 Task: Look for space in Ramat HaSharon, Israel from 2nd September, 2023 to 6th September, 2023 for 2 adults in price range Rs.15000 to Rs.20000. Place can be entire place with 1  bedroom having 1 bed and 1 bathroom. Property type can be house, flat, guest house, hotel. Amenities needed are: washing machine. Booking option can be shelf check-in. Required host language is English.
Action: Mouse moved to (565, 74)
Screenshot: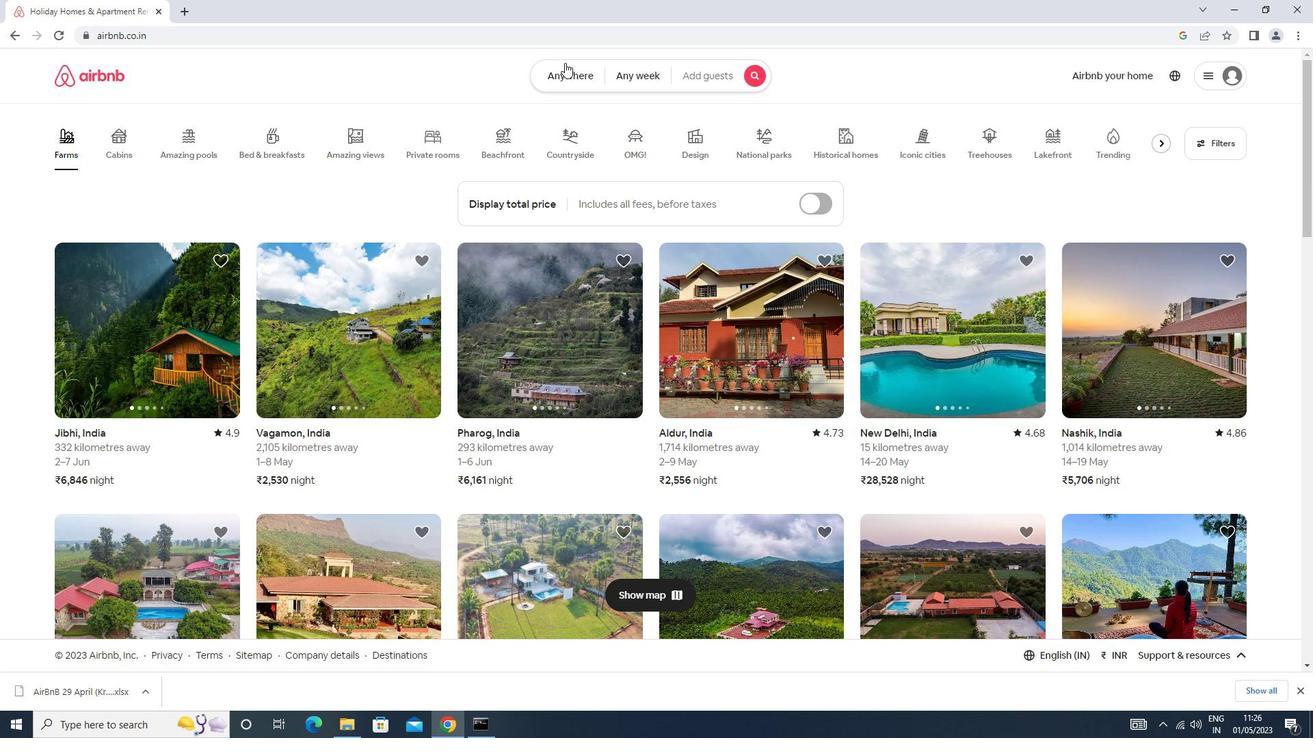 
Action: Mouse pressed left at (565, 74)
Screenshot: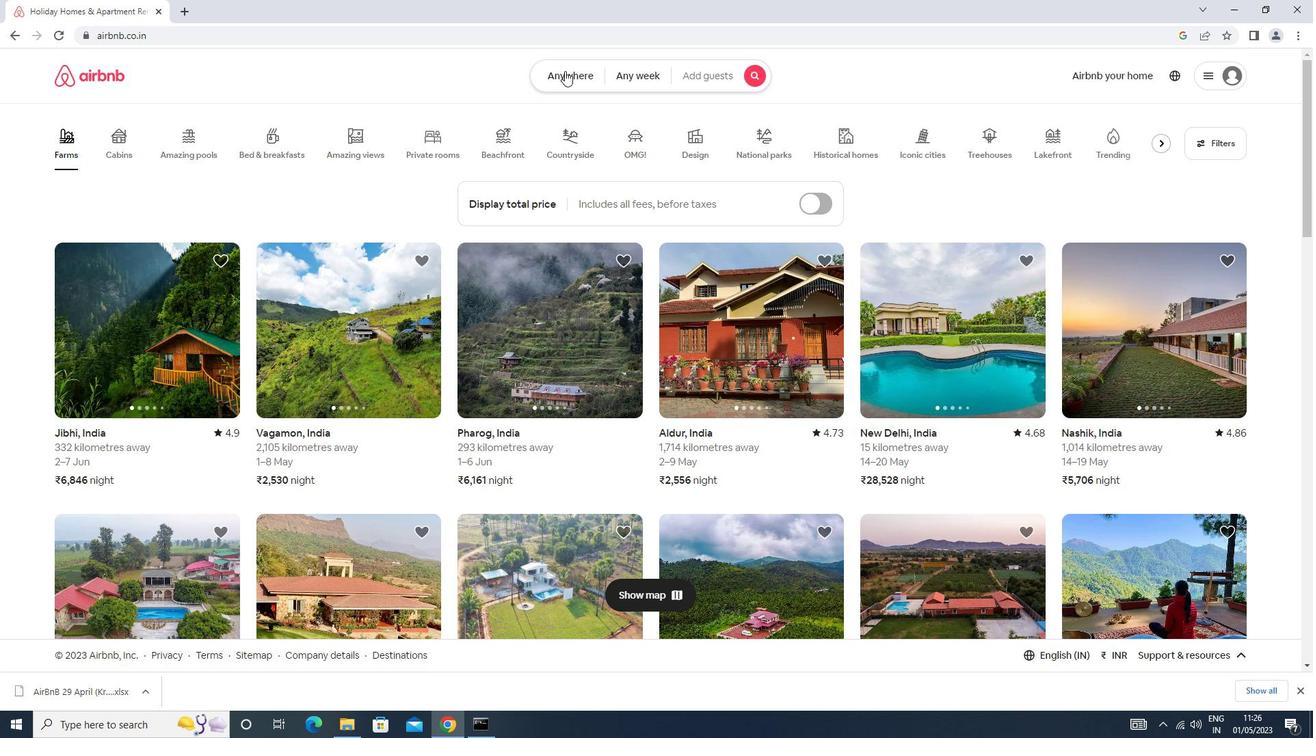 
Action: Mouse moved to (484, 135)
Screenshot: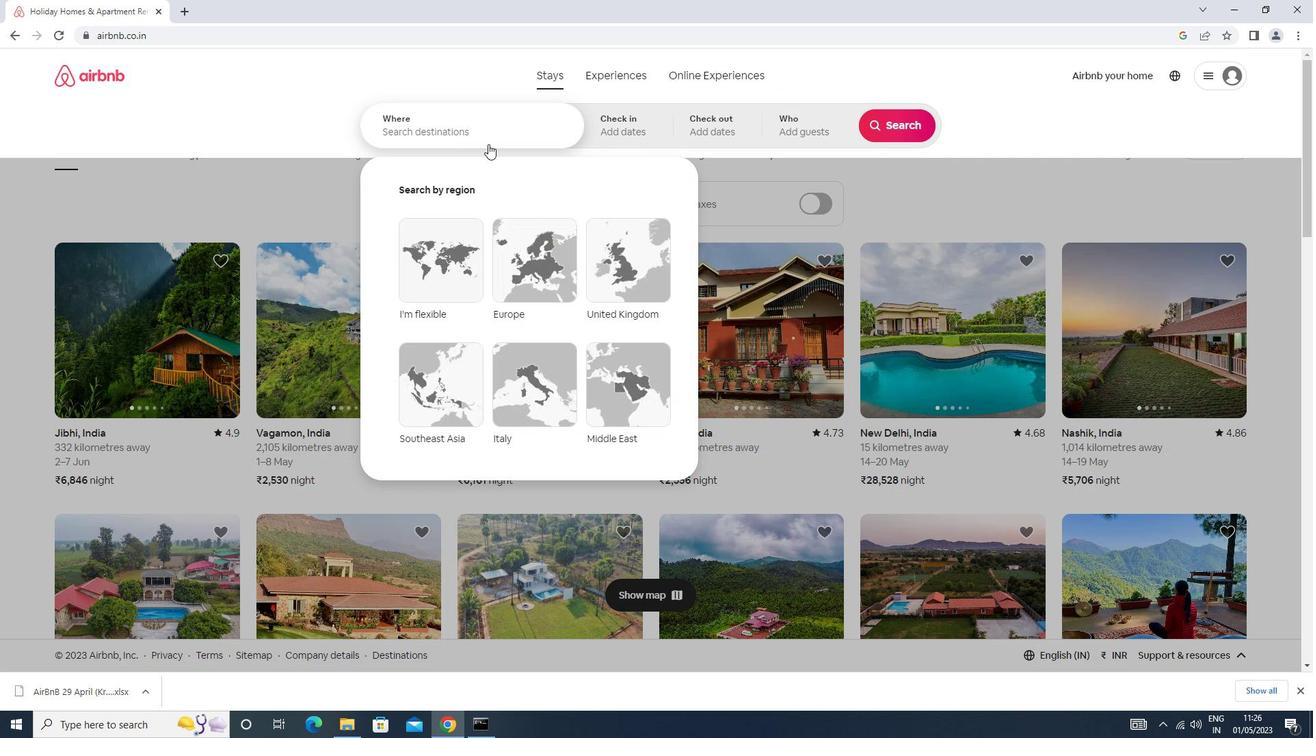 
Action: Mouse pressed left at (484, 135)
Screenshot: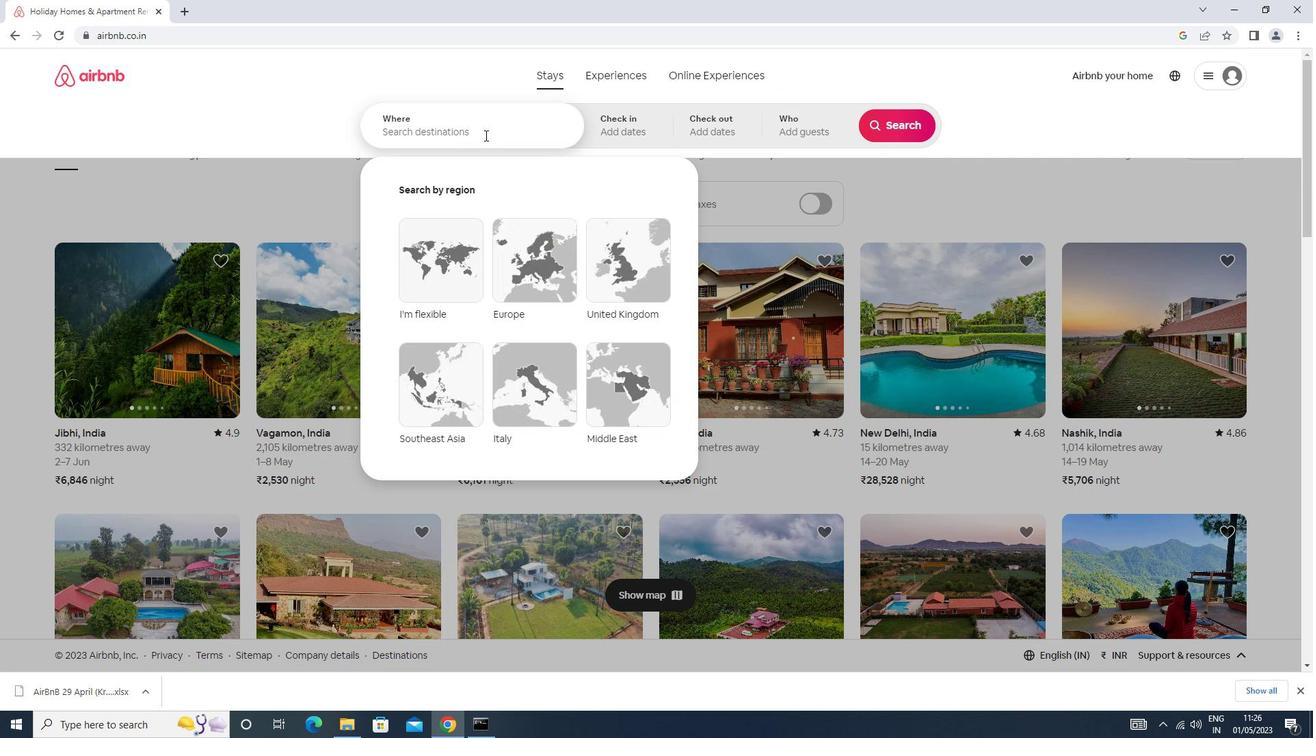
Action: Key pressed ramat<Key.space>harsharon<Key.space><Key.down><Key.enter>
Screenshot: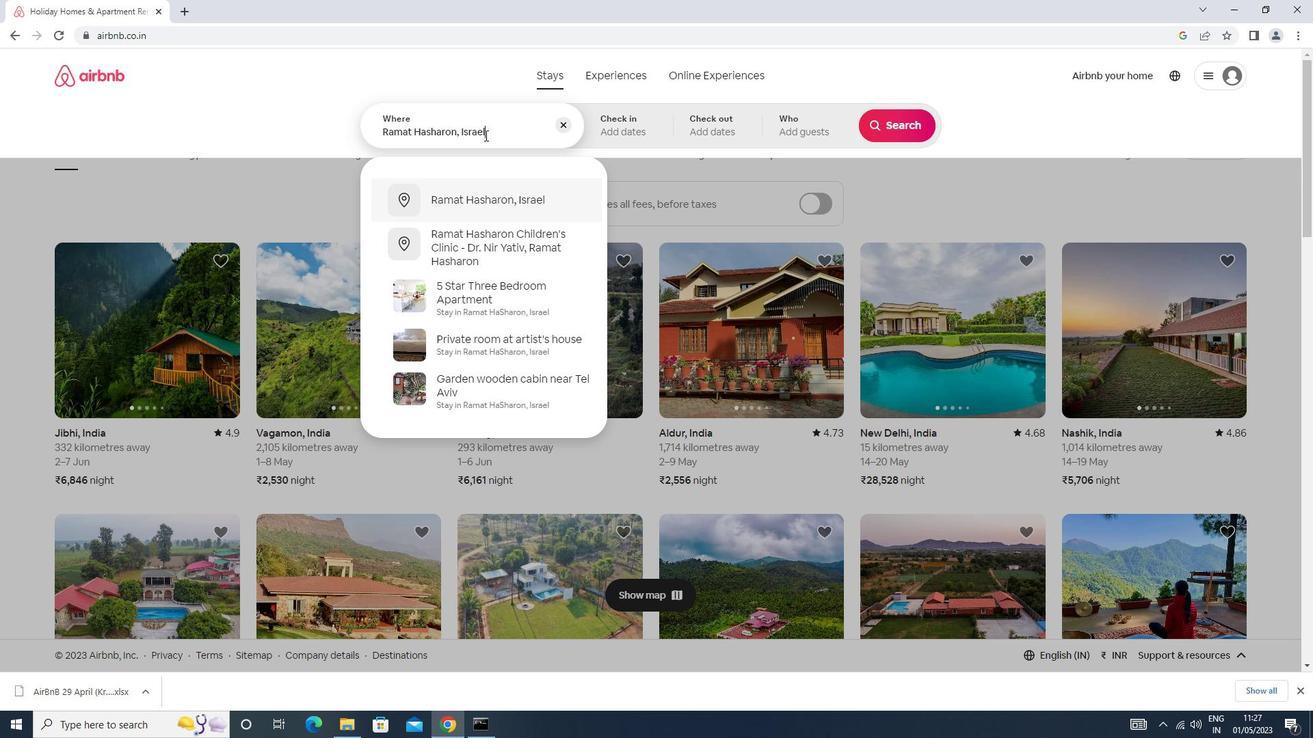 
Action: Mouse moved to (898, 233)
Screenshot: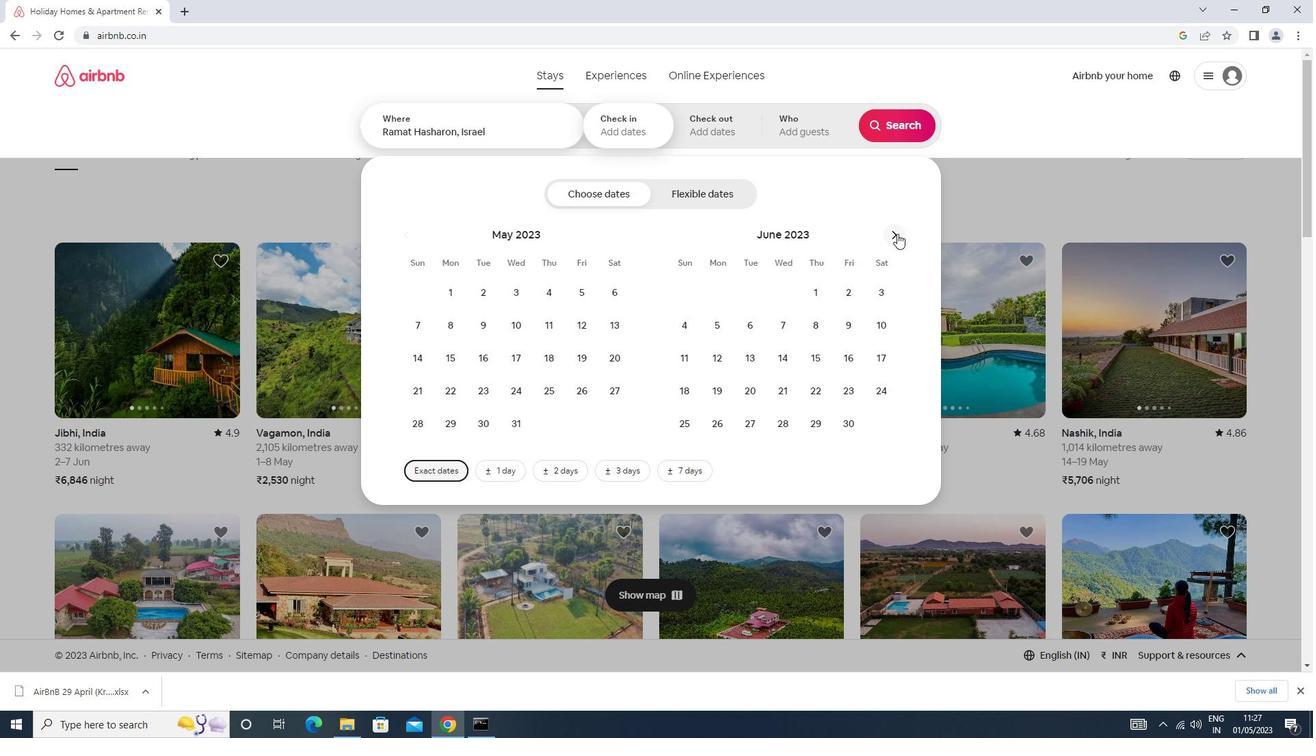 
Action: Mouse pressed left at (898, 233)
Screenshot: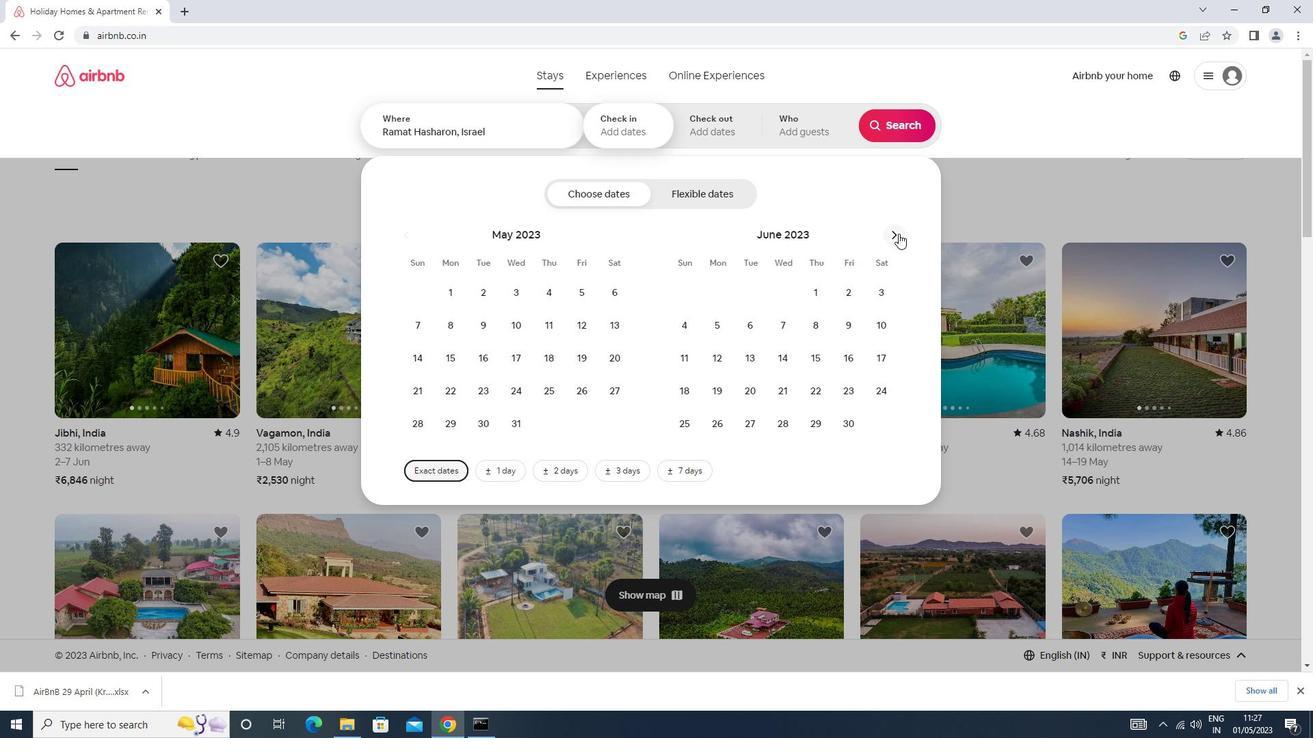 
Action: Mouse pressed left at (898, 233)
Screenshot: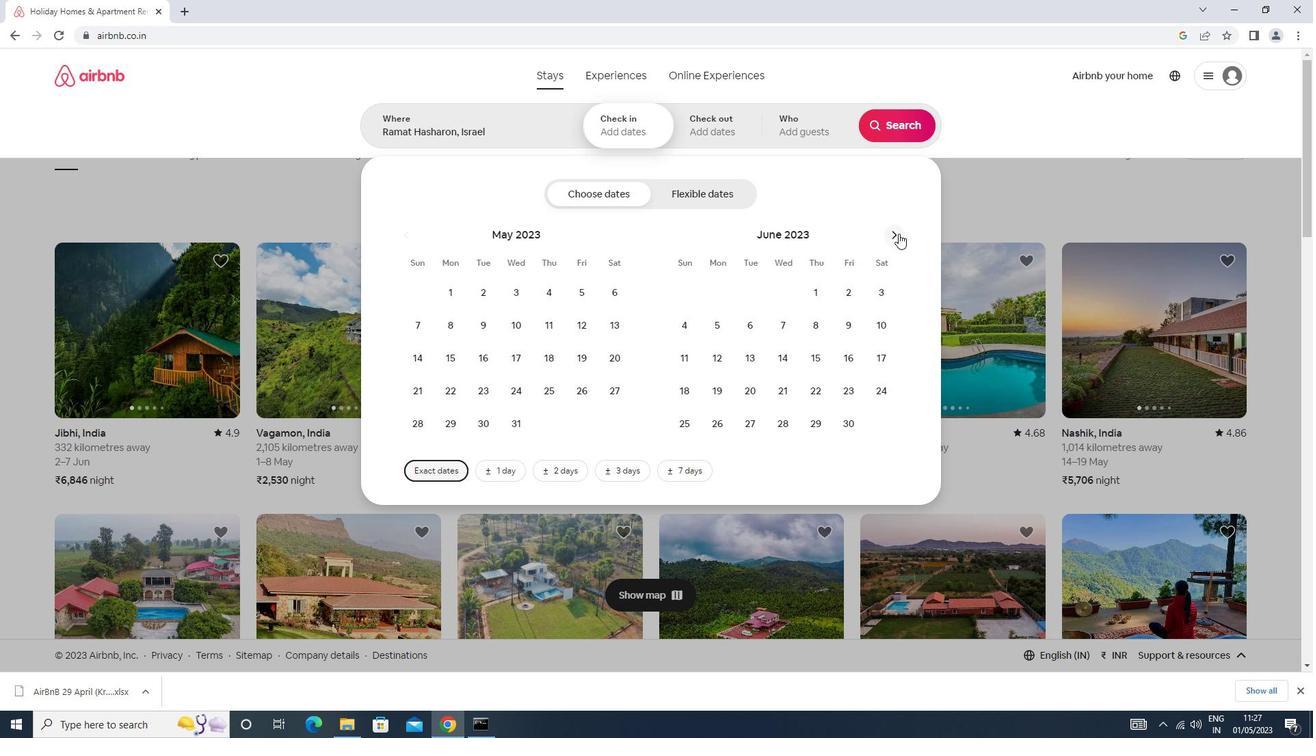 
Action: Mouse pressed left at (898, 233)
Screenshot: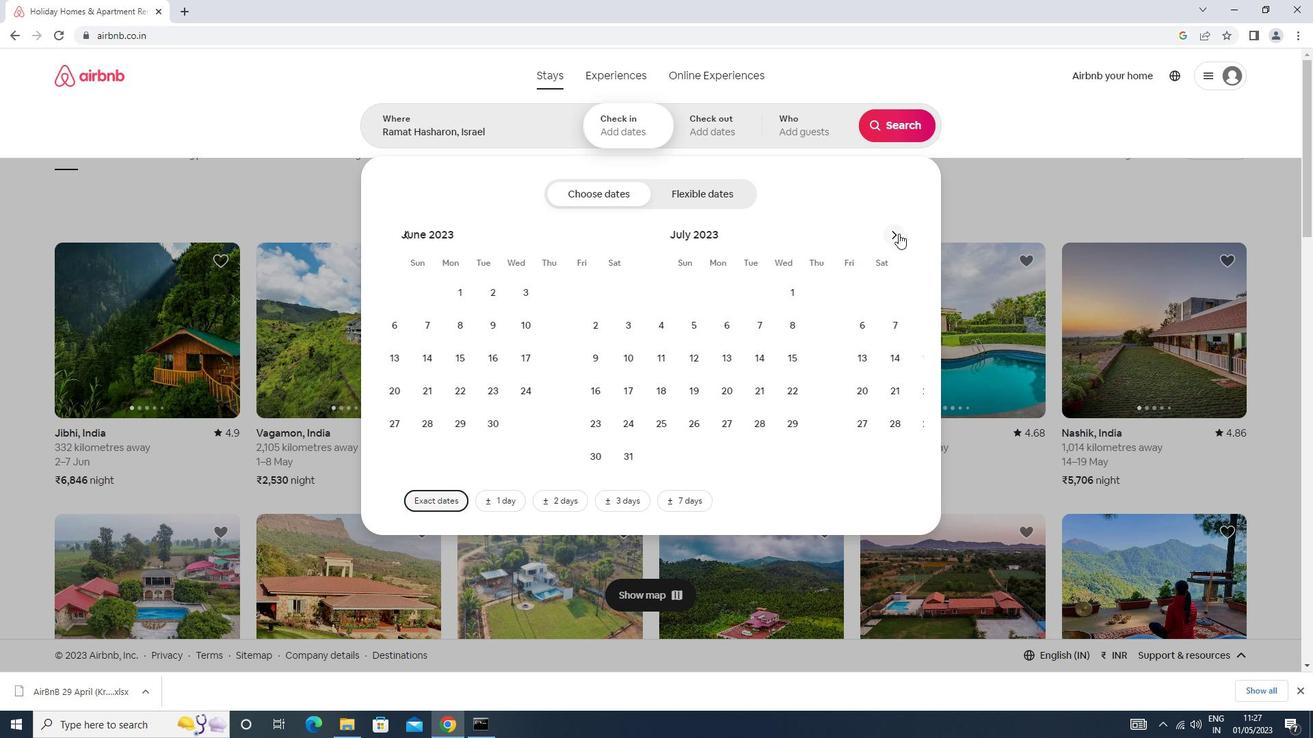 
Action: Mouse moved to (879, 292)
Screenshot: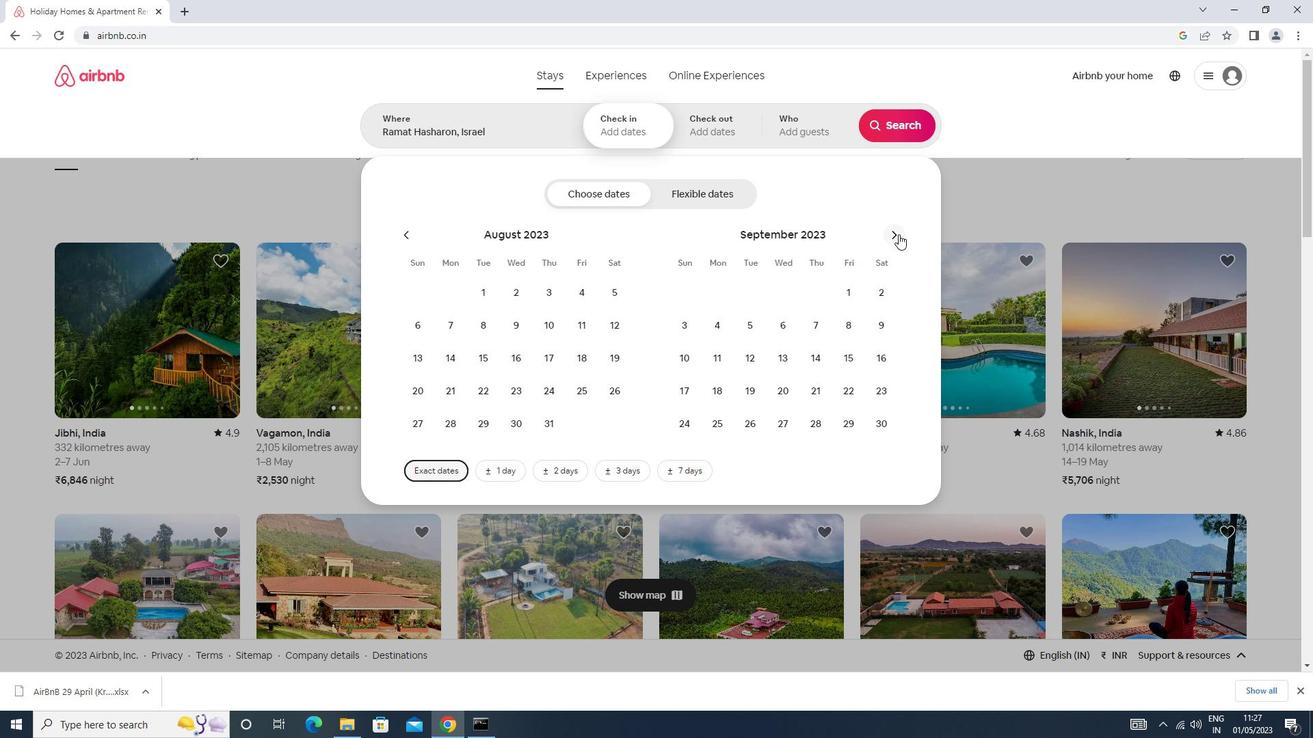 
Action: Mouse pressed left at (879, 292)
Screenshot: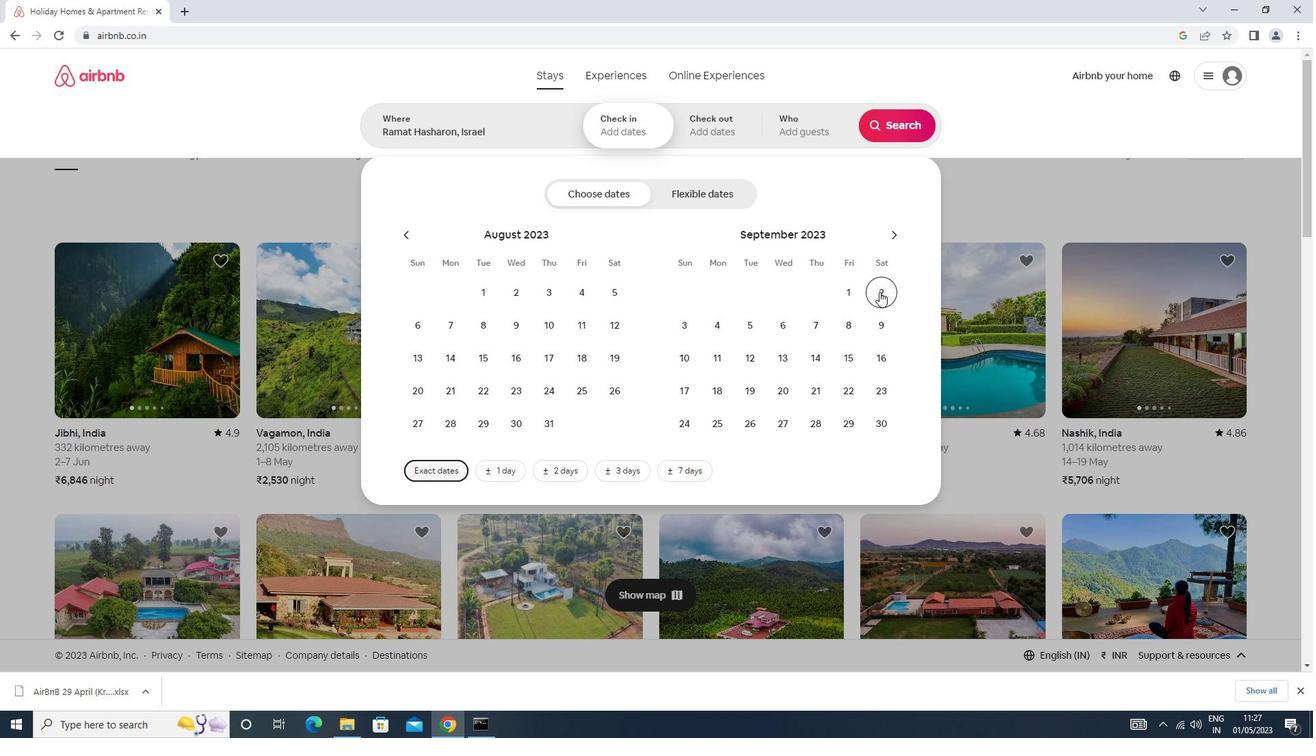 
Action: Mouse moved to (785, 322)
Screenshot: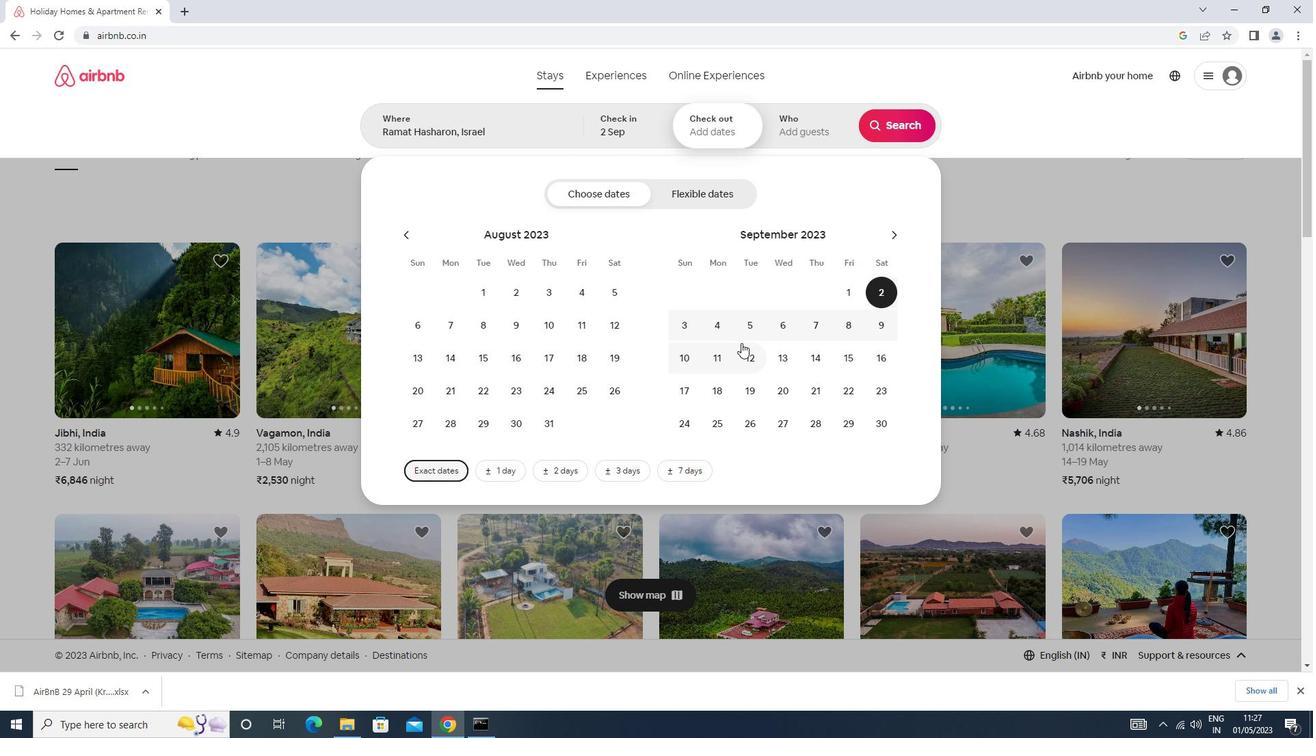 
Action: Mouse pressed left at (785, 322)
Screenshot: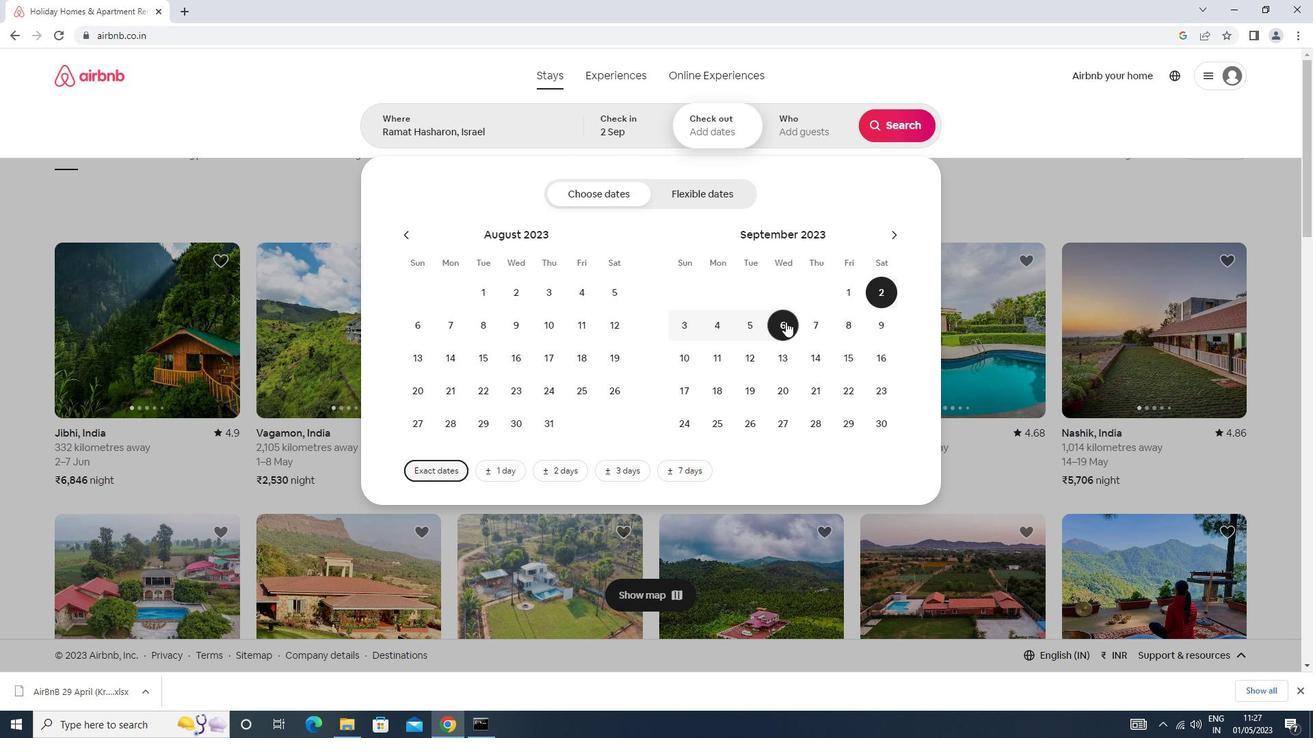 
Action: Mouse moved to (797, 131)
Screenshot: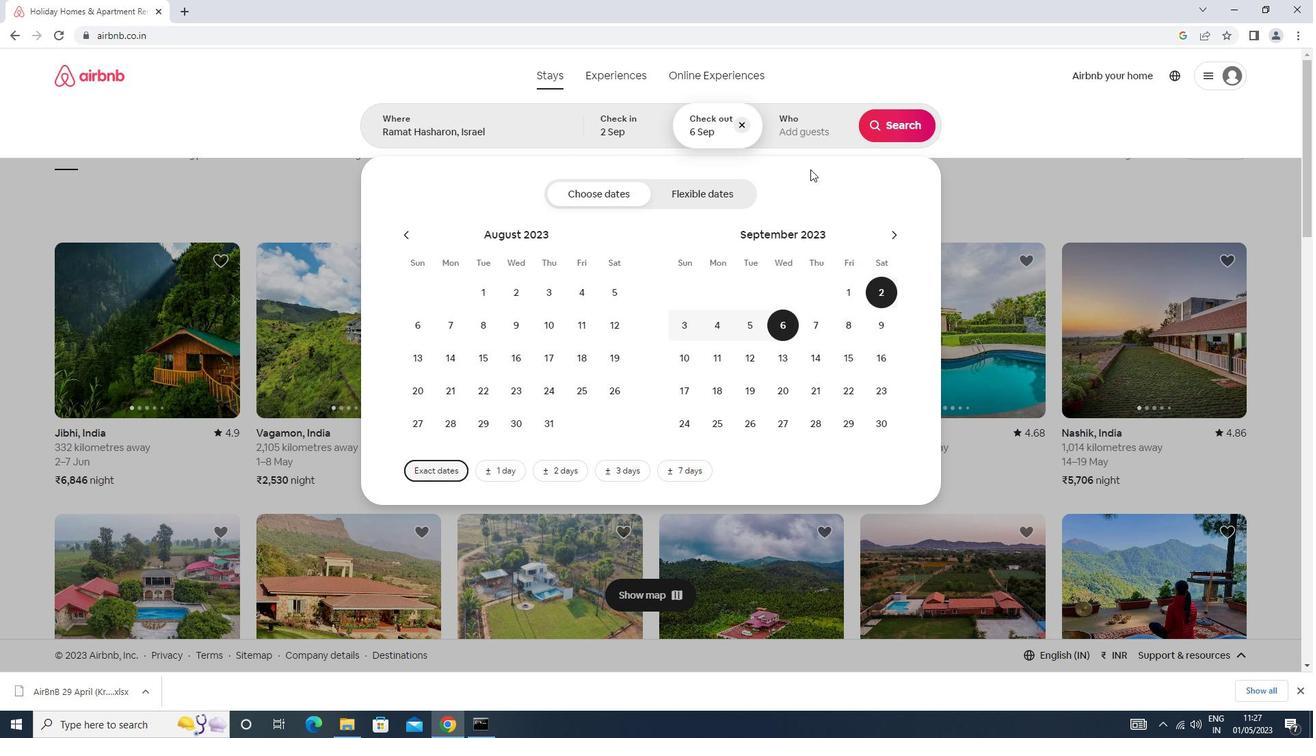 
Action: Mouse pressed left at (797, 131)
Screenshot: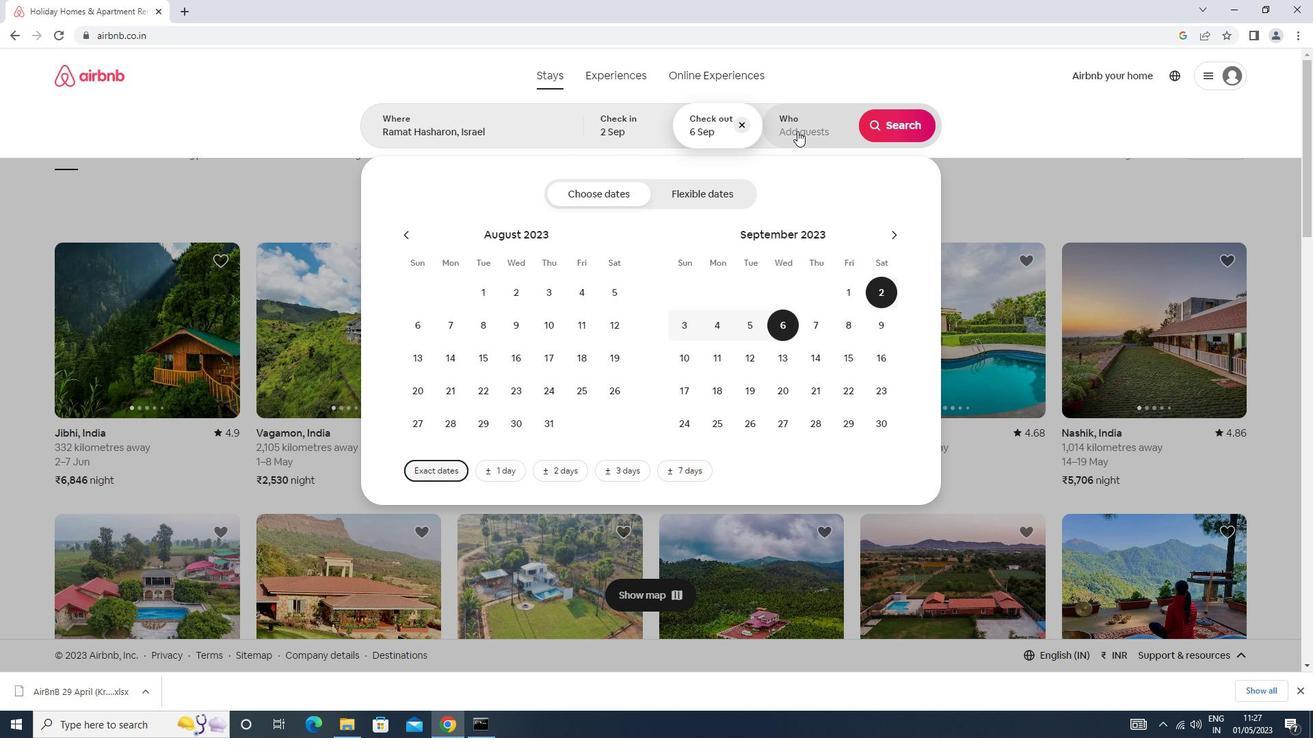 
Action: Mouse moved to (894, 190)
Screenshot: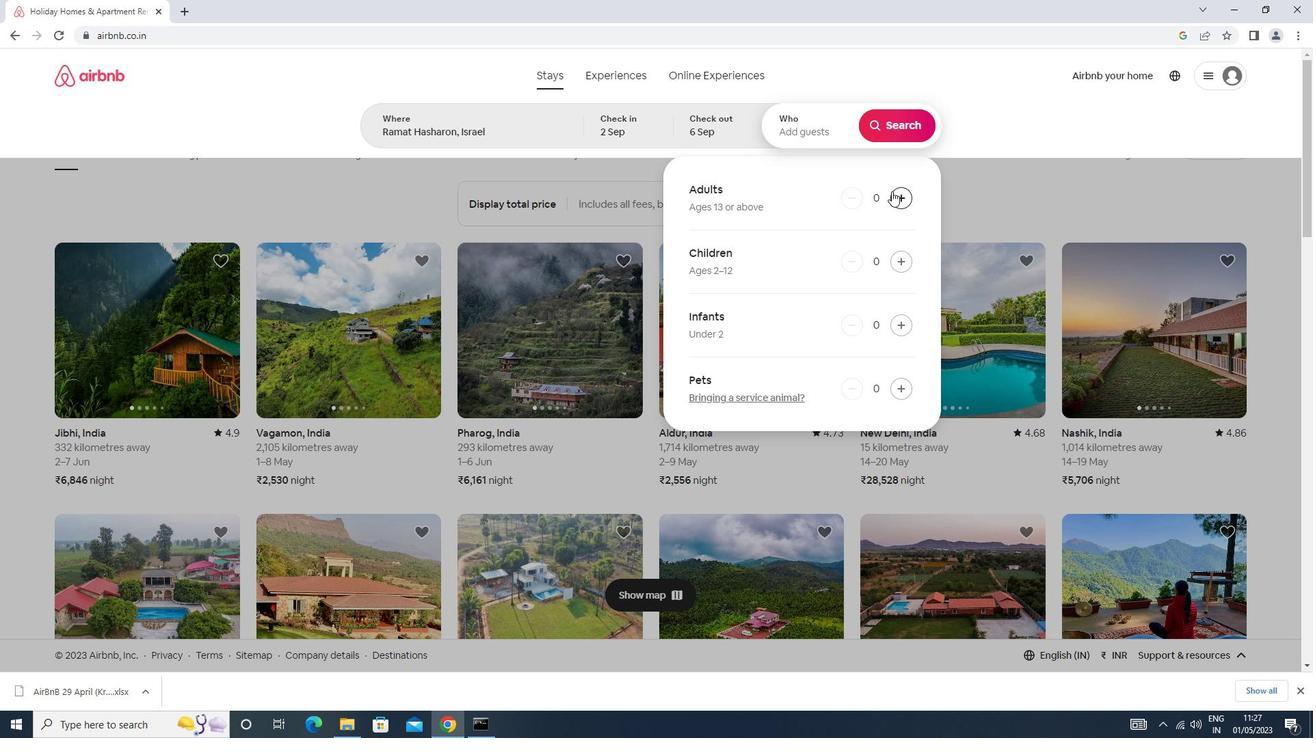 
Action: Mouse pressed left at (894, 190)
Screenshot: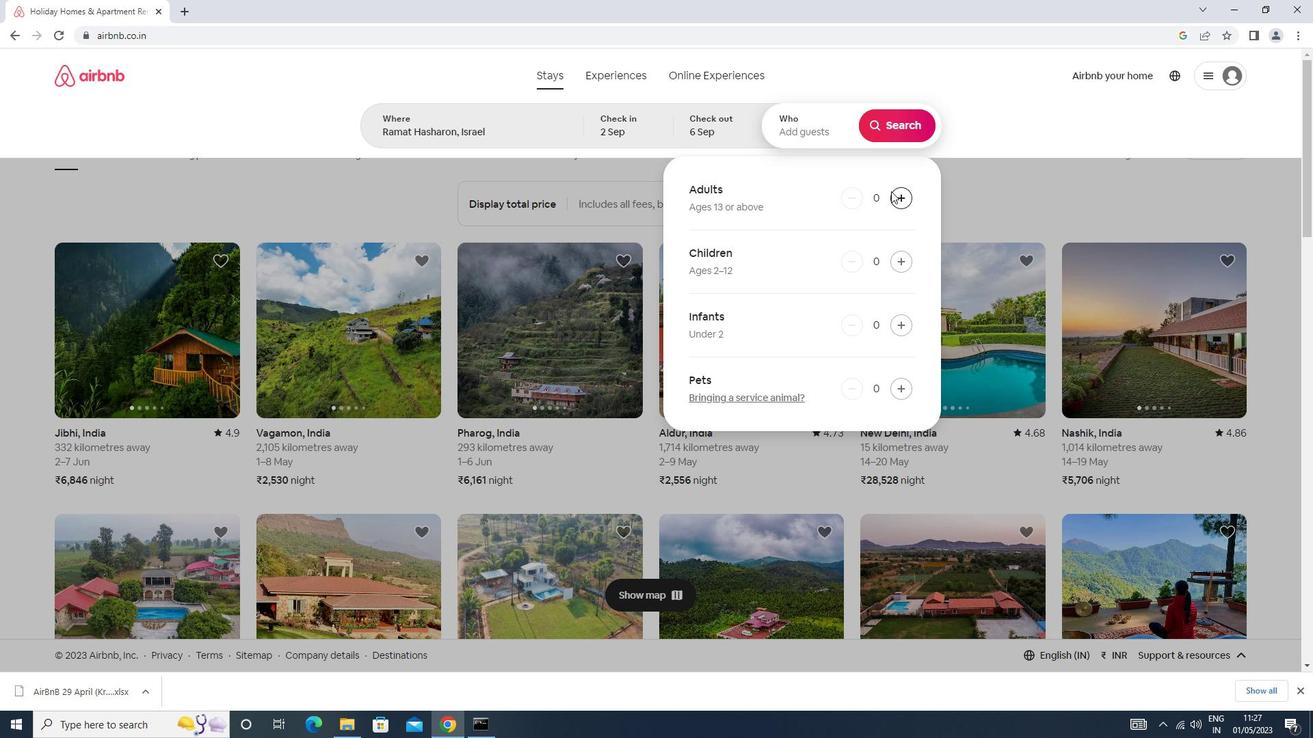 
Action: Mouse pressed left at (894, 190)
Screenshot: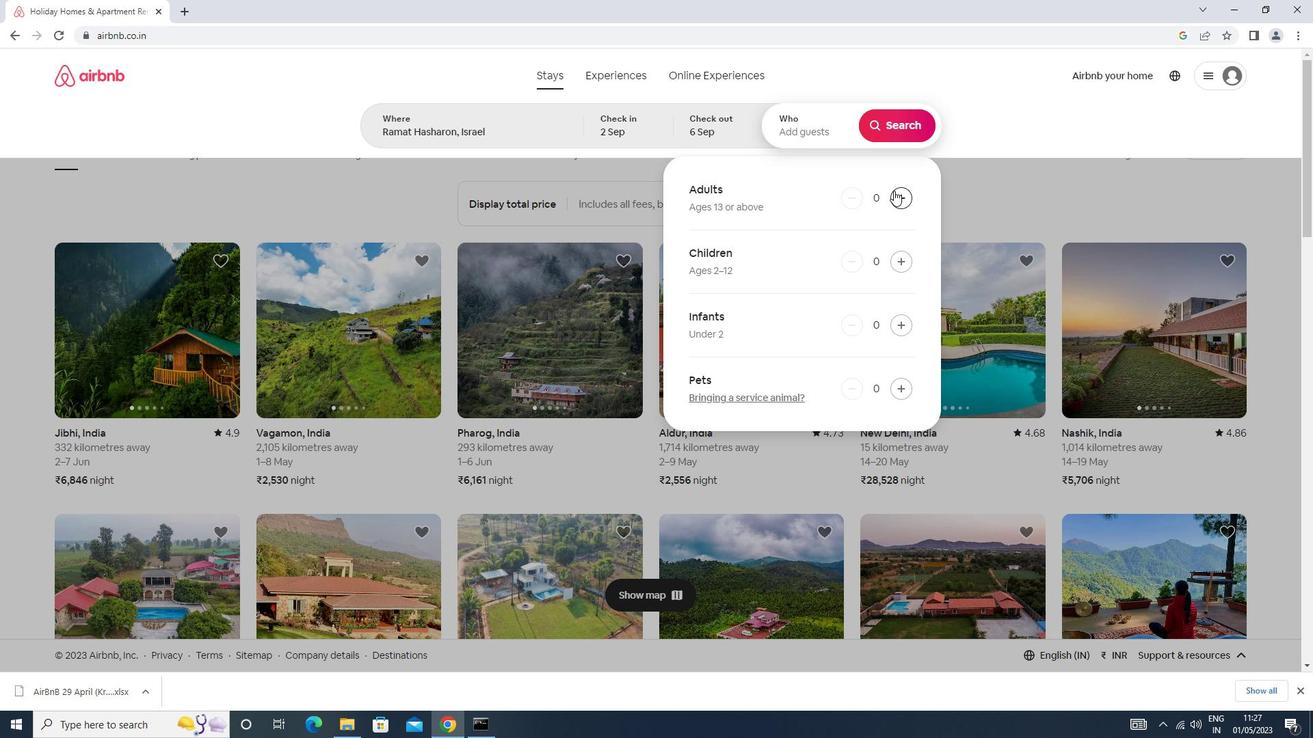 
Action: Mouse moved to (896, 127)
Screenshot: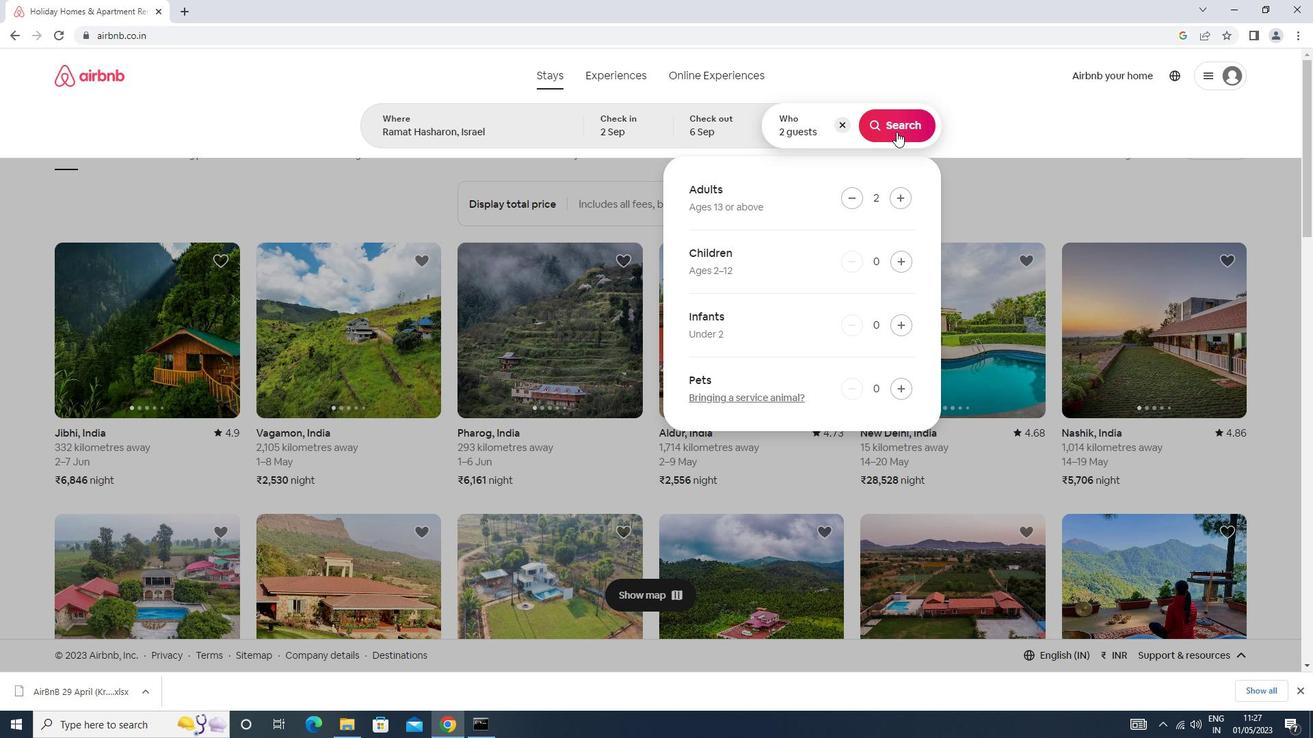 
Action: Mouse pressed left at (896, 127)
Screenshot: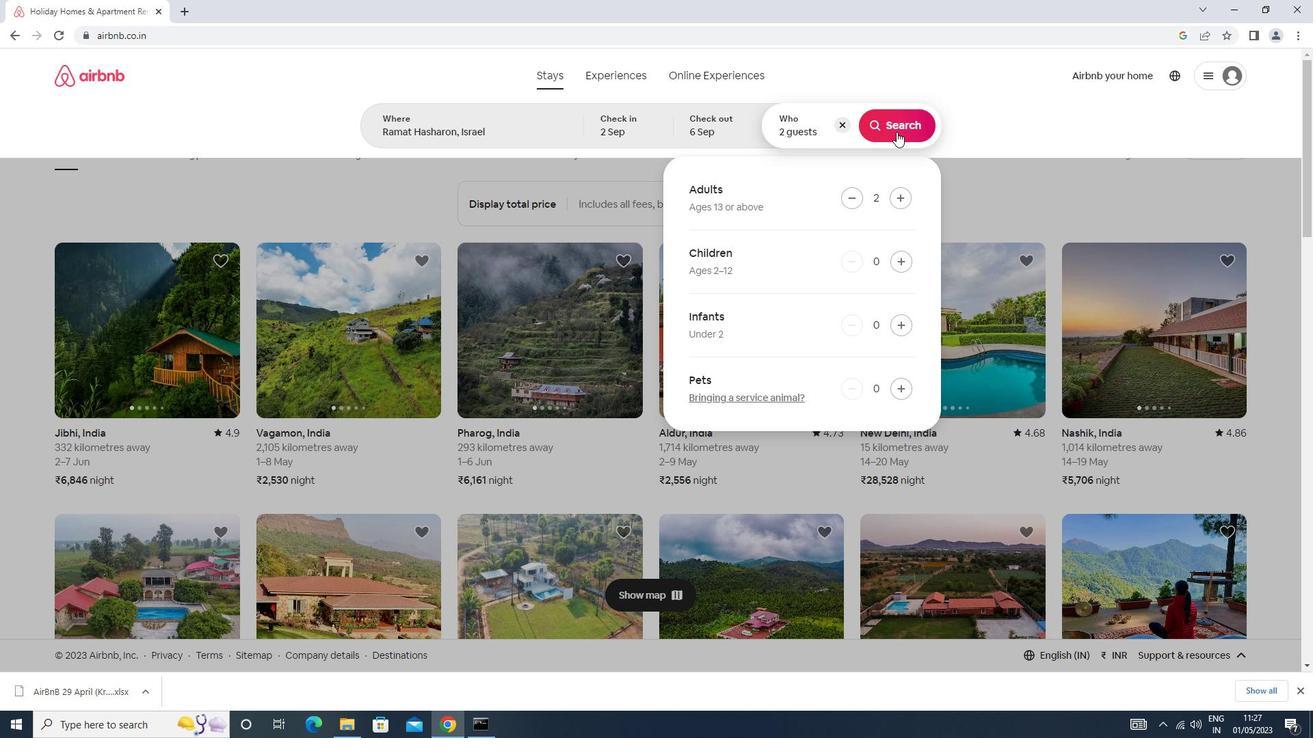 
Action: Mouse moved to (1255, 129)
Screenshot: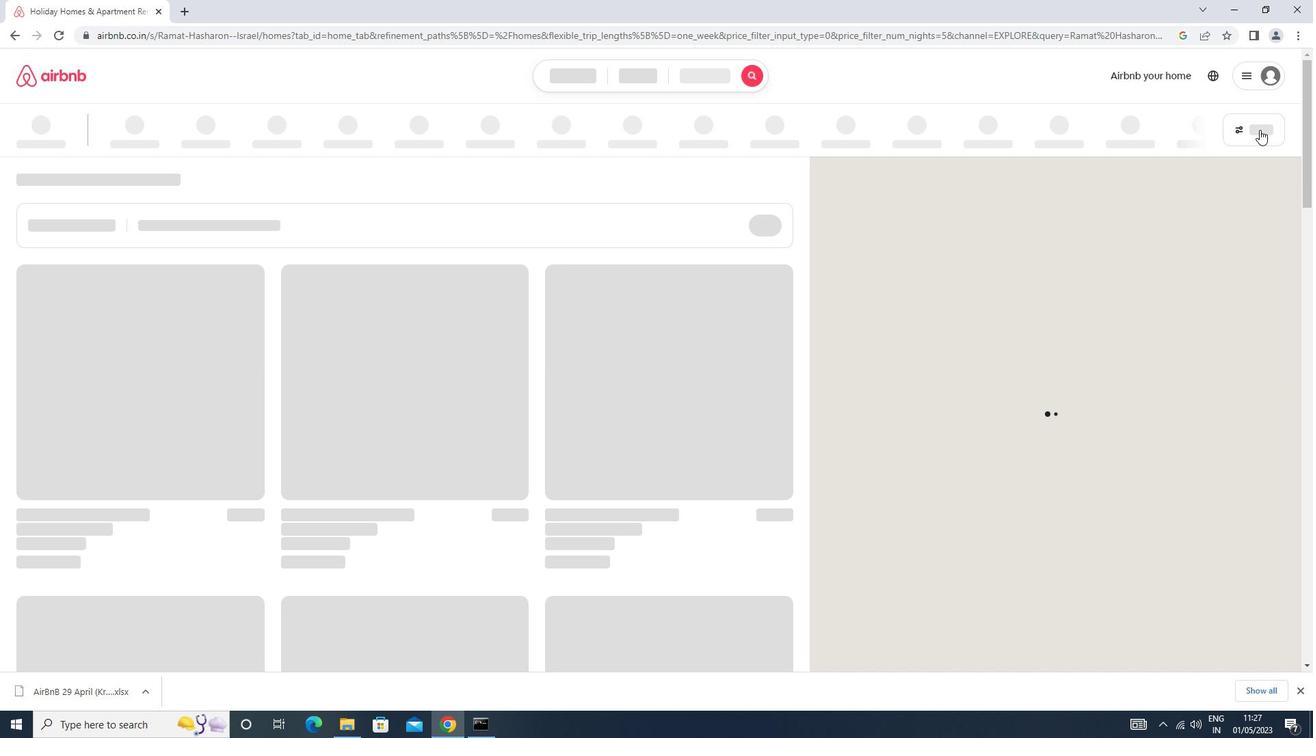 
Action: Mouse pressed left at (1255, 129)
Screenshot: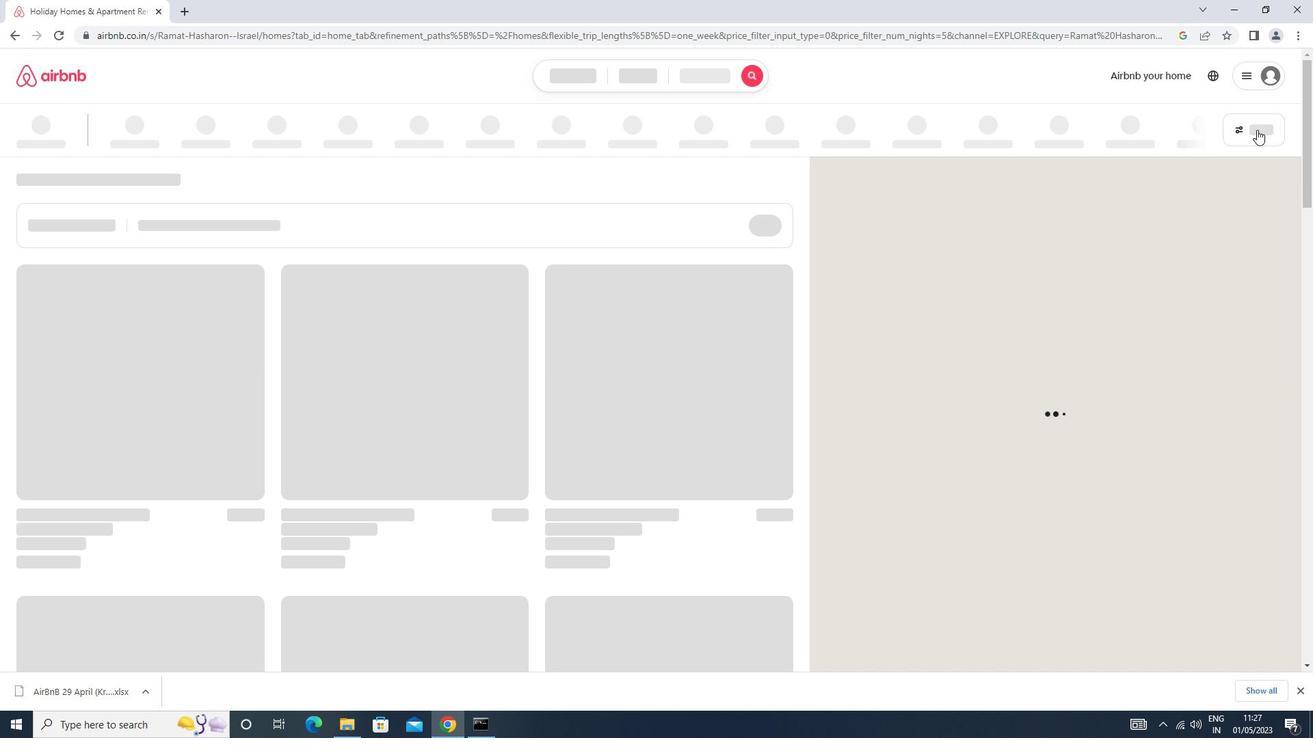 
Action: Mouse moved to (545, 300)
Screenshot: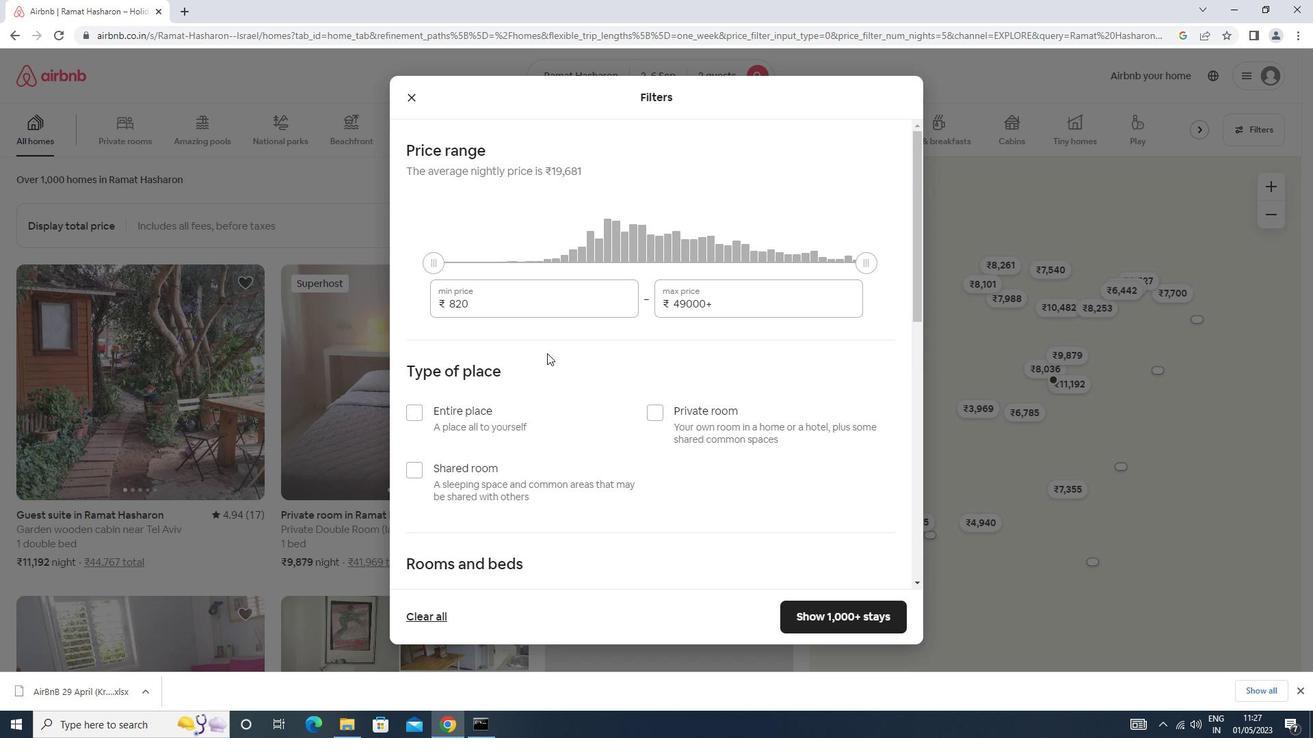 
Action: Mouse pressed left at (545, 300)
Screenshot: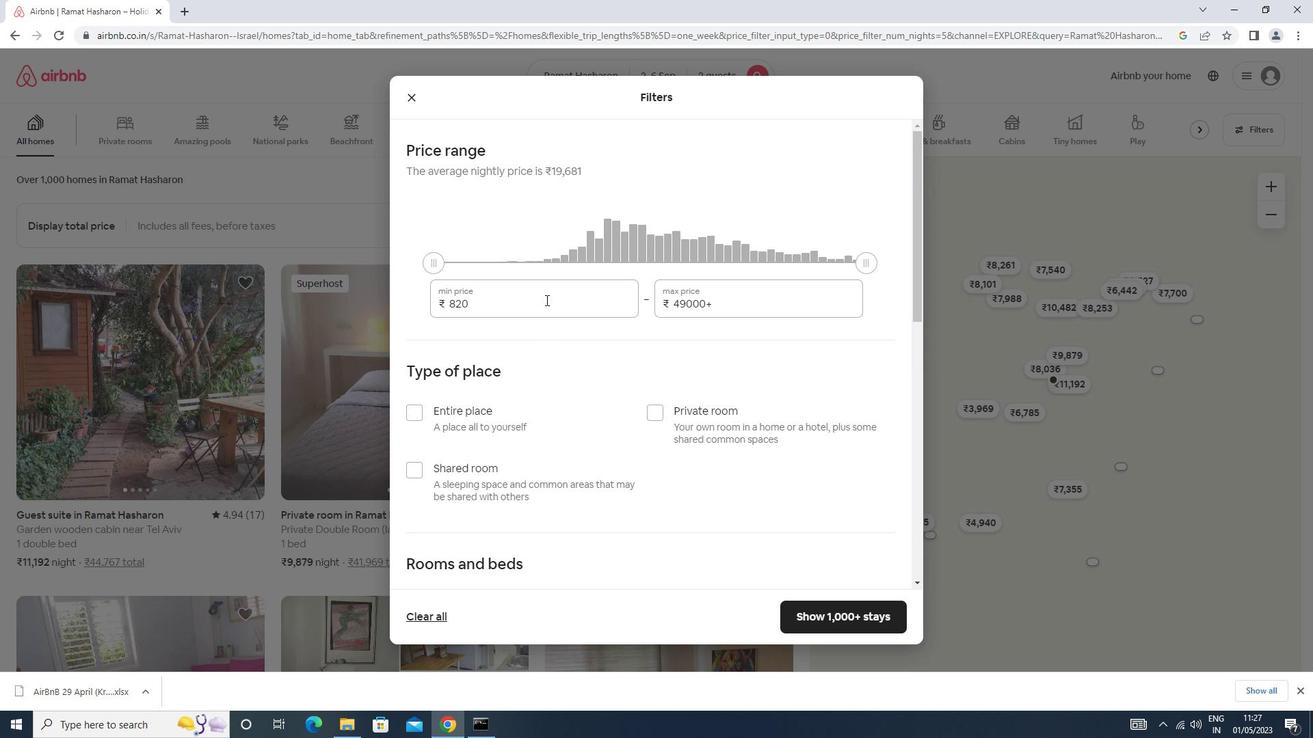 
Action: Mouse moved to (545, 300)
Screenshot: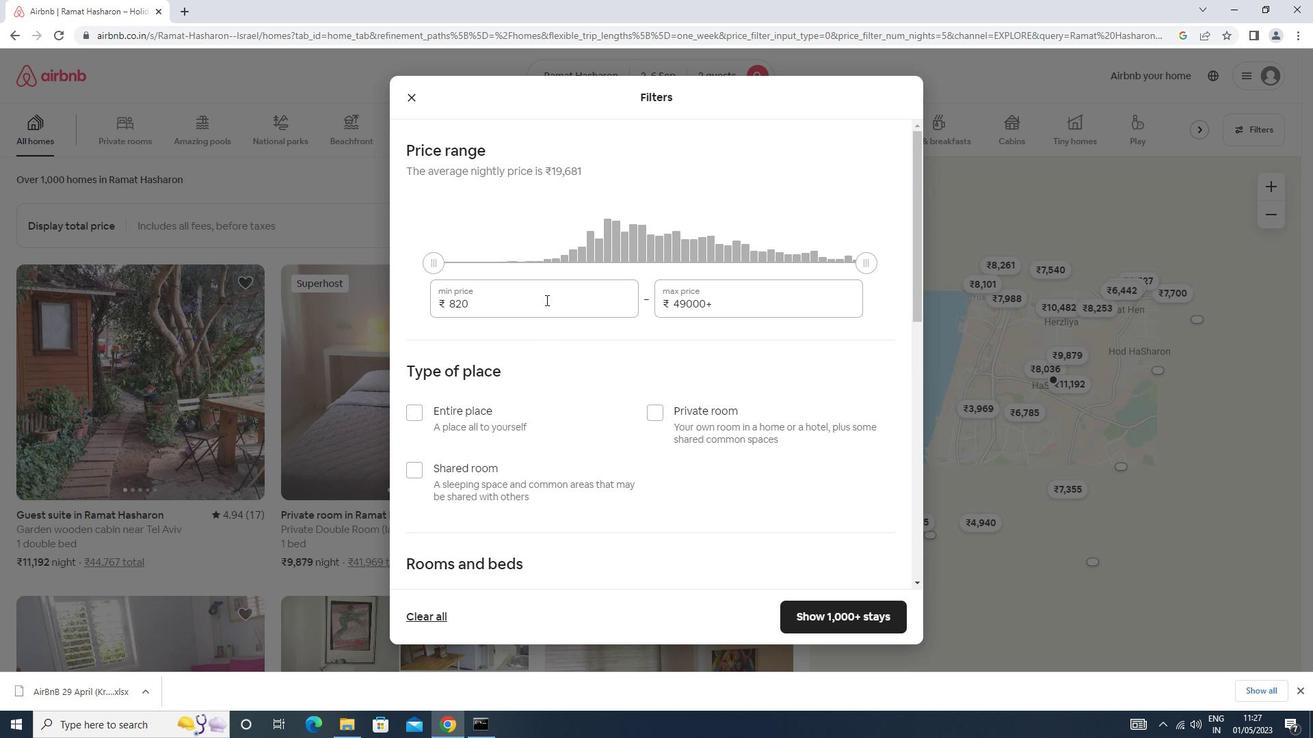 
Action: Key pressed <Key.backspace><Key.backspace><Key.backspace><Key.backspace><Key.backspace><Key.backspace><Key.backspace><Key.backspace><Key.backspace><Key.backspace><Key.backspace><Key.backspace><Key.backspace><Key.backspace><Key.backspace>15000<Key.tab>20000
Screenshot: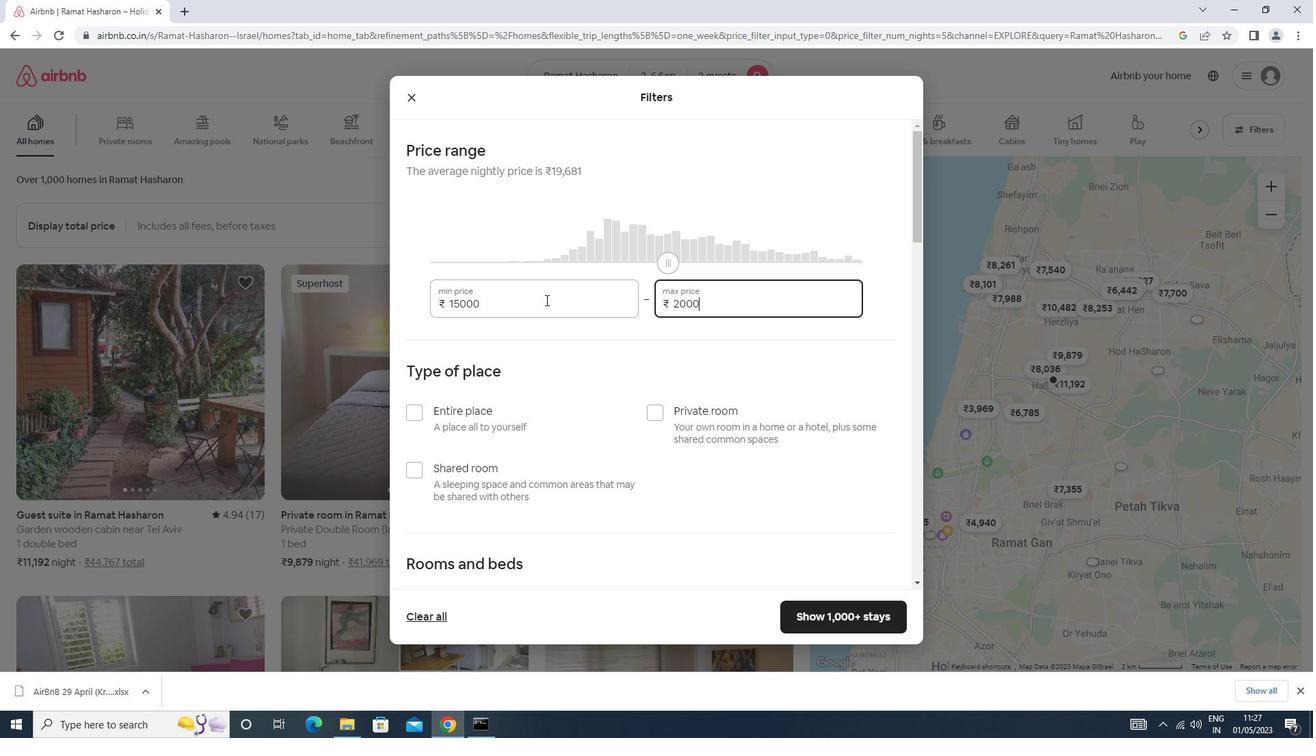 
Action: Mouse moved to (541, 303)
Screenshot: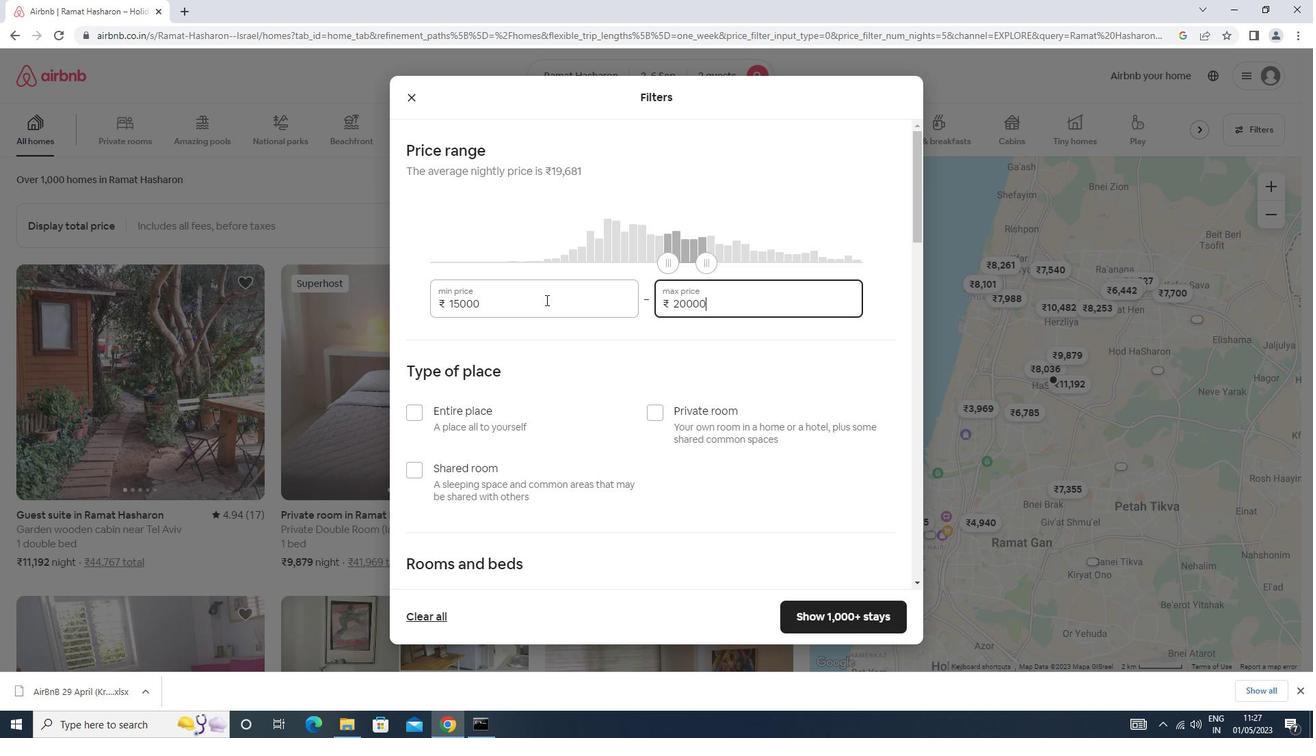 
Action: Mouse scrolled (541, 302) with delta (0, 0)
Screenshot: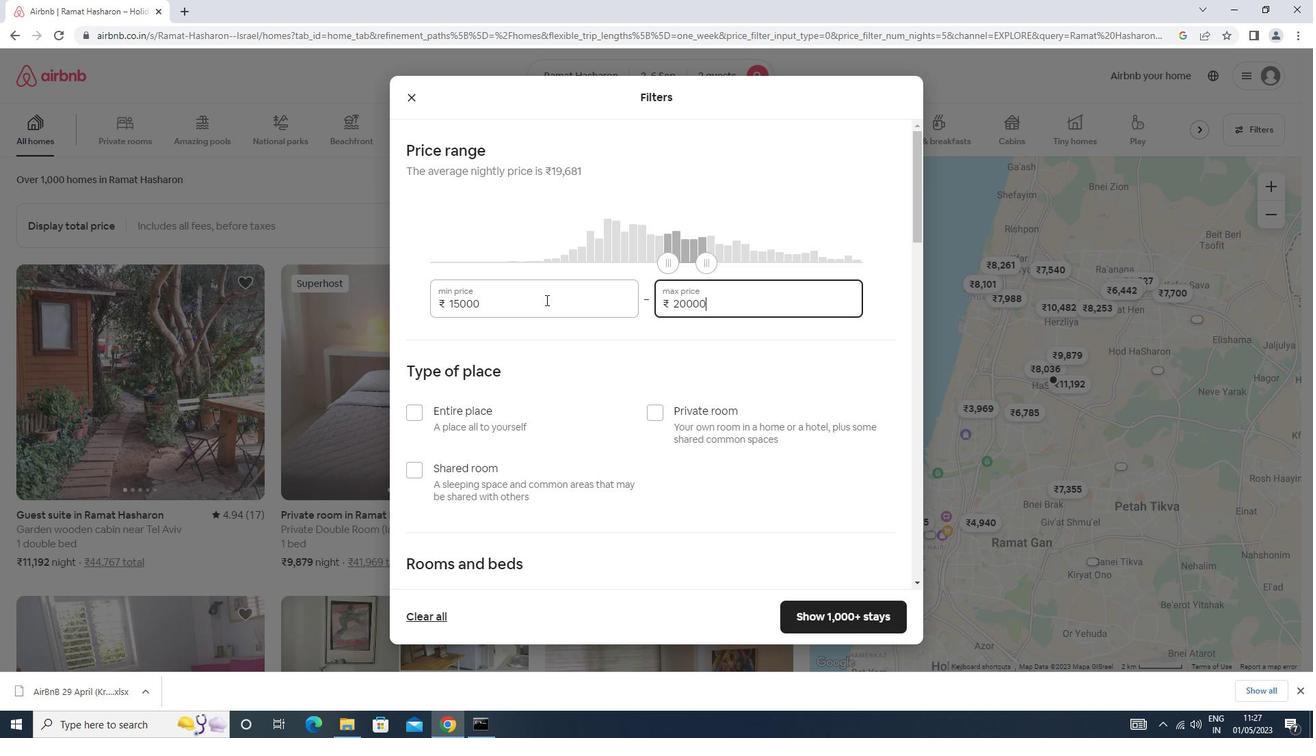 
Action: Mouse moved to (539, 303)
Screenshot: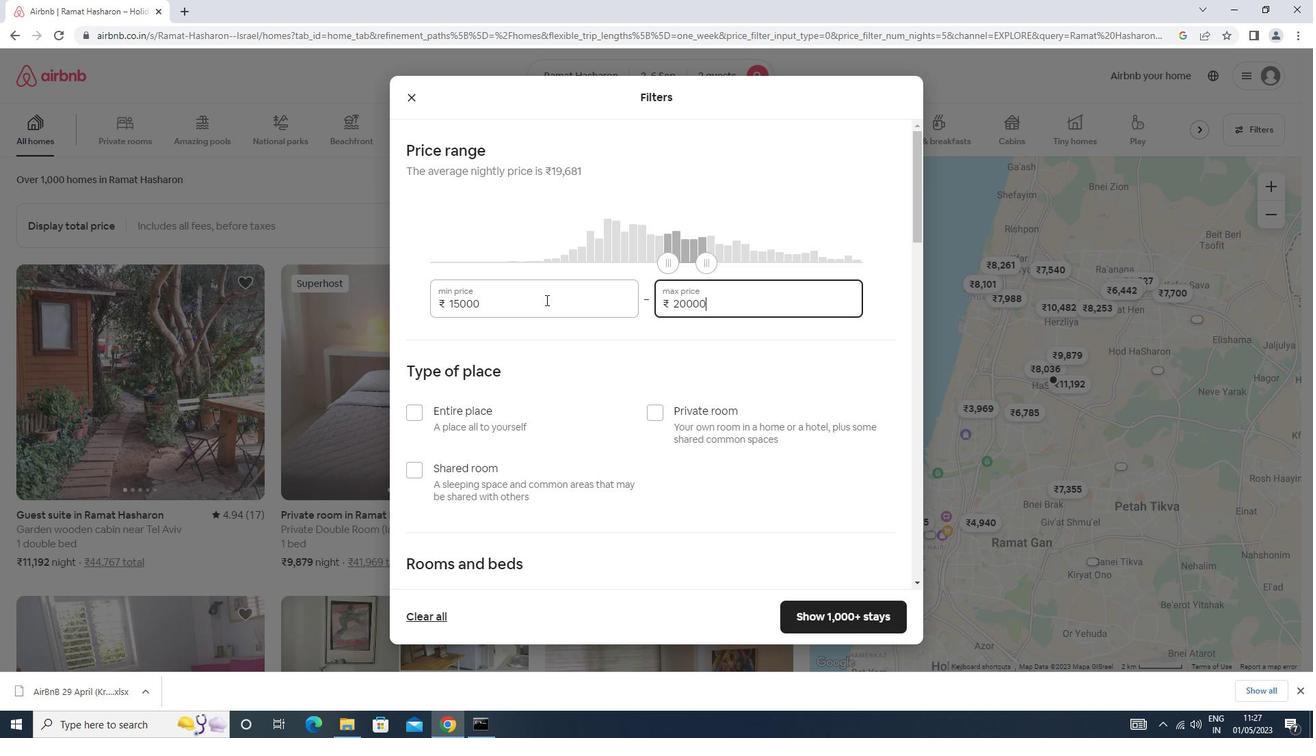 
Action: Mouse scrolled (539, 303) with delta (0, 0)
Screenshot: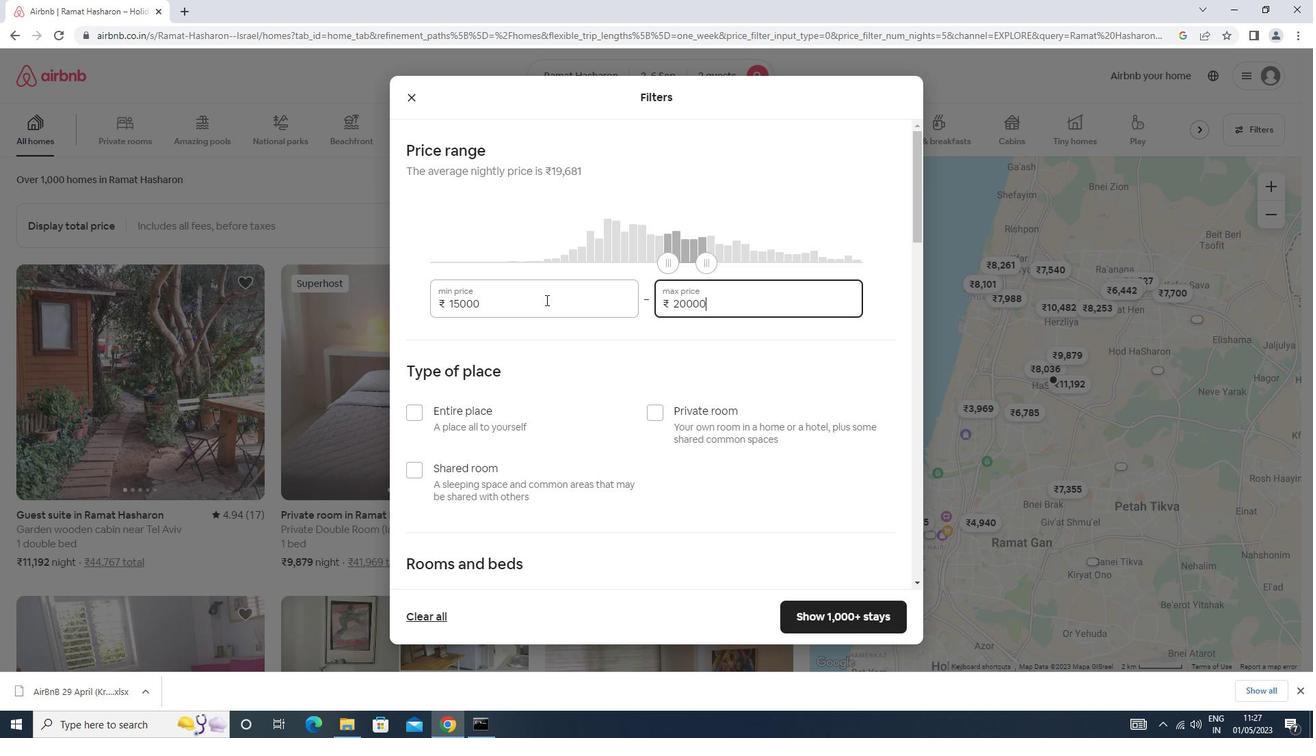 
Action: Mouse moved to (538, 304)
Screenshot: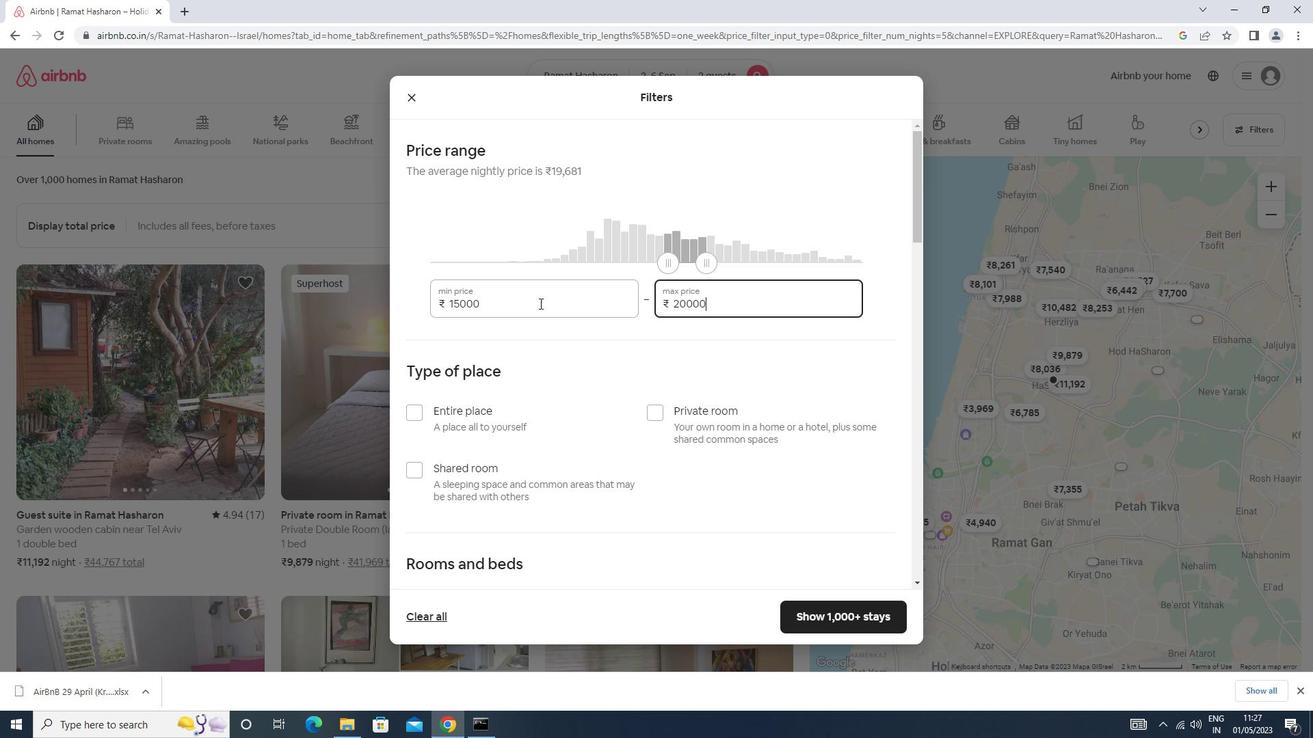 
Action: Mouse scrolled (538, 303) with delta (0, 0)
Screenshot: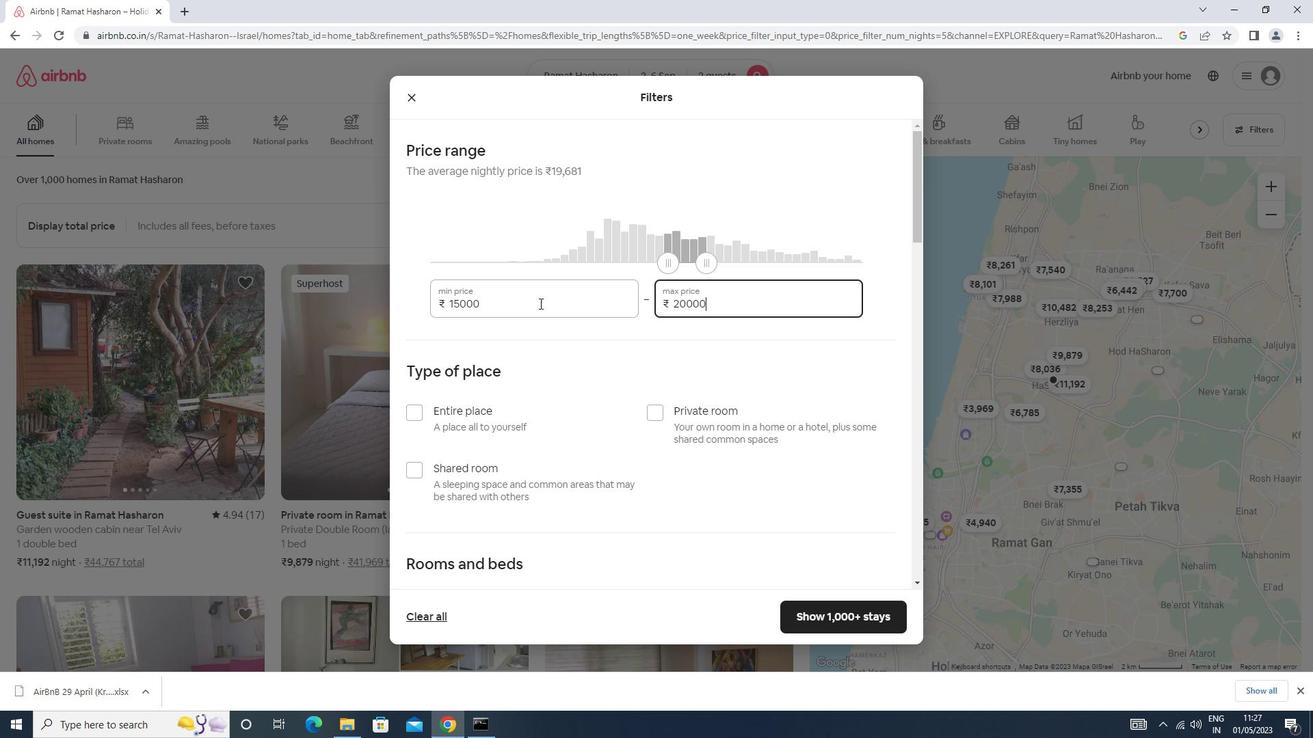 
Action: Mouse moved to (469, 211)
Screenshot: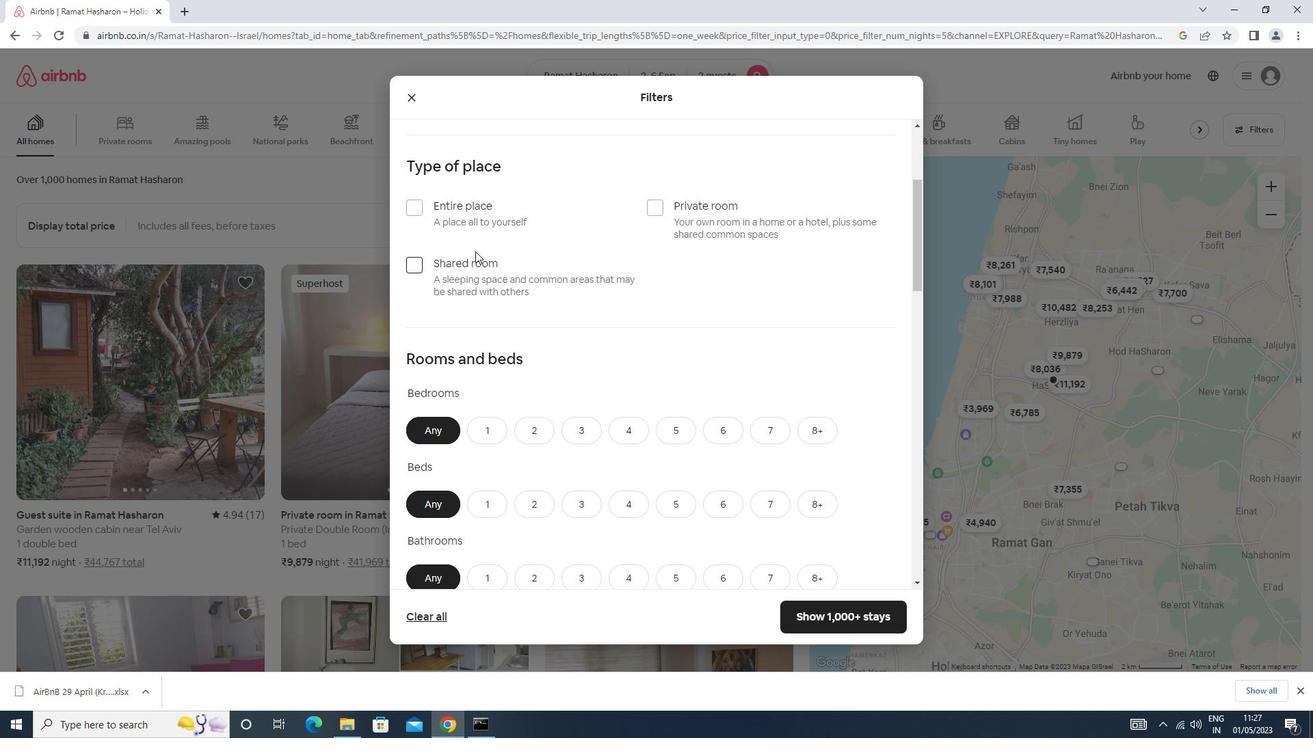 
Action: Mouse pressed left at (469, 211)
Screenshot: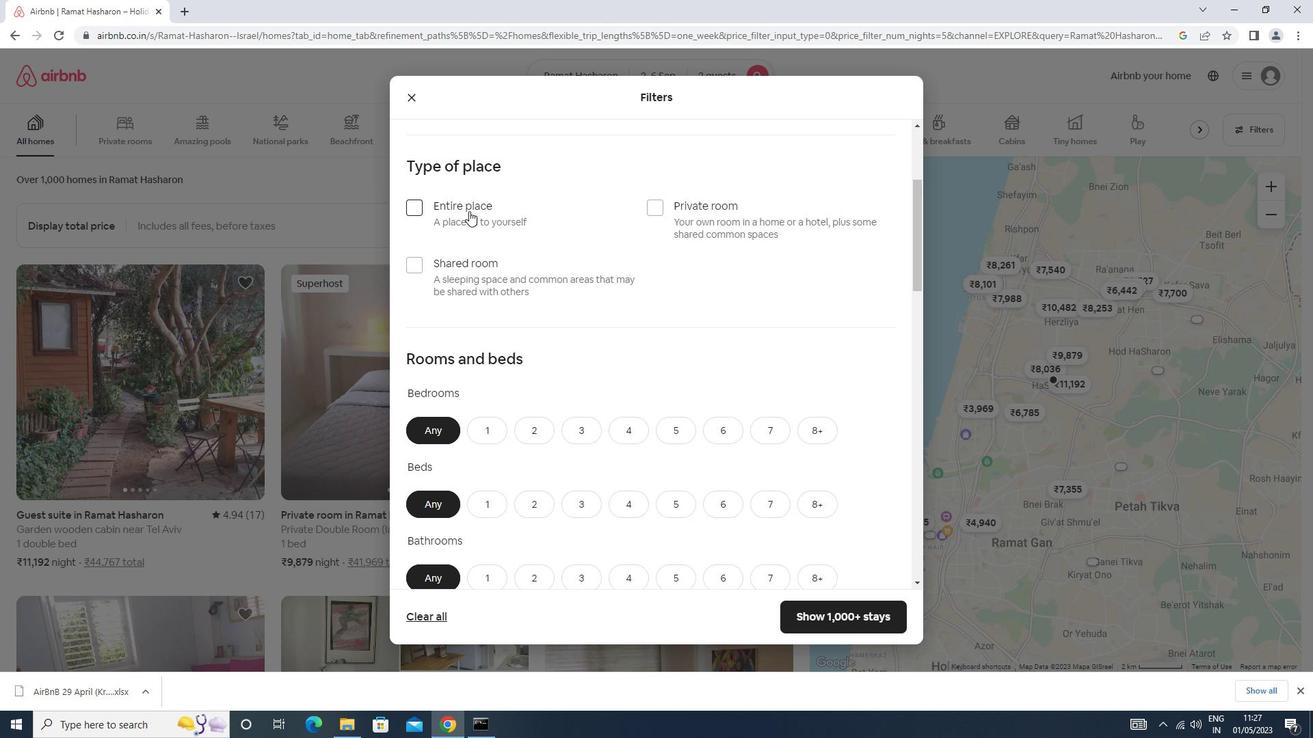
Action: Mouse moved to (487, 418)
Screenshot: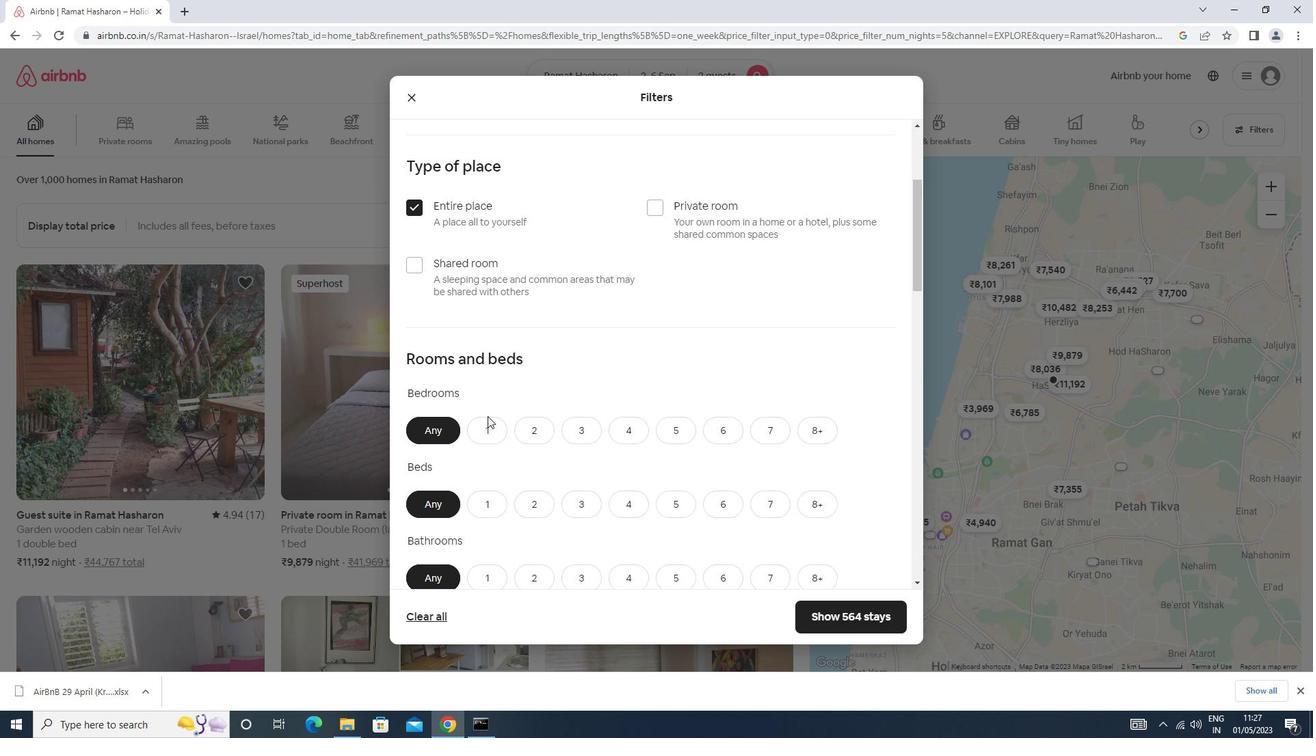 
Action: Mouse pressed left at (487, 418)
Screenshot: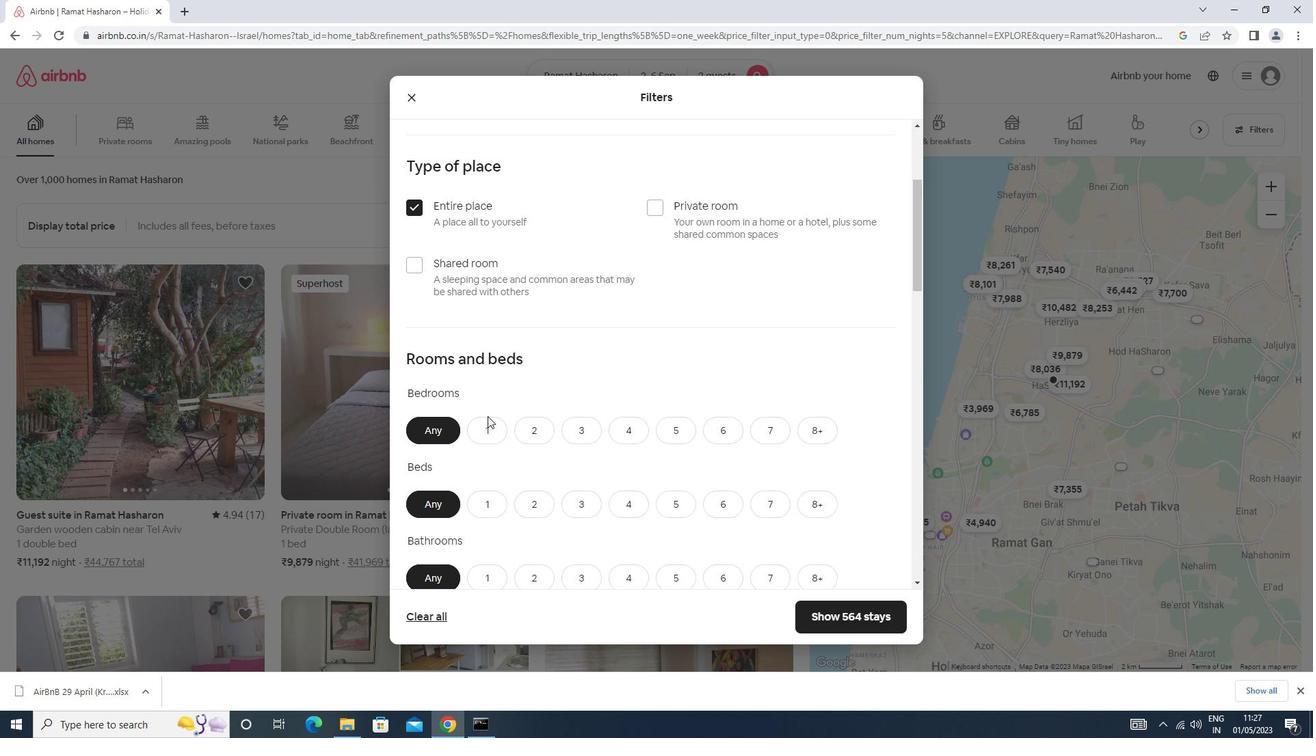 
Action: Mouse moved to (487, 416)
Screenshot: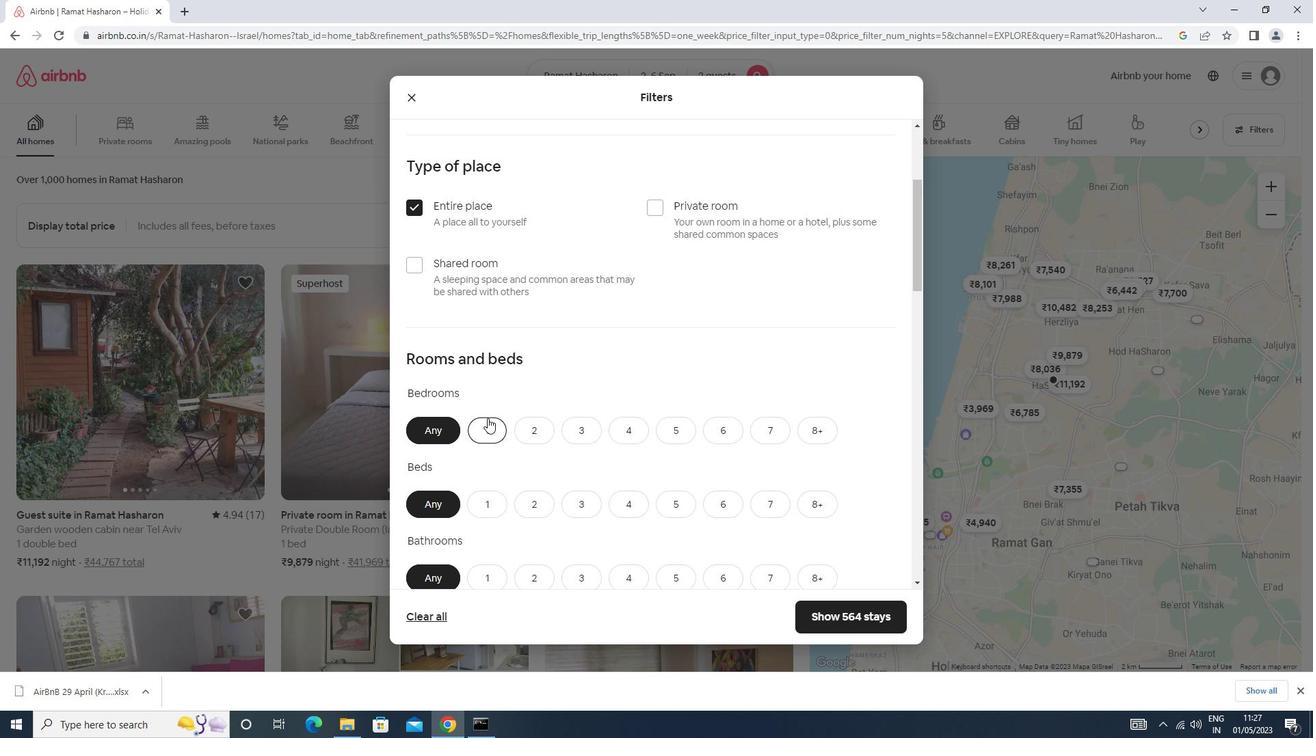 
Action: Mouse scrolled (487, 415) with delta (0, 0)
Screenshot: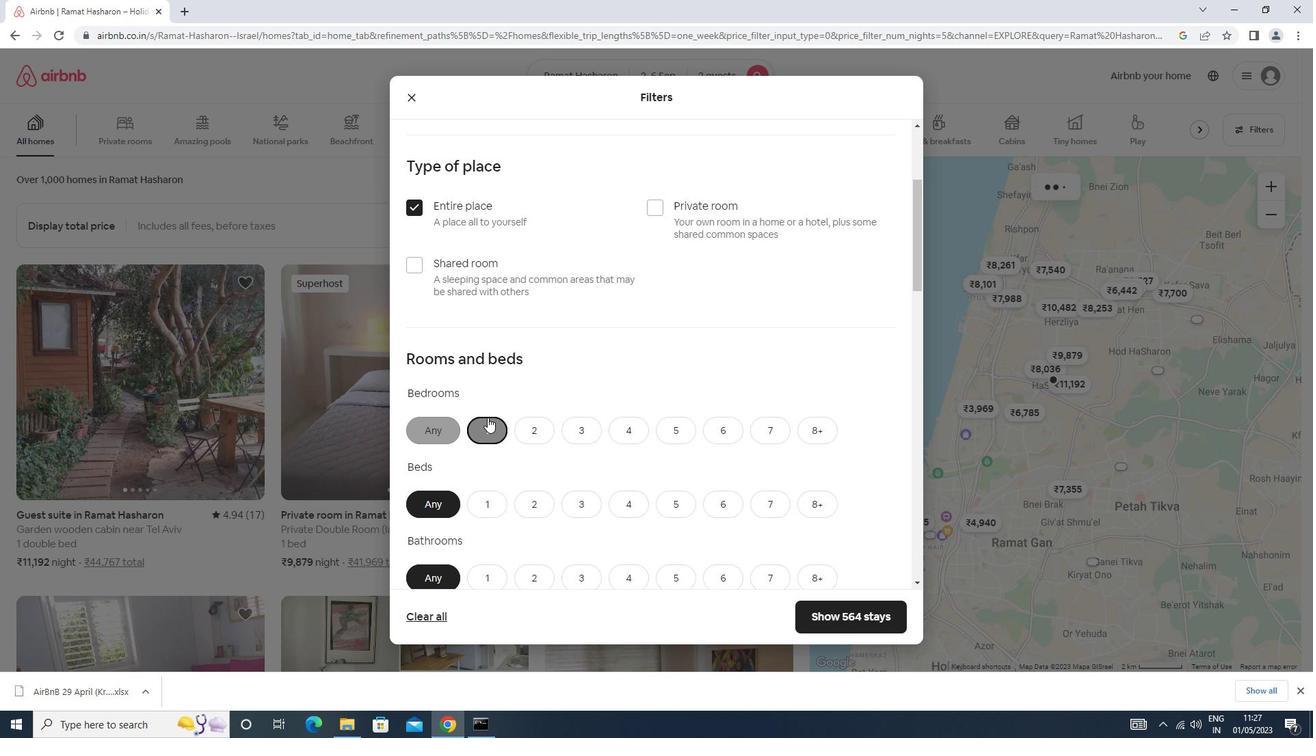 
Action: Mouse moved to (484, 415)
Screenshot: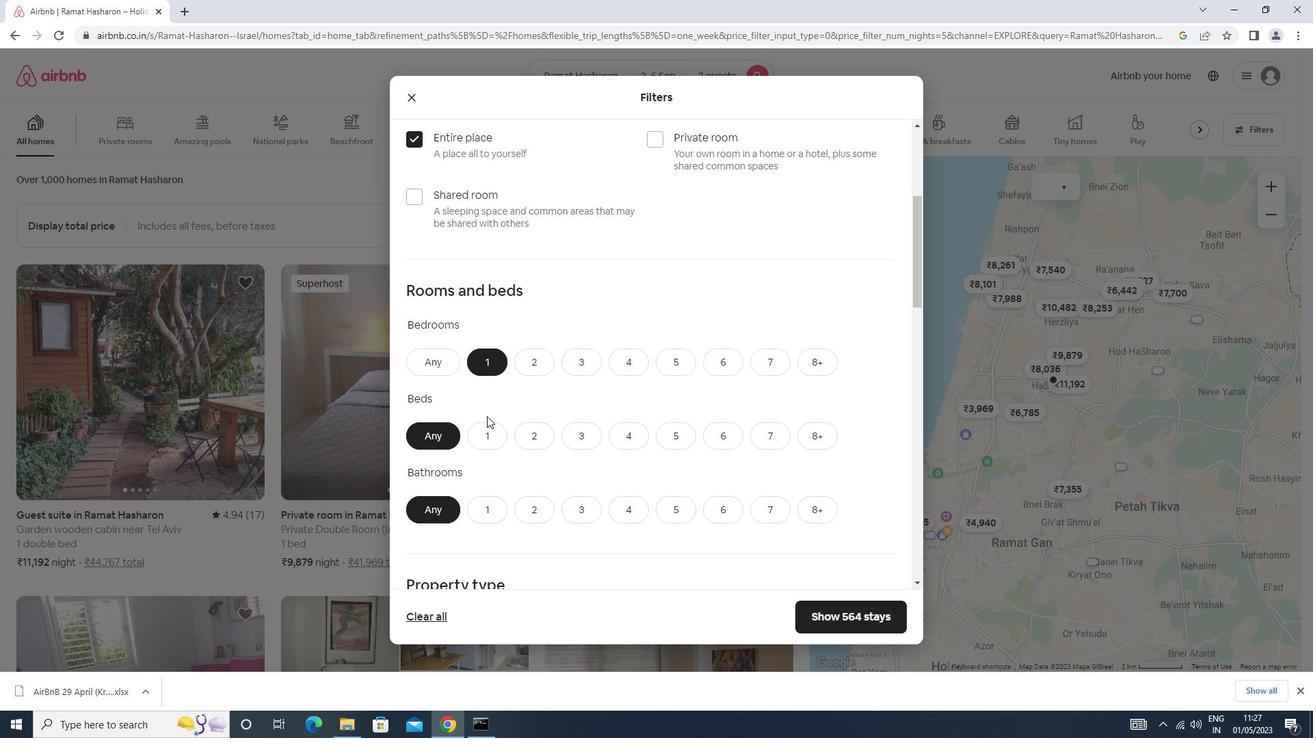 
Action: Mouse pressed left at (484, 415)
Screenshot: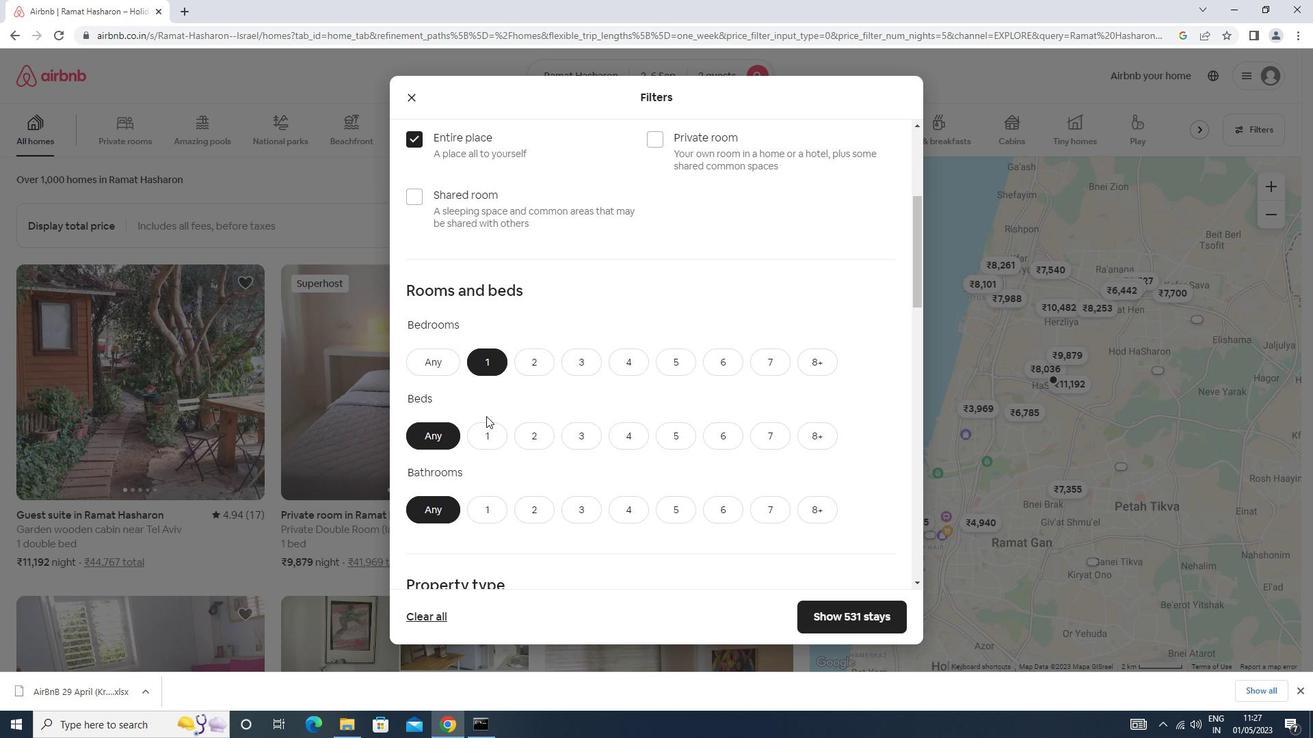 
Action: Mouse moved to (483, 424)
Screenshot: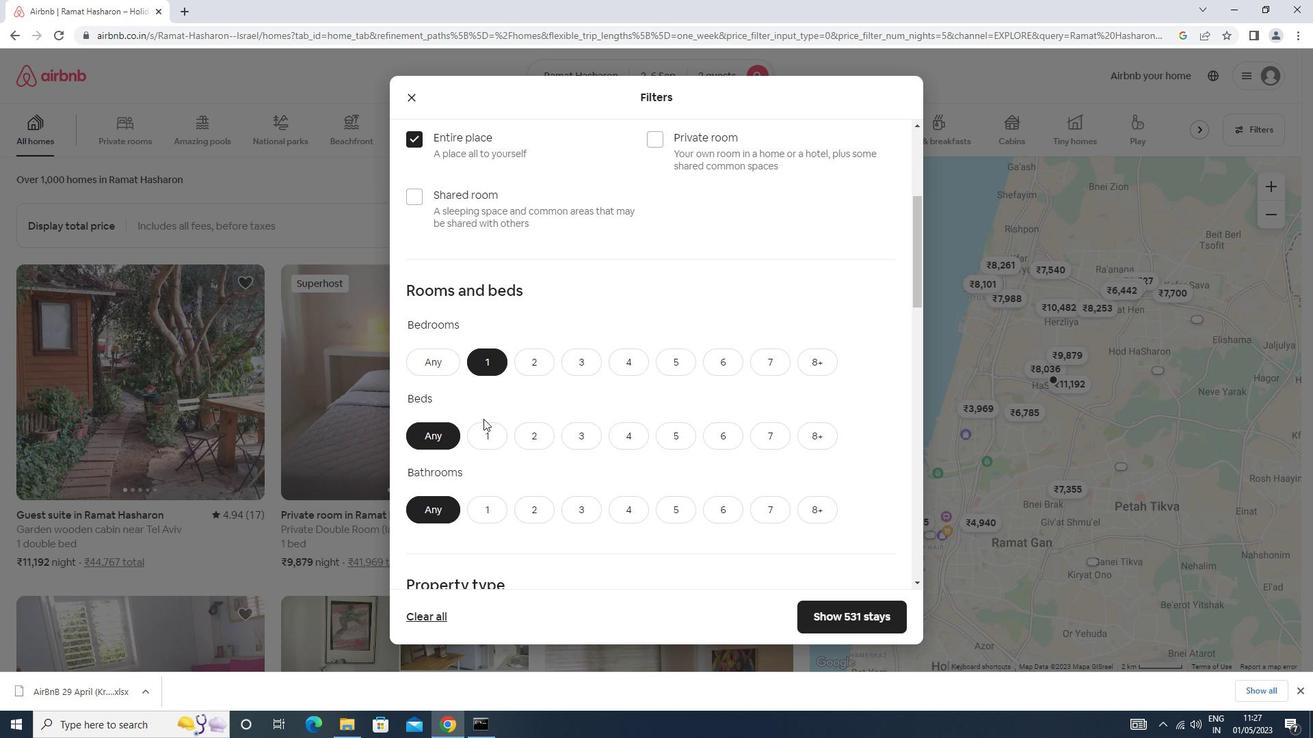
Action: Mouse pressed left at (483, 424)
Screenshot: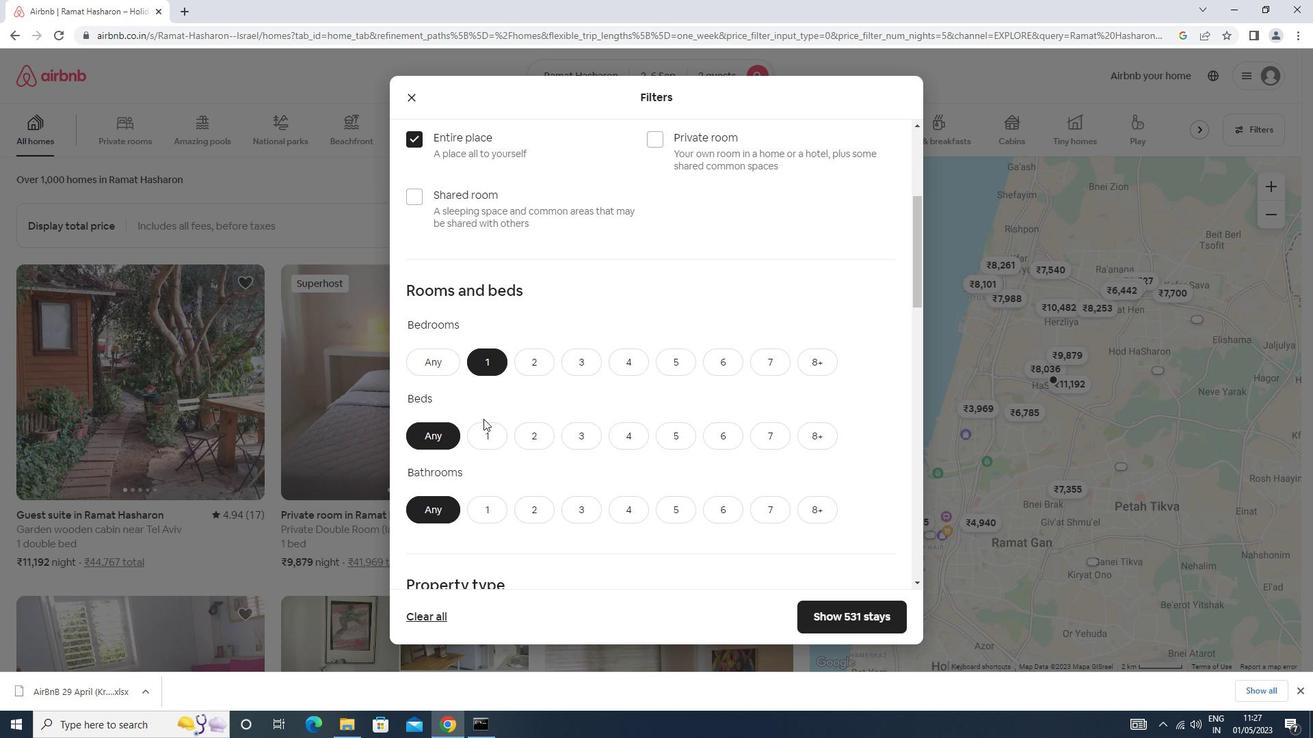 
Action: Mouse moved to (483, 424)
Screenshot: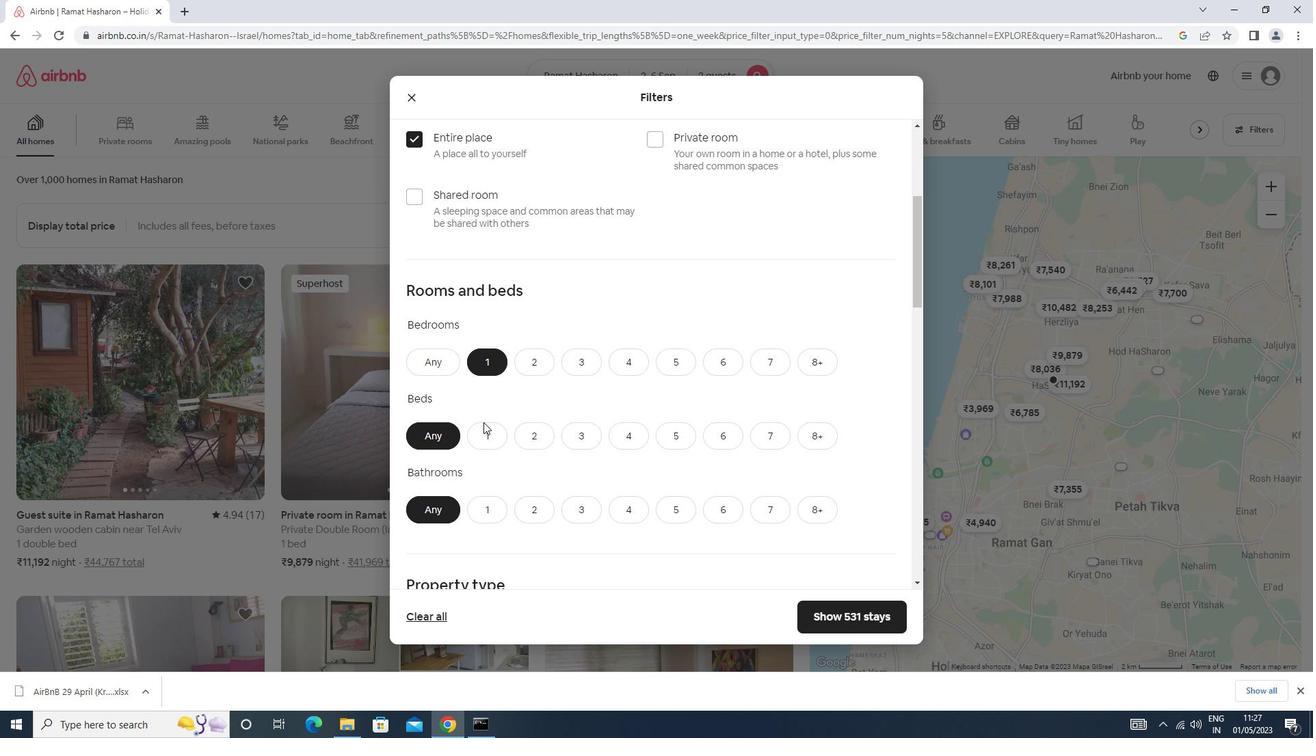 
Action: Mouse scrolled (483, 424) with delta (0, 0)
Screenshot: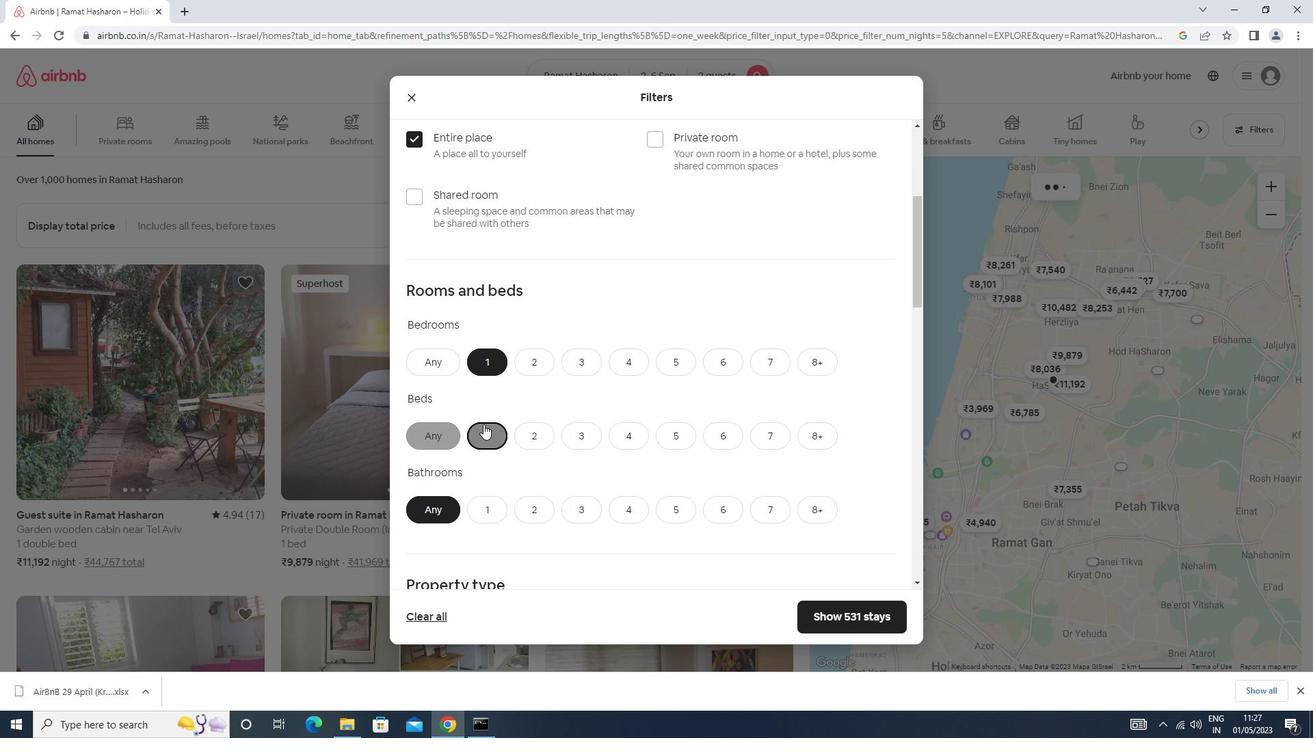 
Action: Mouse moved to (483, 423)
Screenshot: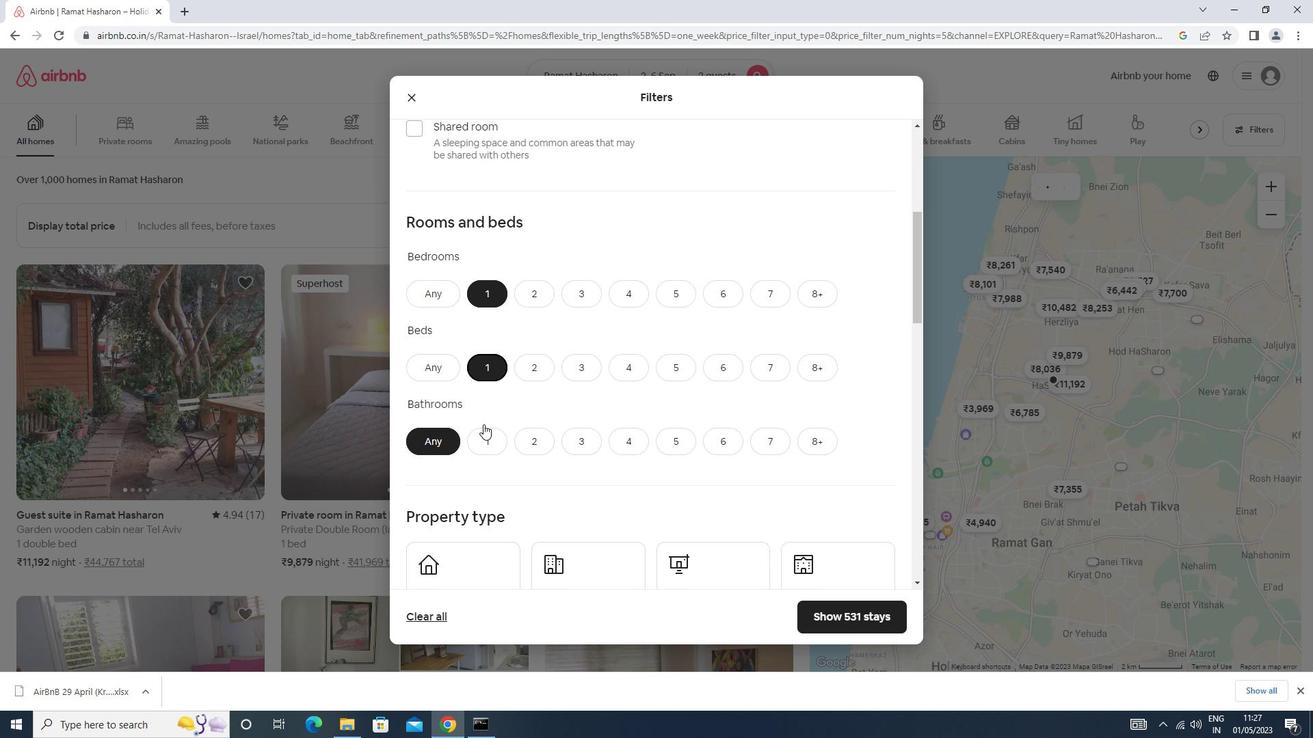 
Action: Mouse pressed left at (483, 423)
Screenshot: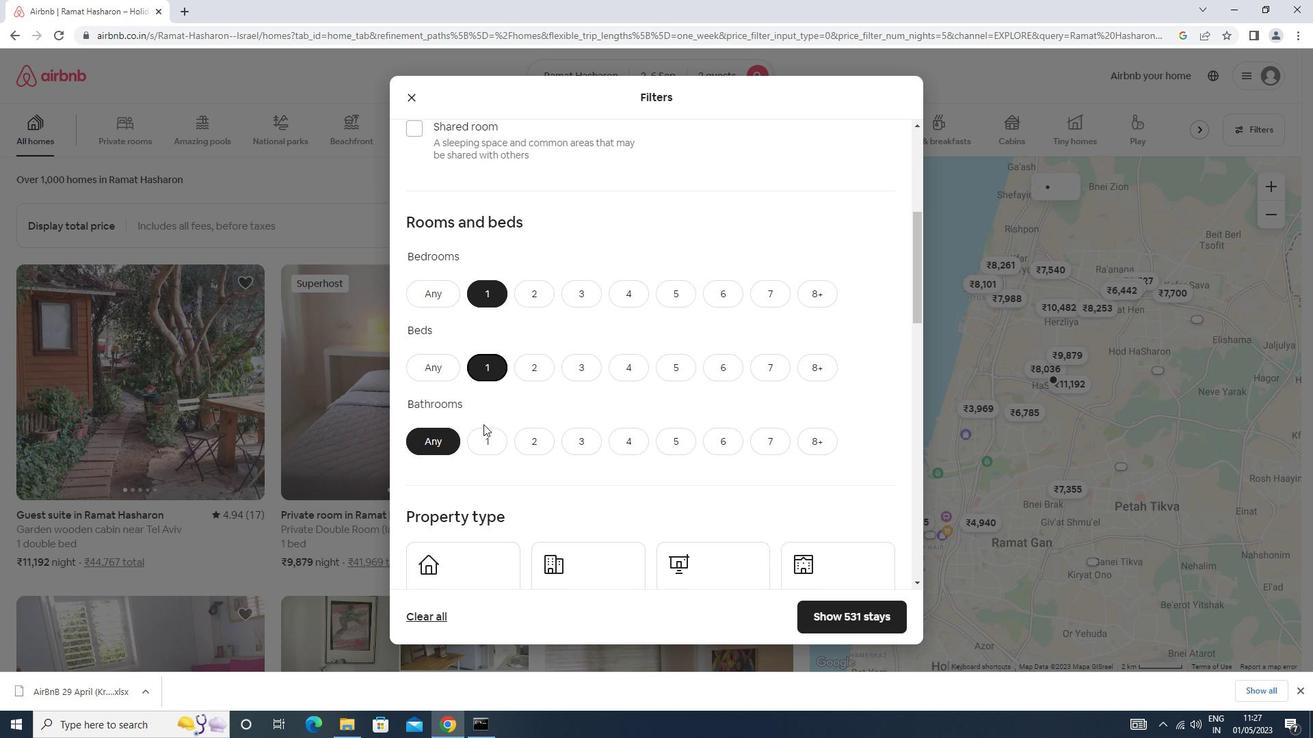 
Action: Mouse moved to (483, 430)
Screenshot: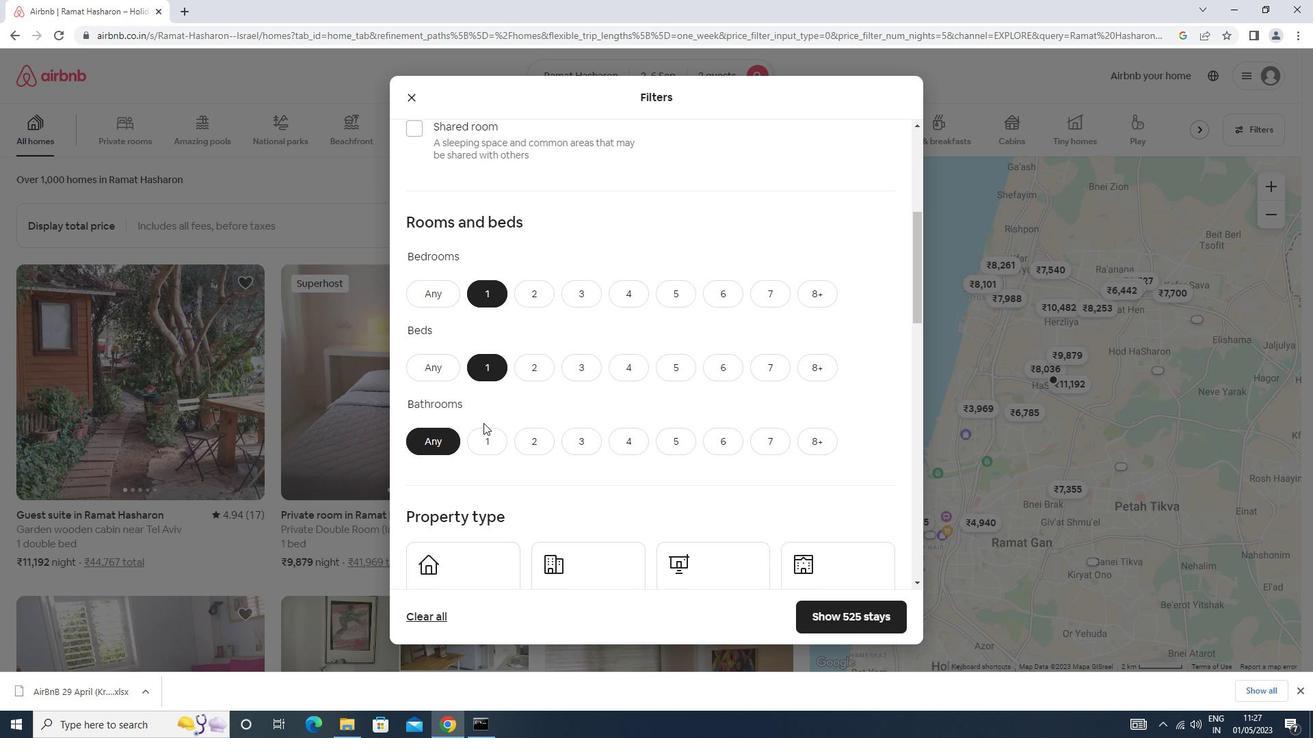 
Action: Mouse pressed left at (483, 430)
Screenshot: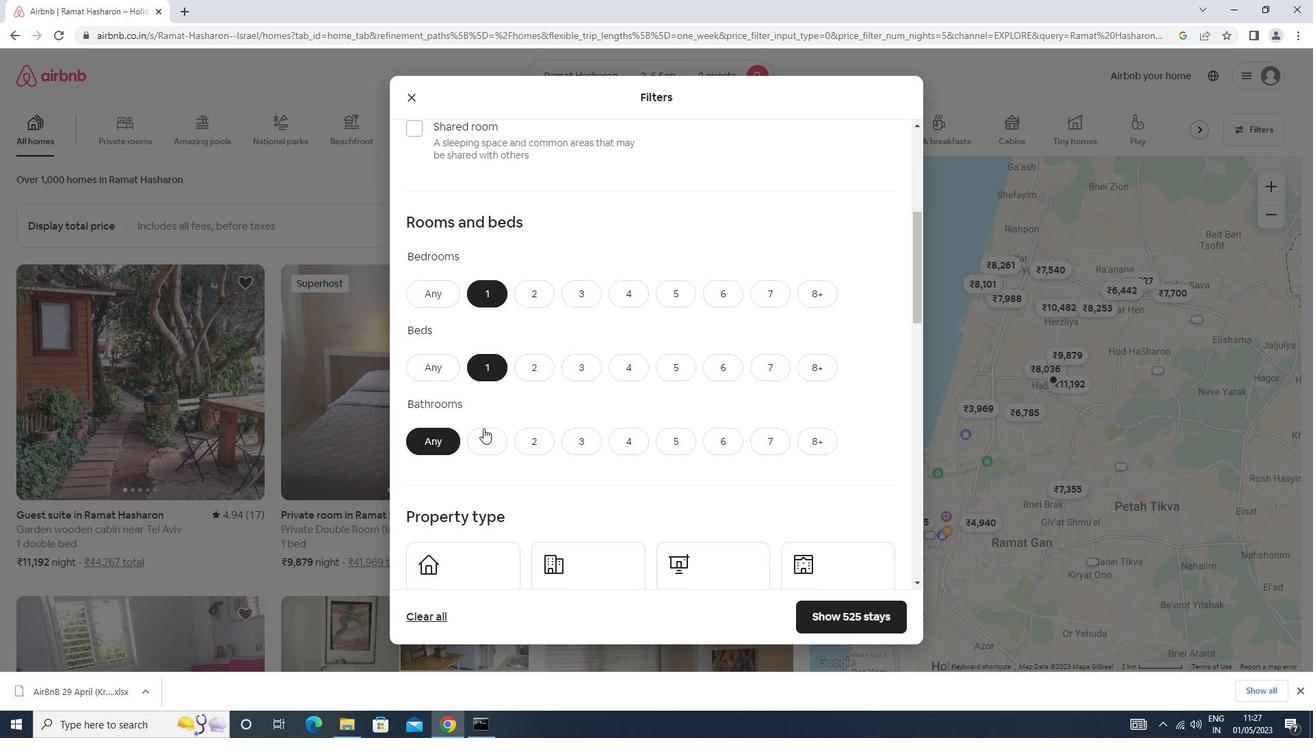 
Action: Mouse moved to (483, 422)
Screenshot: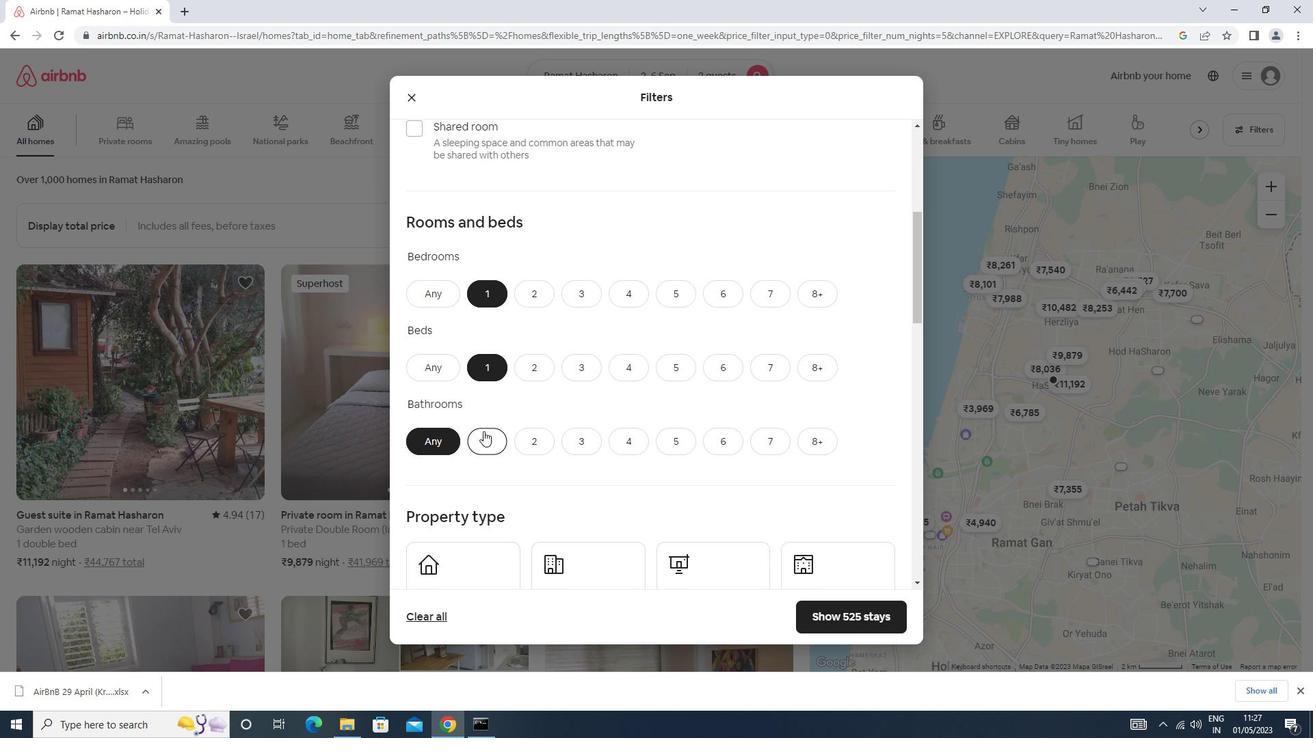 
Action: Mouse scrolled (483, 422) with delta (0, 0)
Screenshot: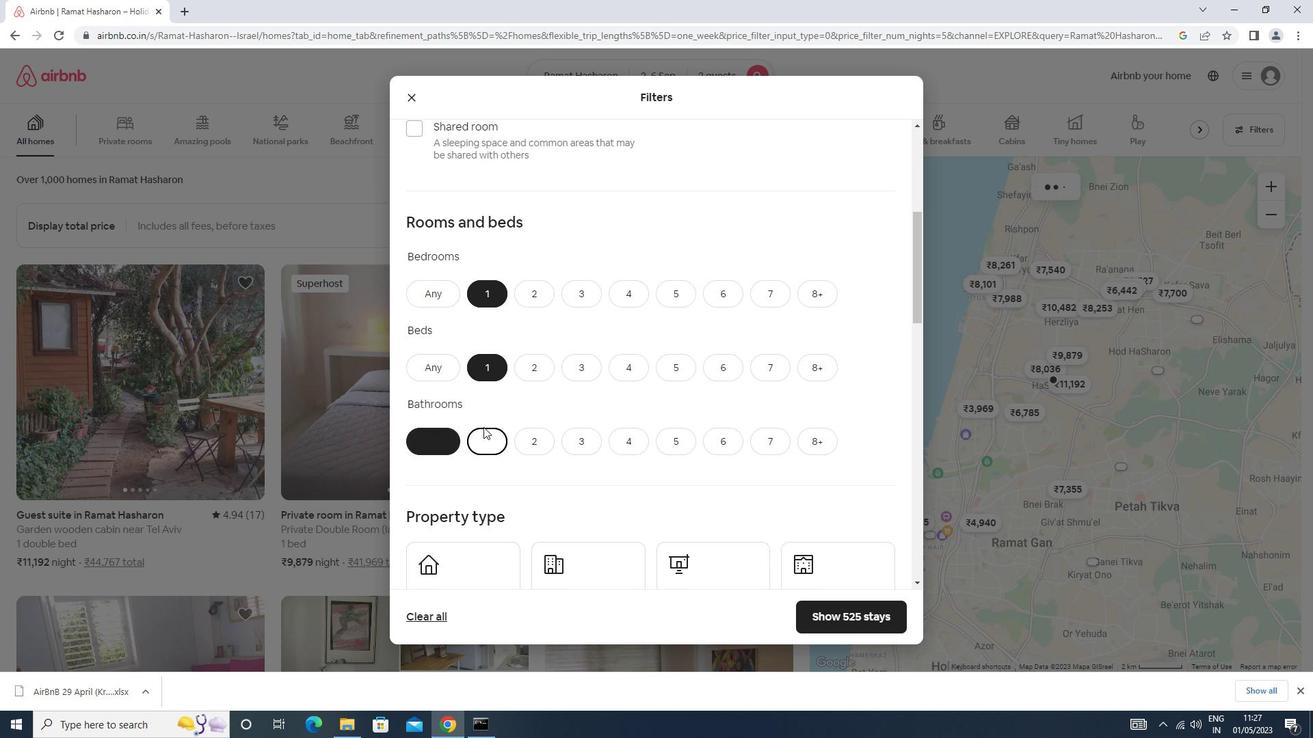 
Action: Mouse scrolled (483, 422) with delta (0, 0)
Screenshot: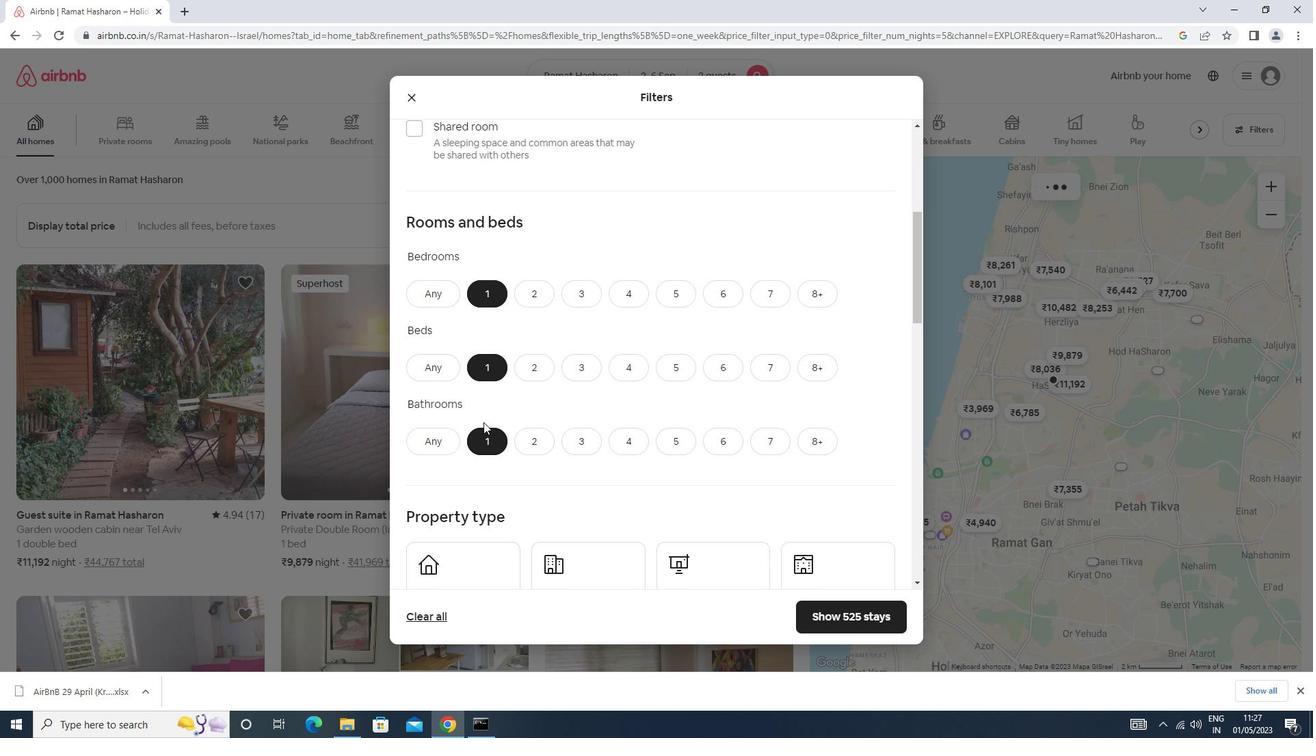 
Action: Mouse moved to (473, 430)
Screenshot: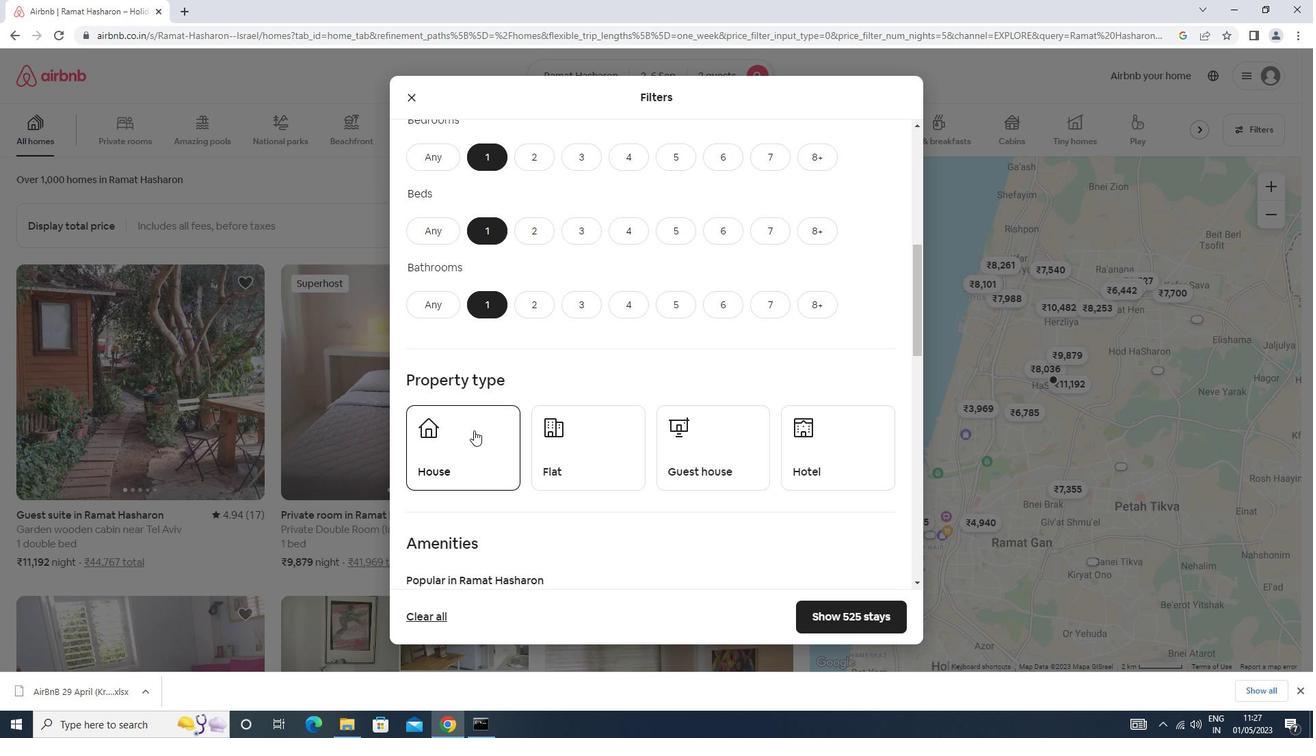 
Action: Mouse pressed left at (473, 430)
Screenshot: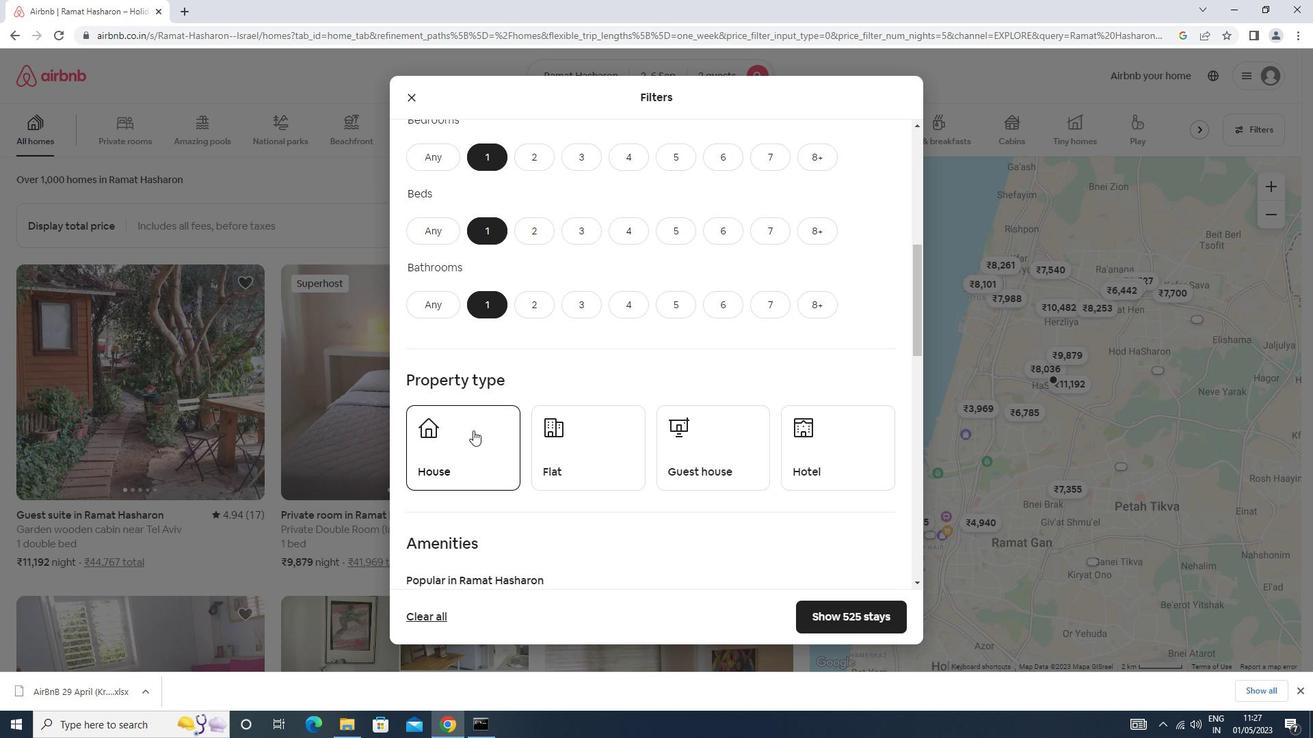 
Action: Mouse moved to (526, 434)
Screenshot: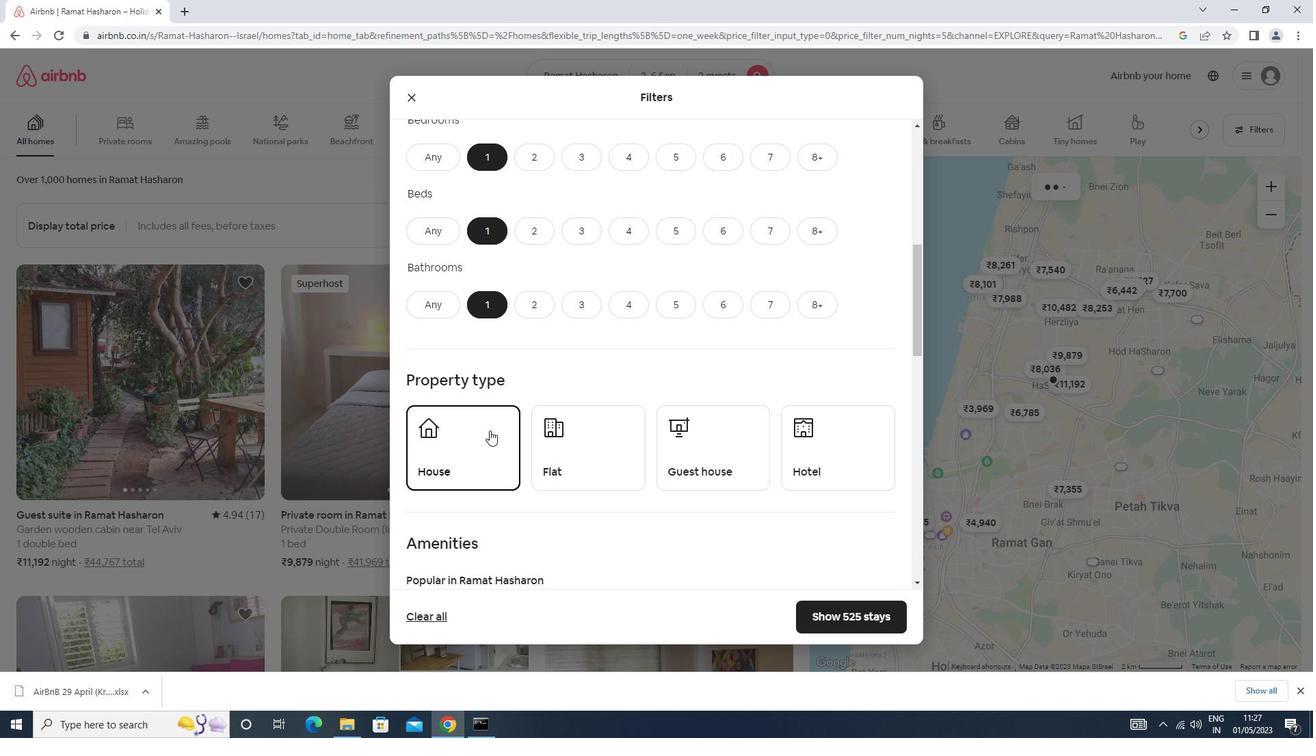 
Action: Mouse pressed left at (526, 434)
Screenshot: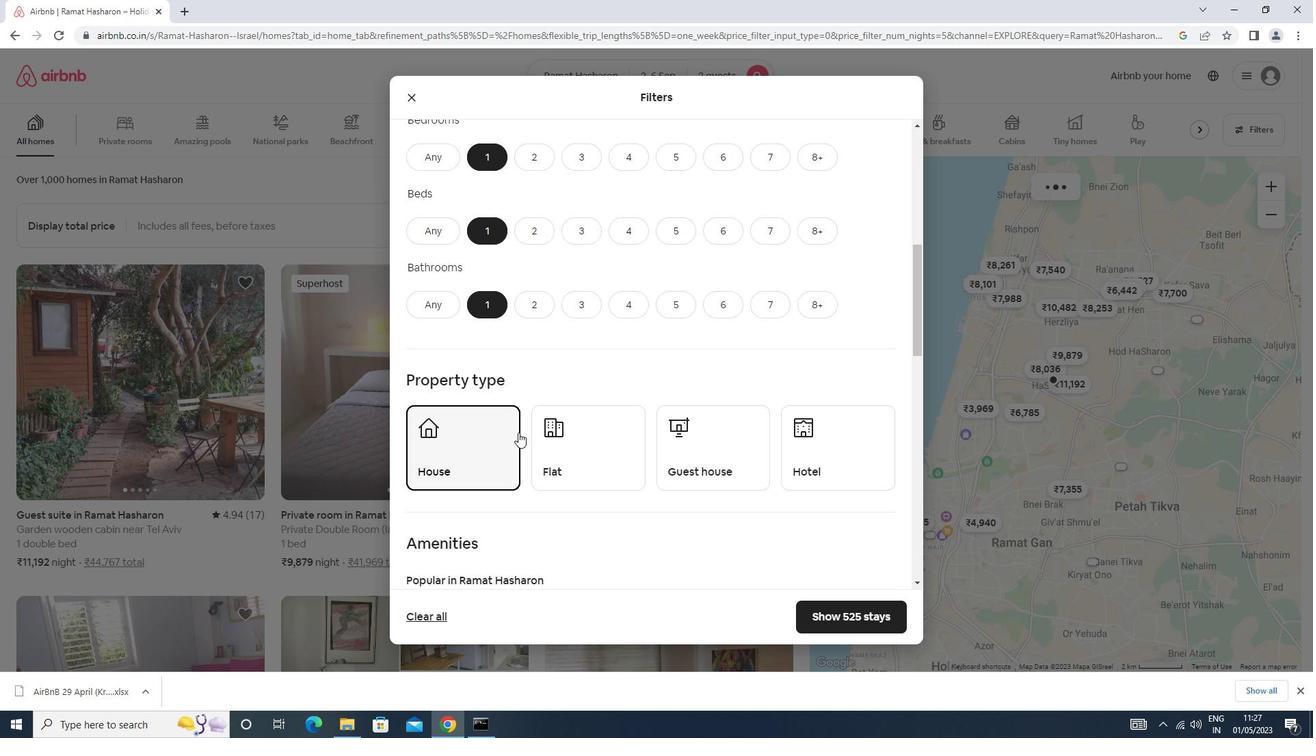 
Action: Mouse moved to (628, 451)
Screenshot: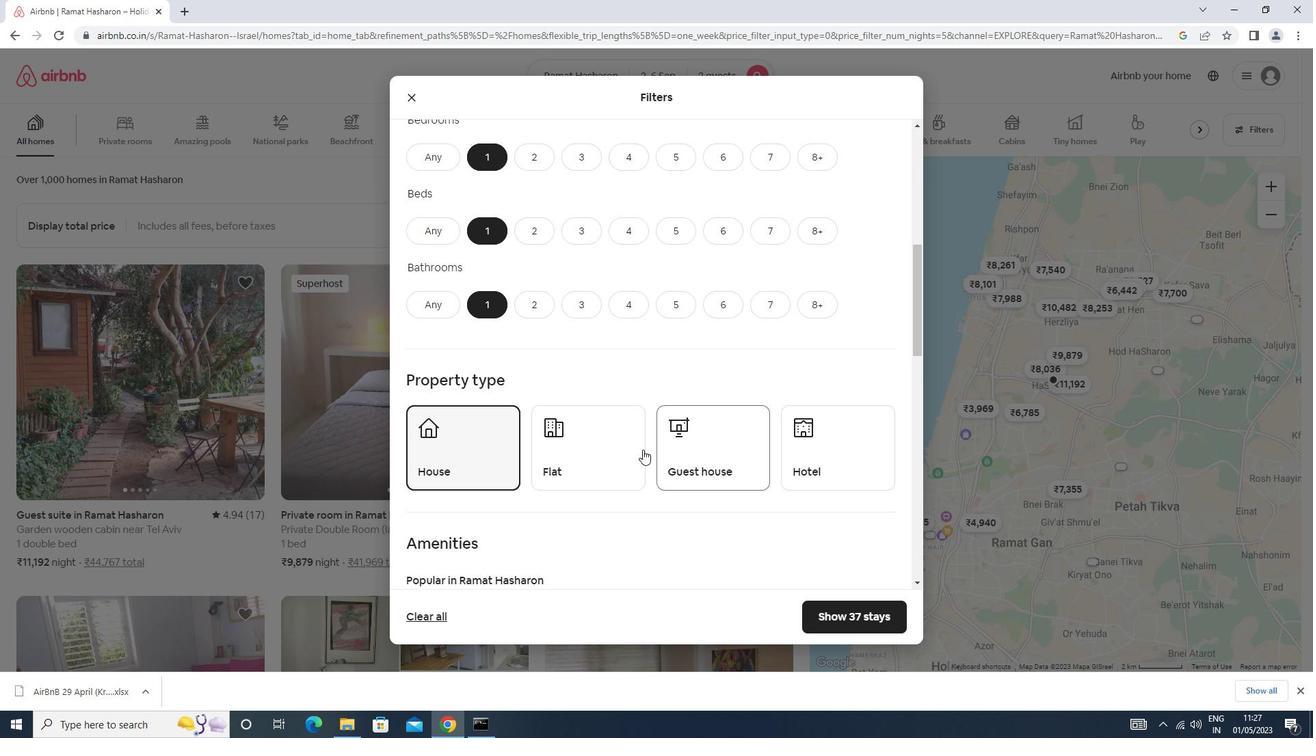 
Action: Mouse pressed left at (628, 451)
Screenshot: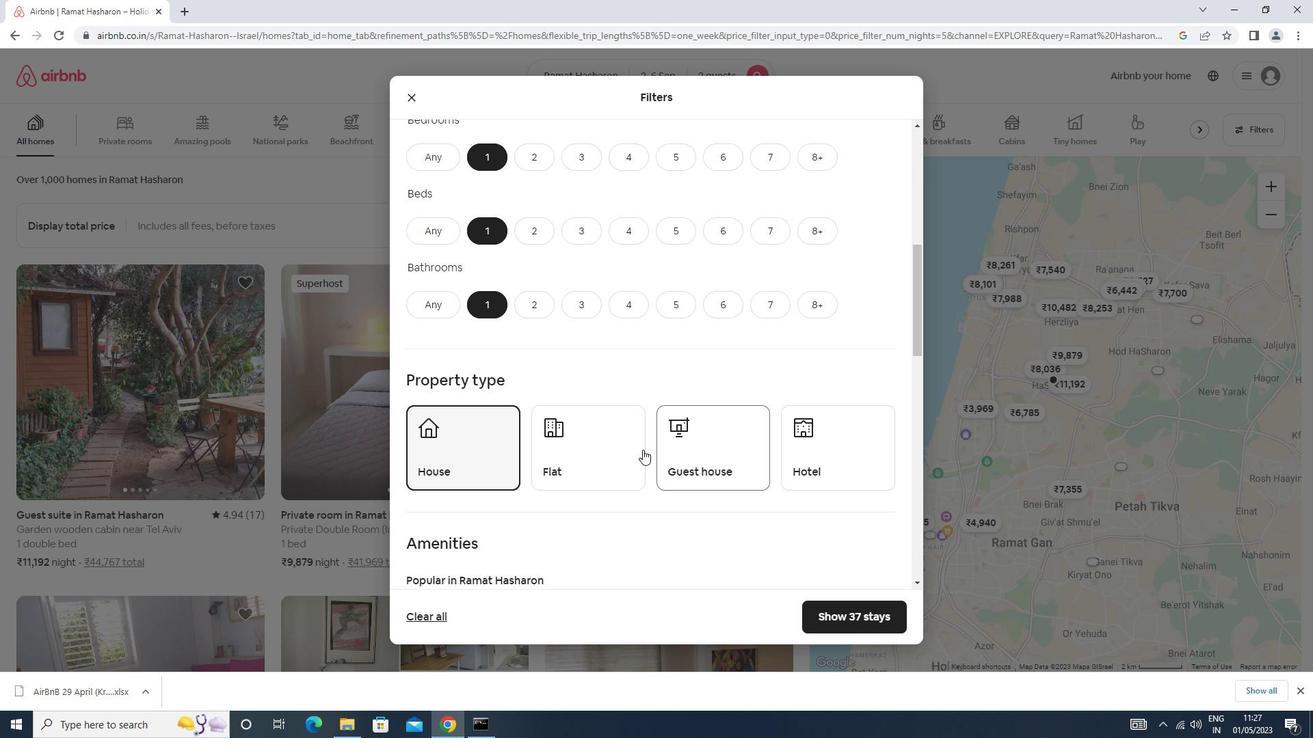 
Action: Mouse moved to (689, 443)
Screenshot: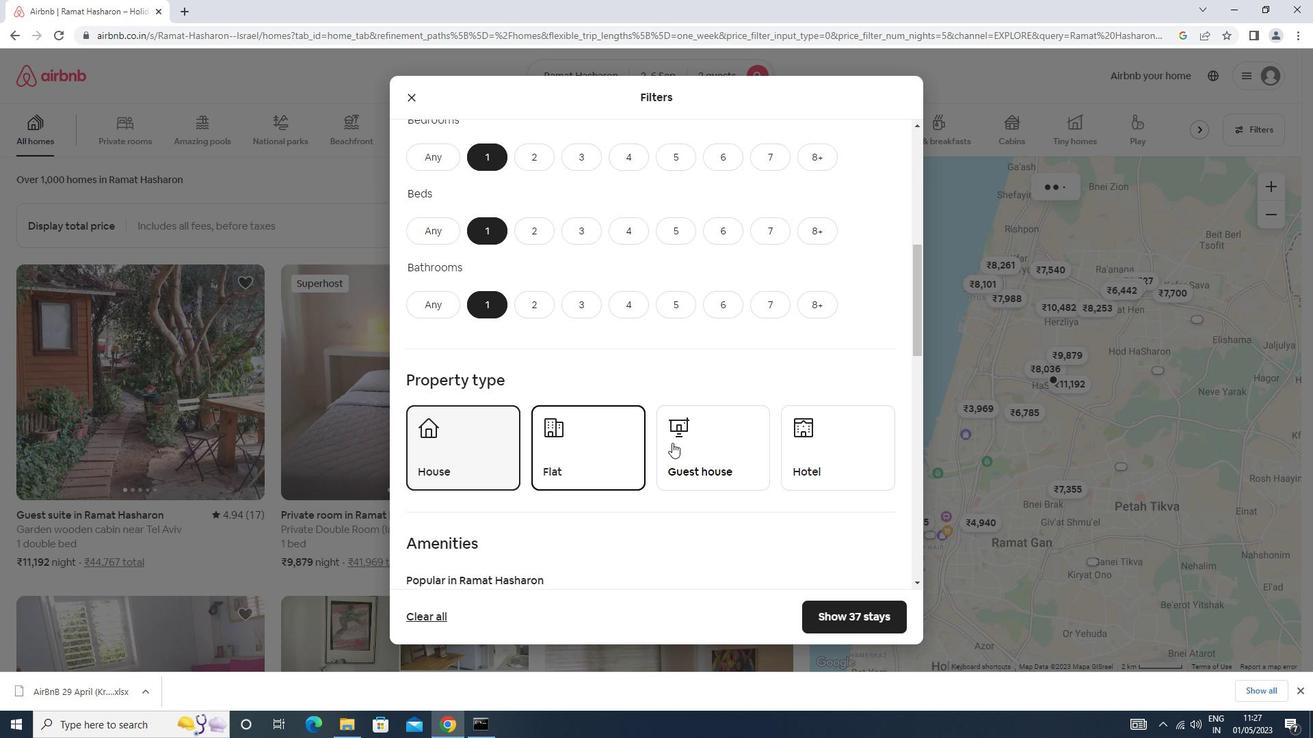 
Action: Mouse pressed left at (689, 443)
Screenshot: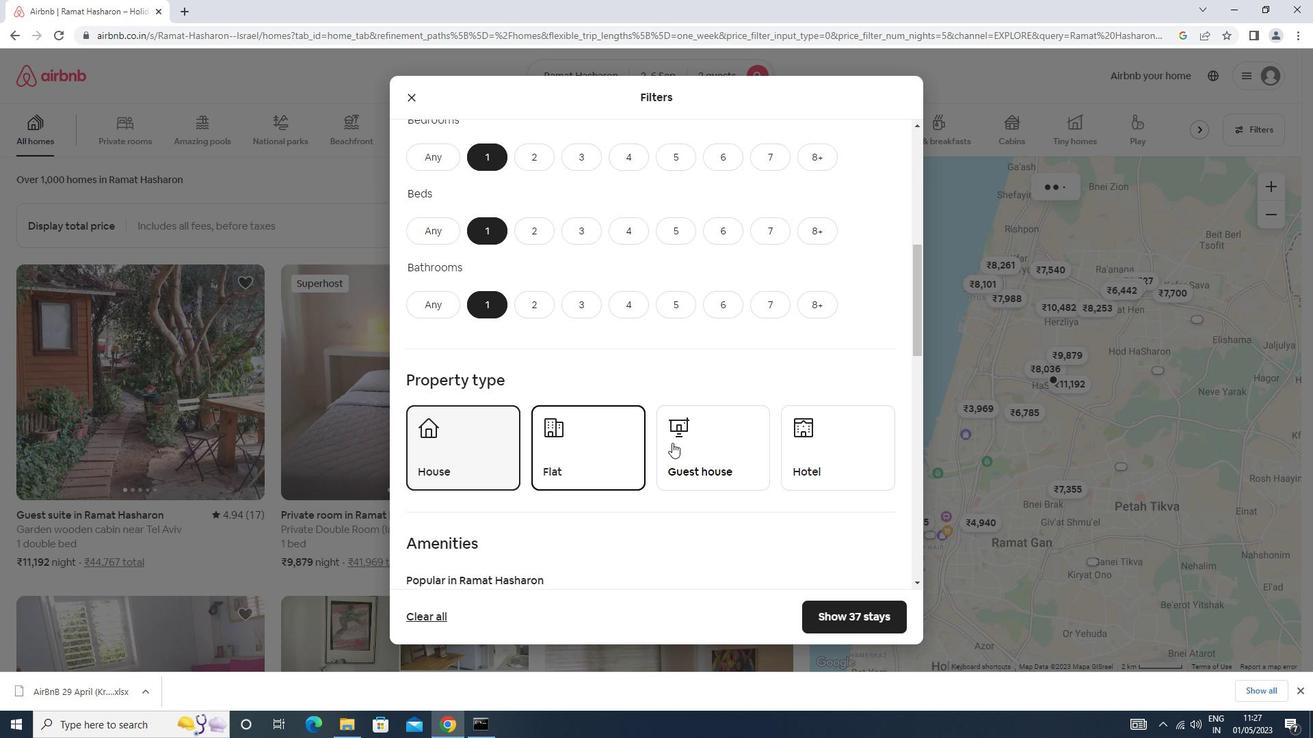 
Action: Mouse moved to (839, 459)
Screenshot: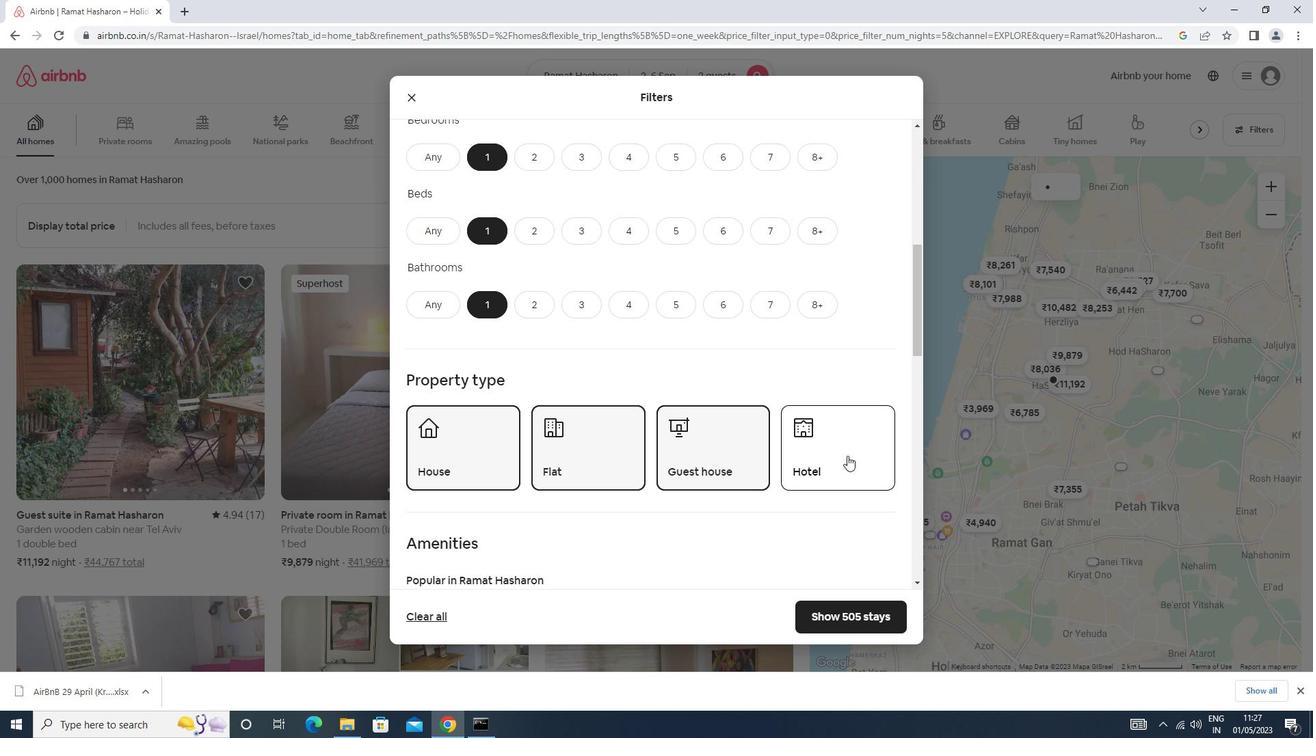 
Action: Mouse pressed left at (839, 459)
Screenshot: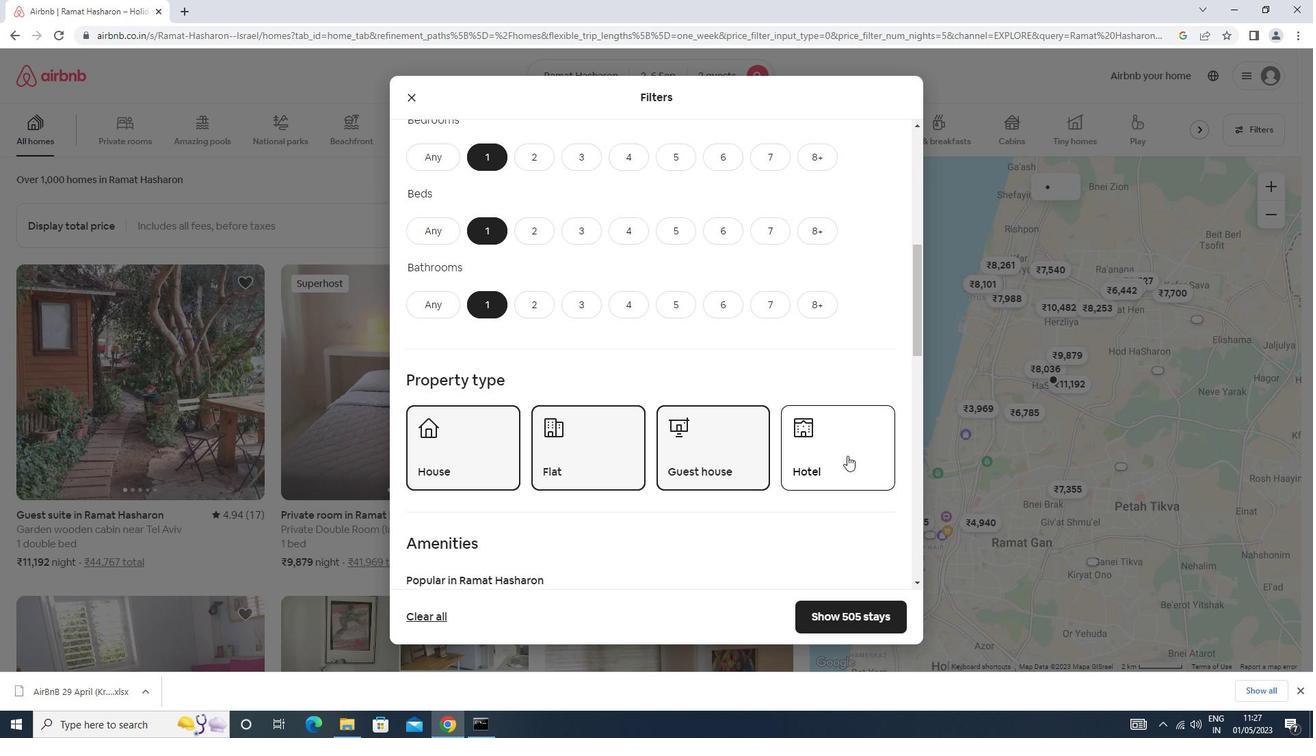 
Action: Mouse moved to (831, 457)
Screenshot: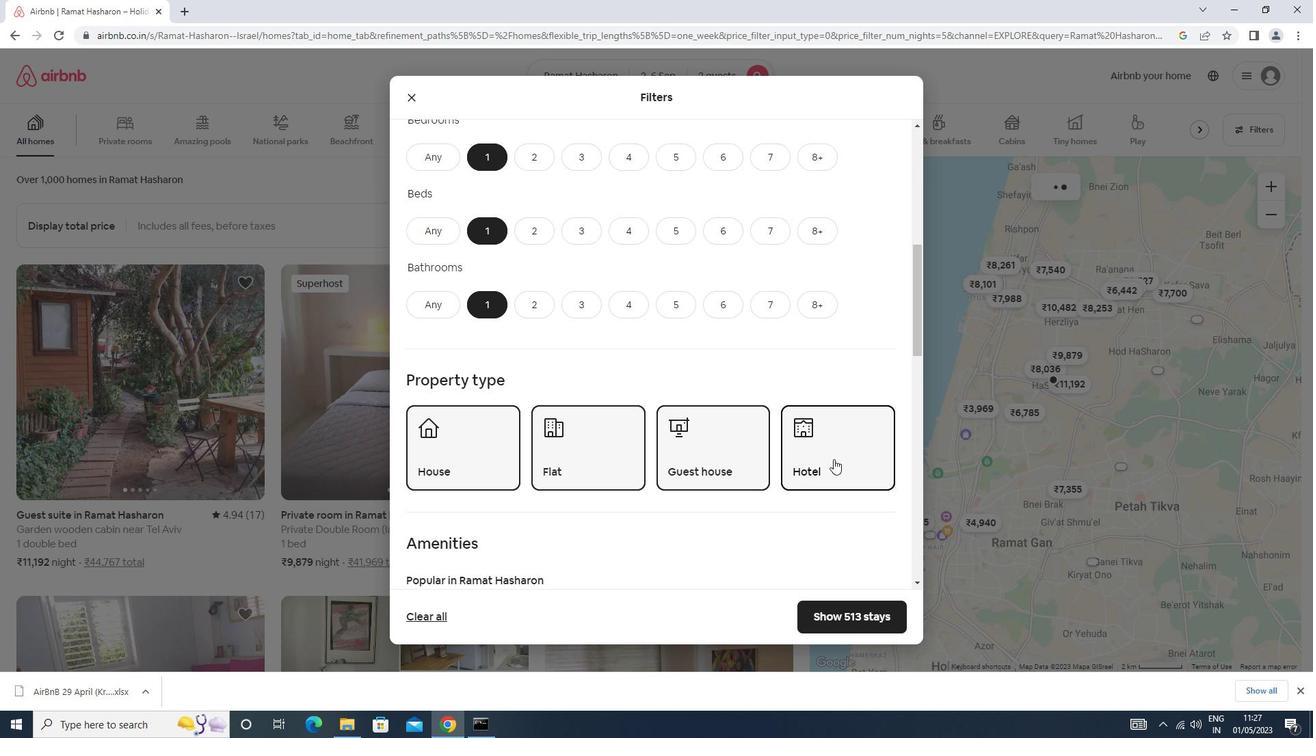 
Action: Mouse scrolled (831, 456) with delta (0, 0)
Screenshot: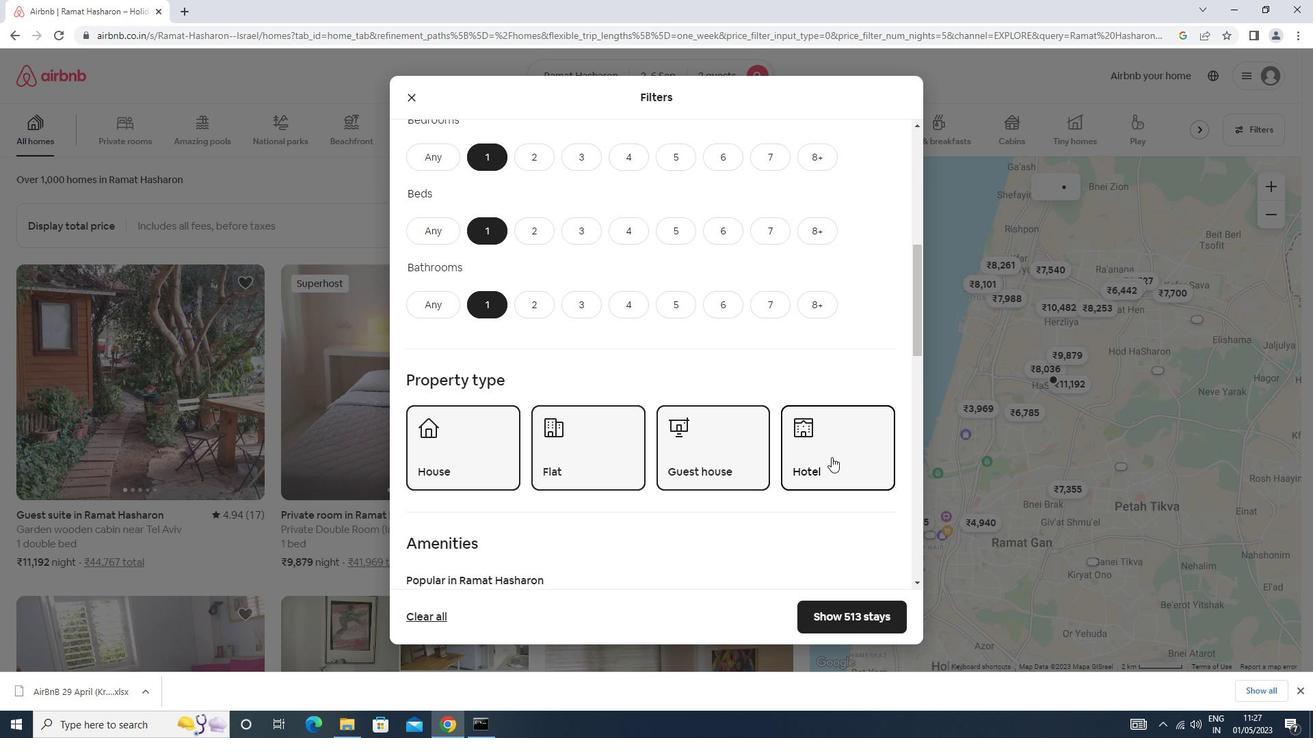 
Action: Mouse scrolled (831, 456) with delta (0, 0)
Screenshot: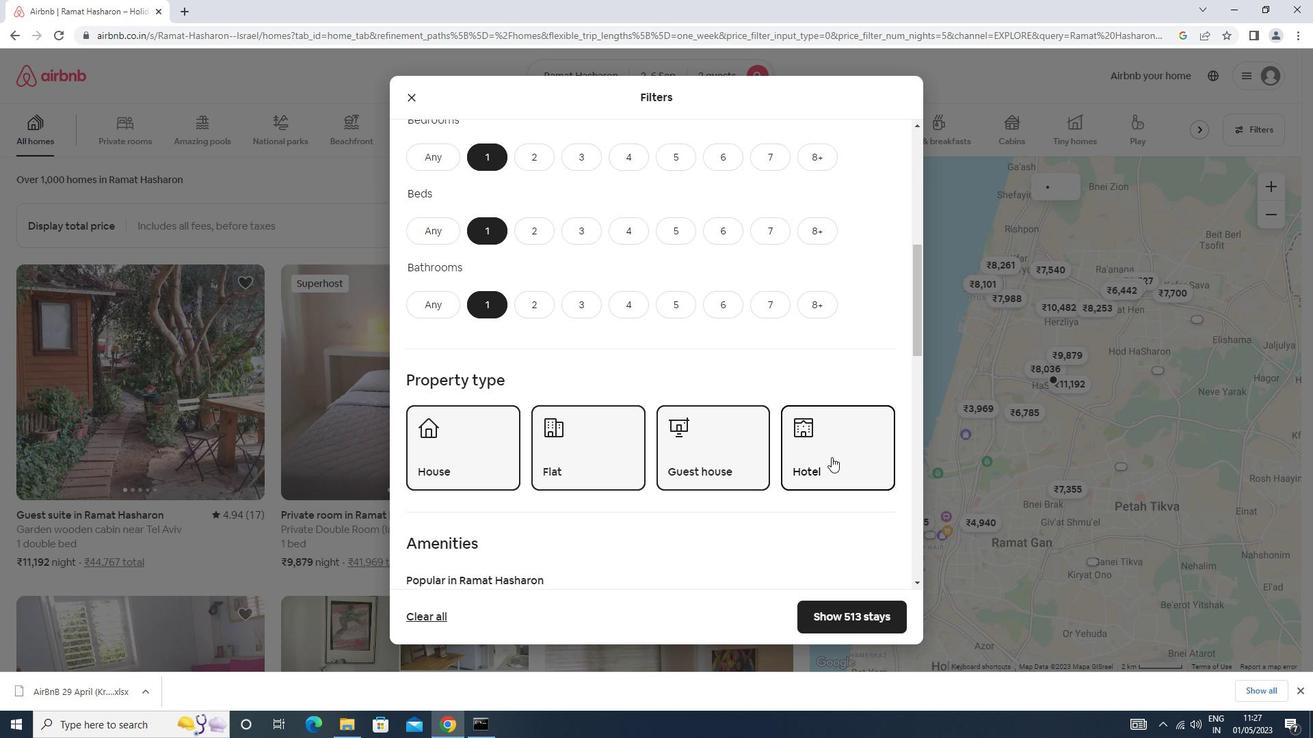 
Action: Mouse moved to (829, 458)
Screenshot: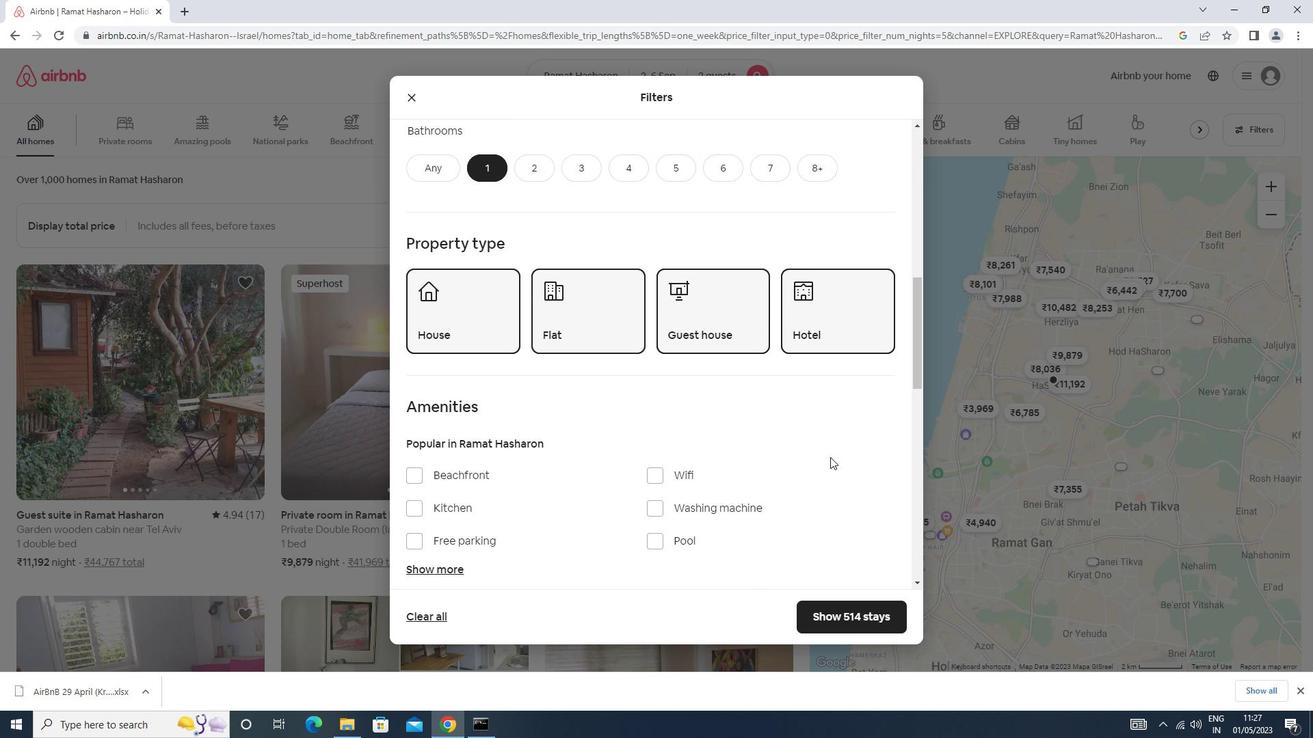 
Action: Mouse scrolled (829, 457) with delta (0, 0)
Screenshot: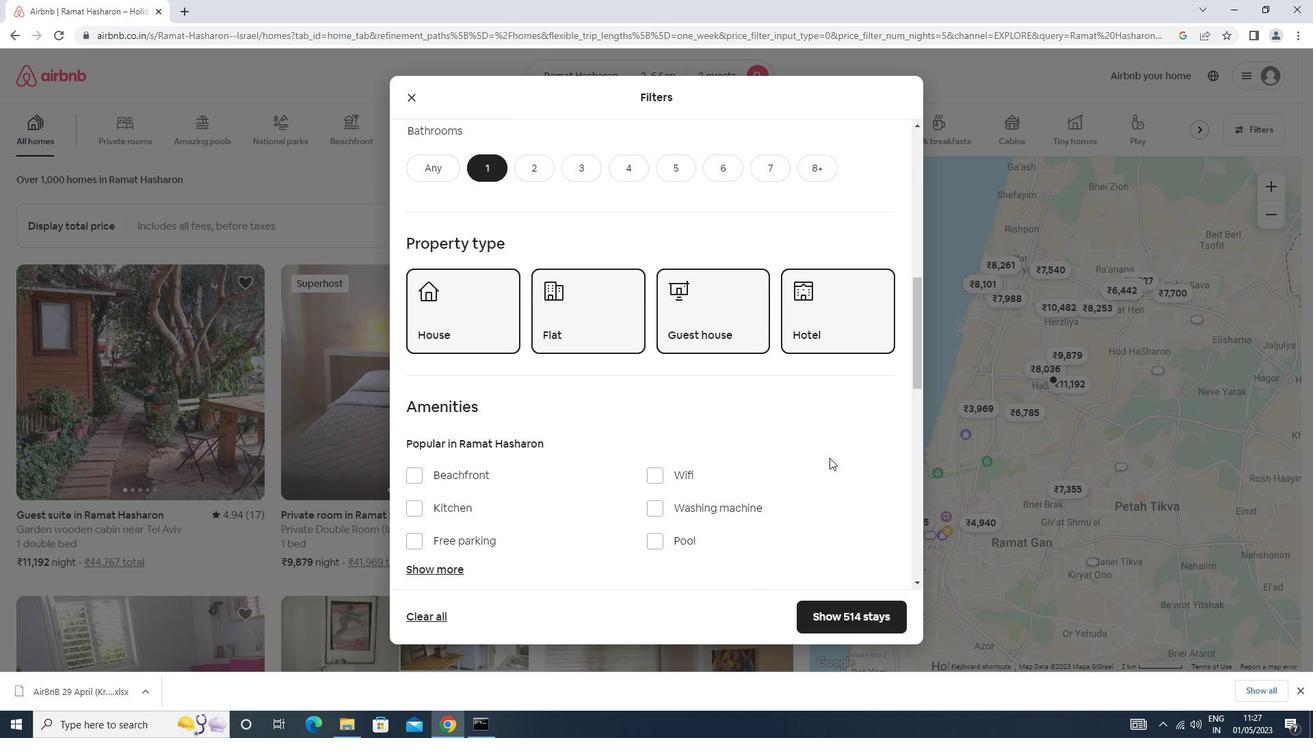 
Action: Mouse moved to (687, 433)
Screenshot: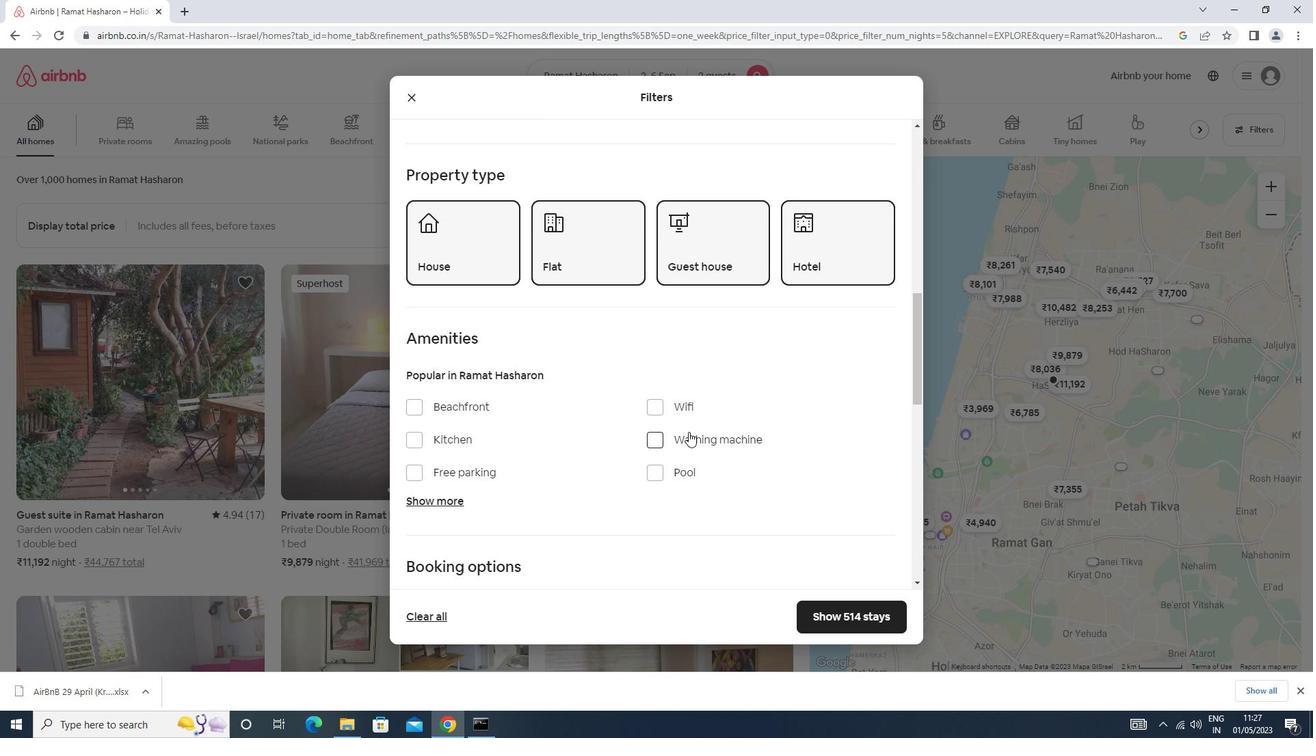 
Action: Mouse pressed left at (687, 433)
Screenshot: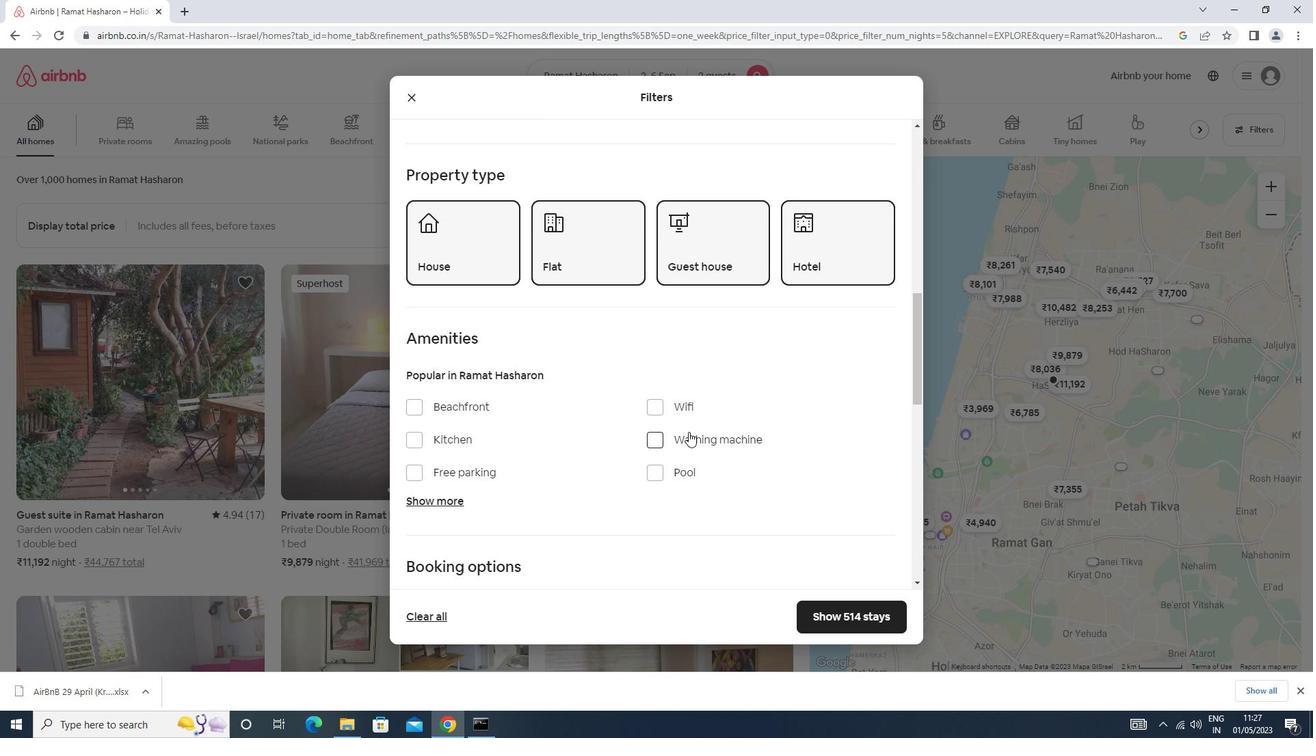 
Action: Mouse moved to (661, 439)
Screenshot: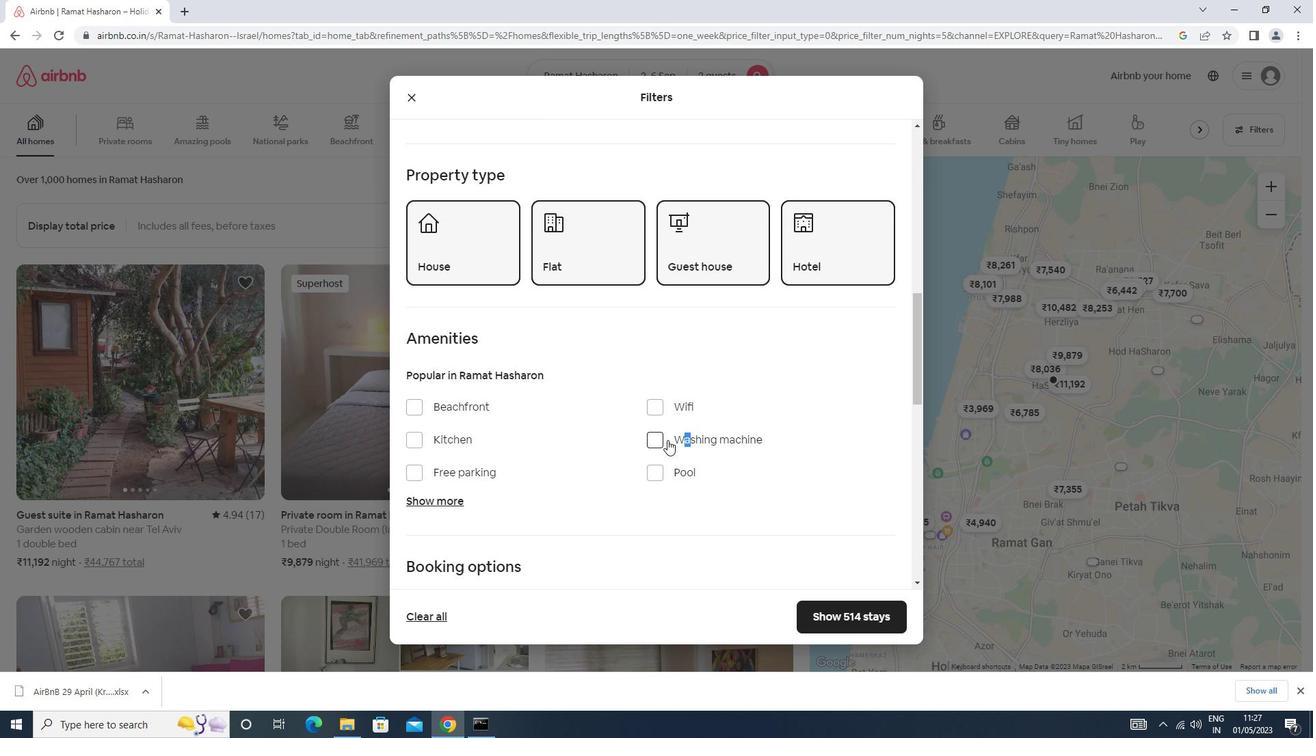 
Action: Mouse pressed left at (661, 439)
Screenshot: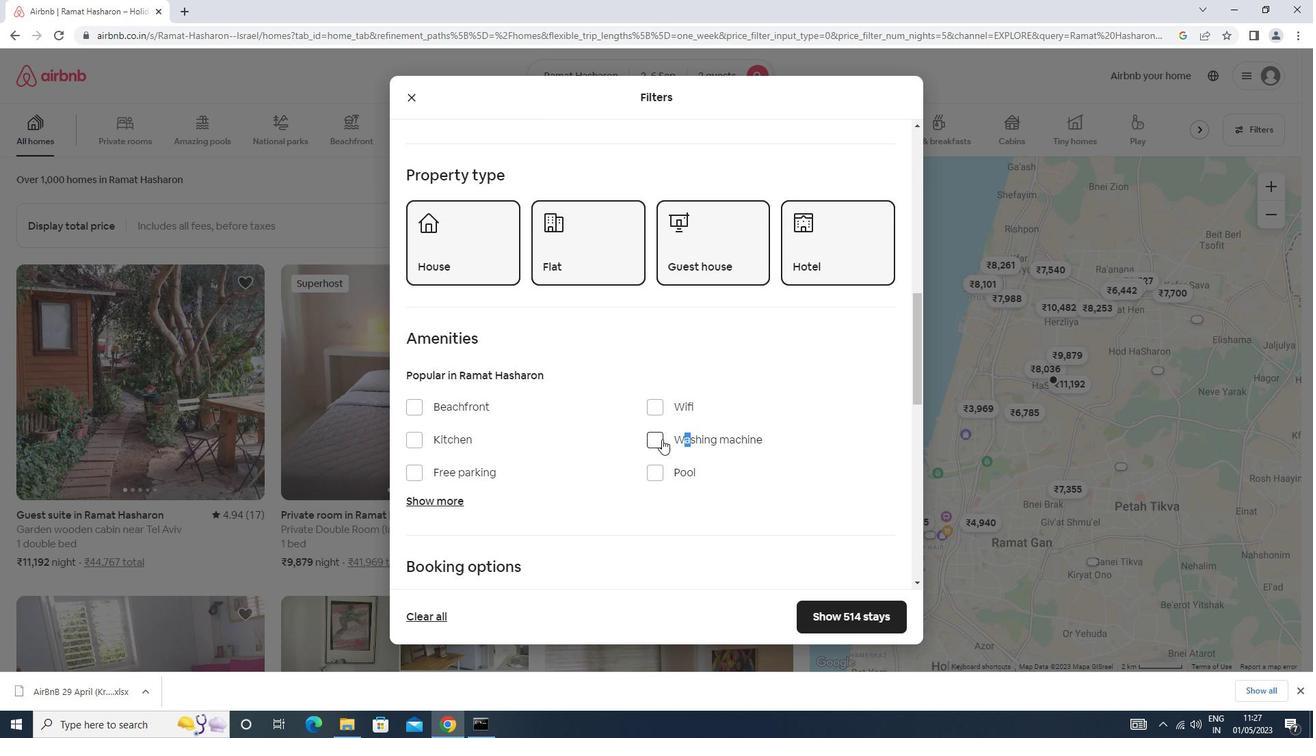 
Action: Mouse moved to (664, 412)
Screenshot: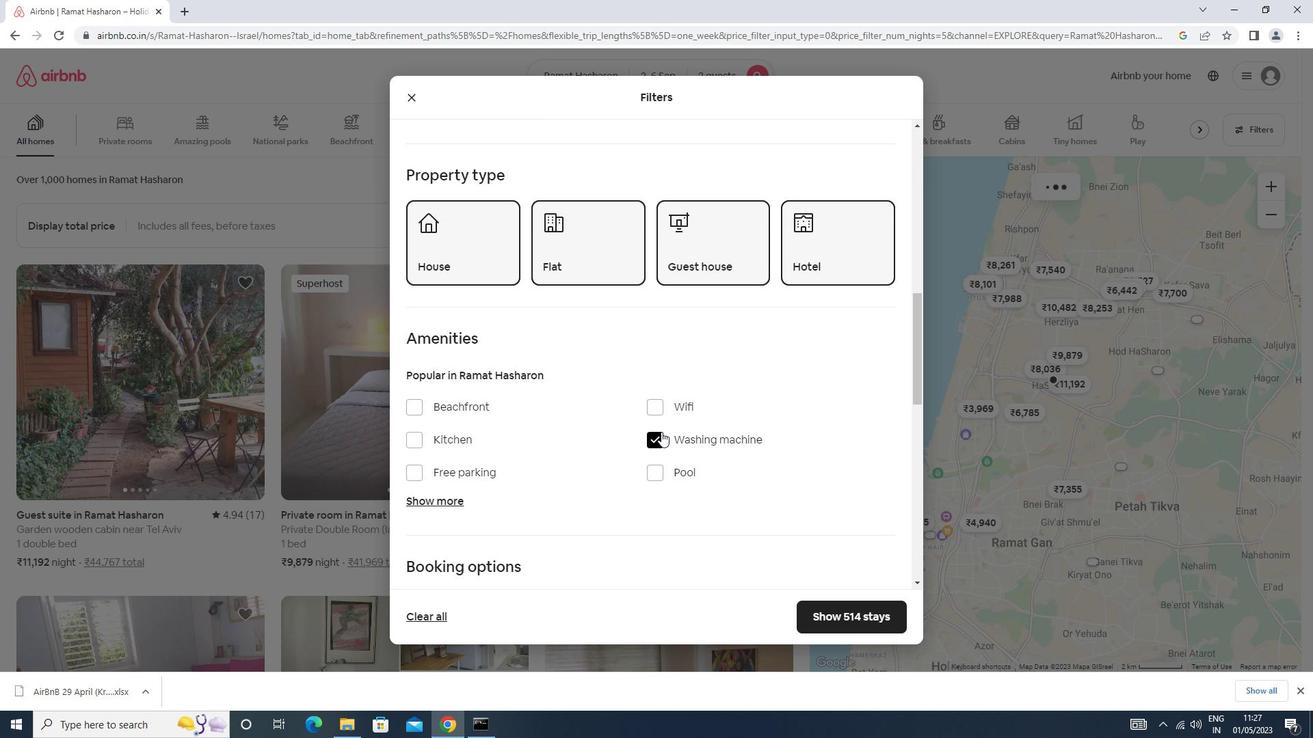
Action: Mouse scrolled (664, 411) with delta (0, 0)
Screenshot: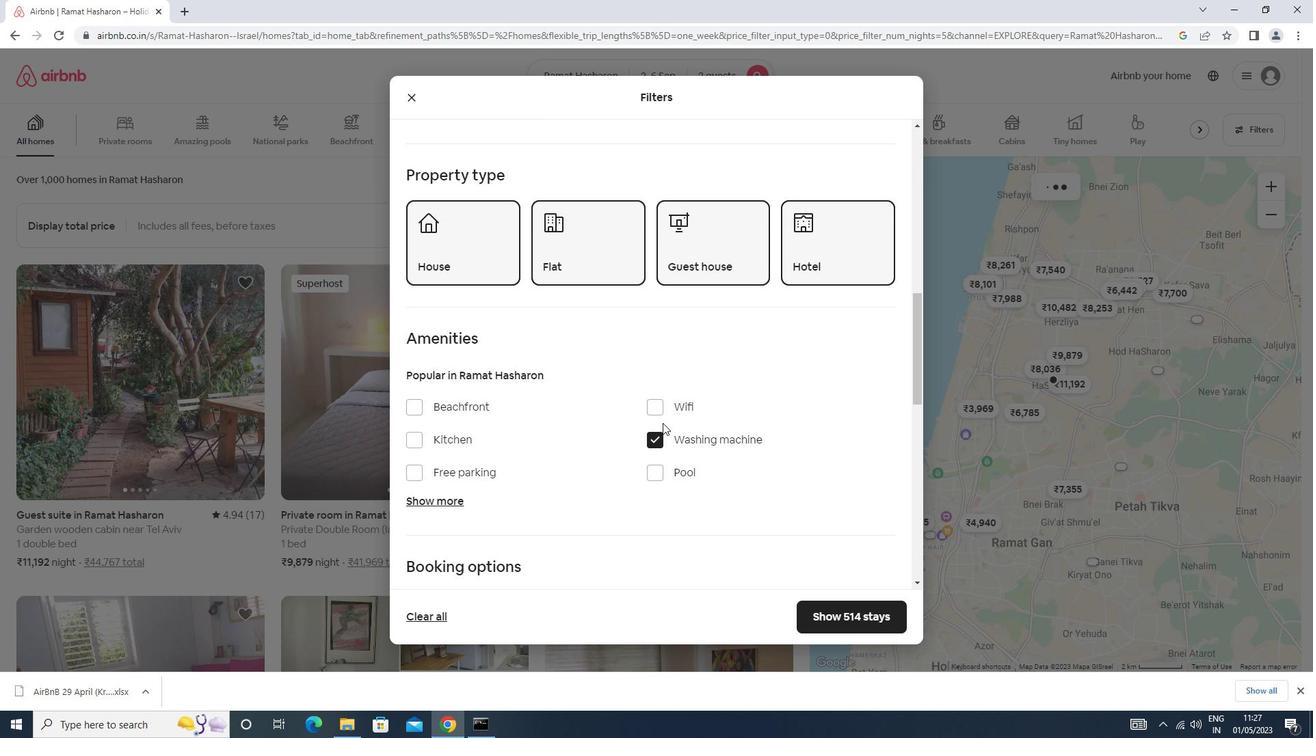 
Action: Mouse scrolled (664, 411) with delta (0, 0)
Screenshot: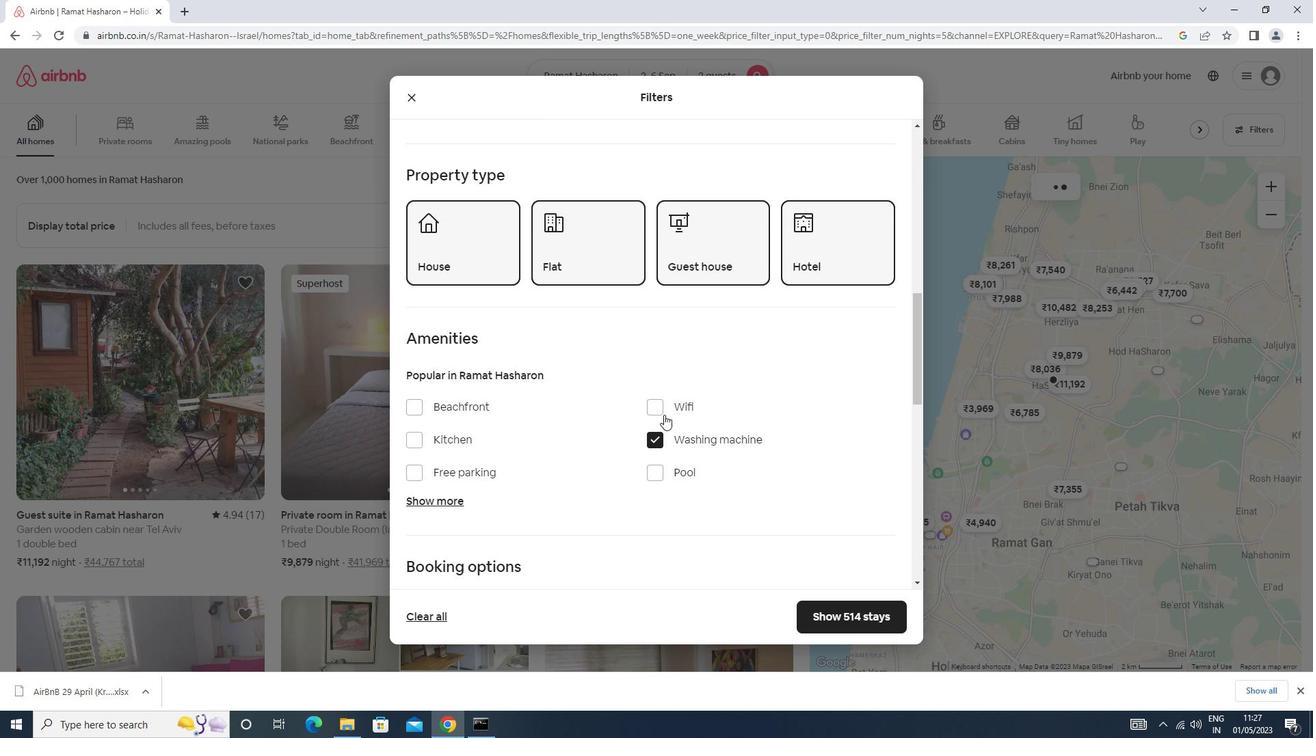 
Action: Mouse scrolled (664, 411) with delta (0, 0)
Screenshot: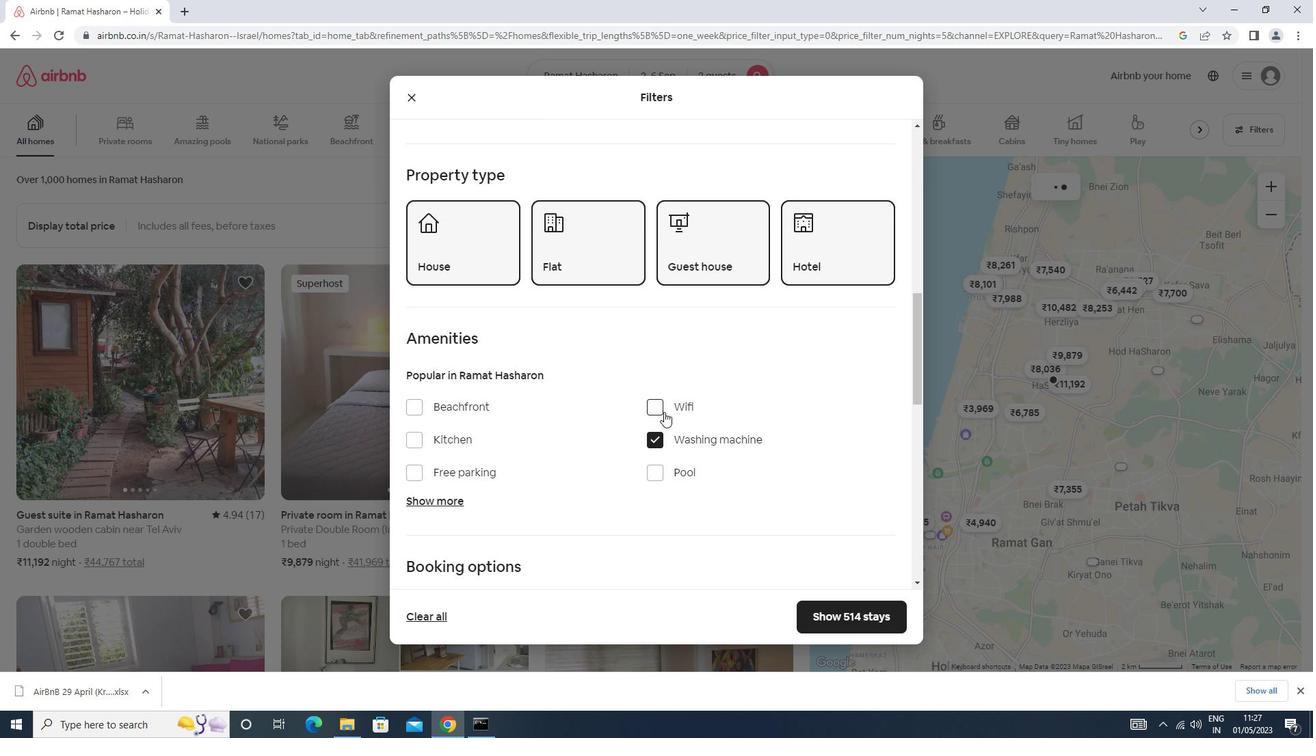 
Action: Mouse scrolled (664, 411) with delta (0, 0)
Screenshot: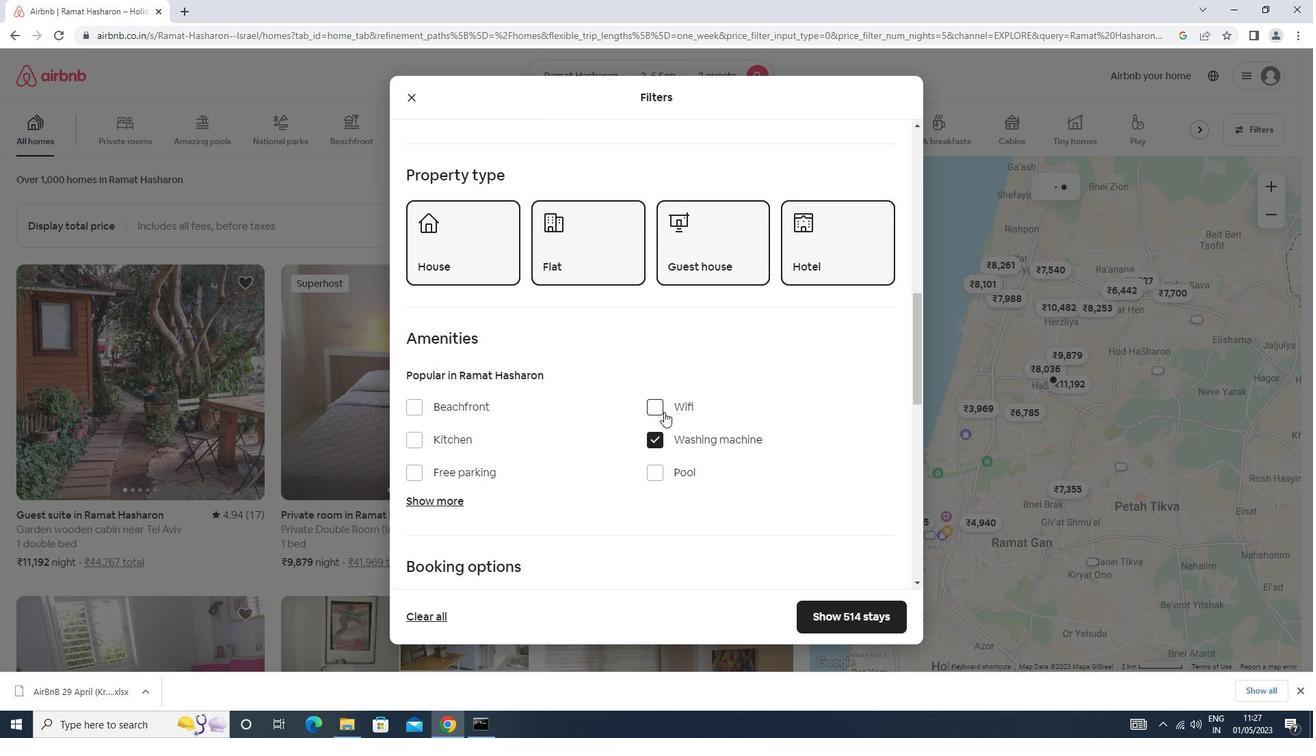 
Action: Mouse scrolled (664, 411) with delta (0, 0)
Screenshot: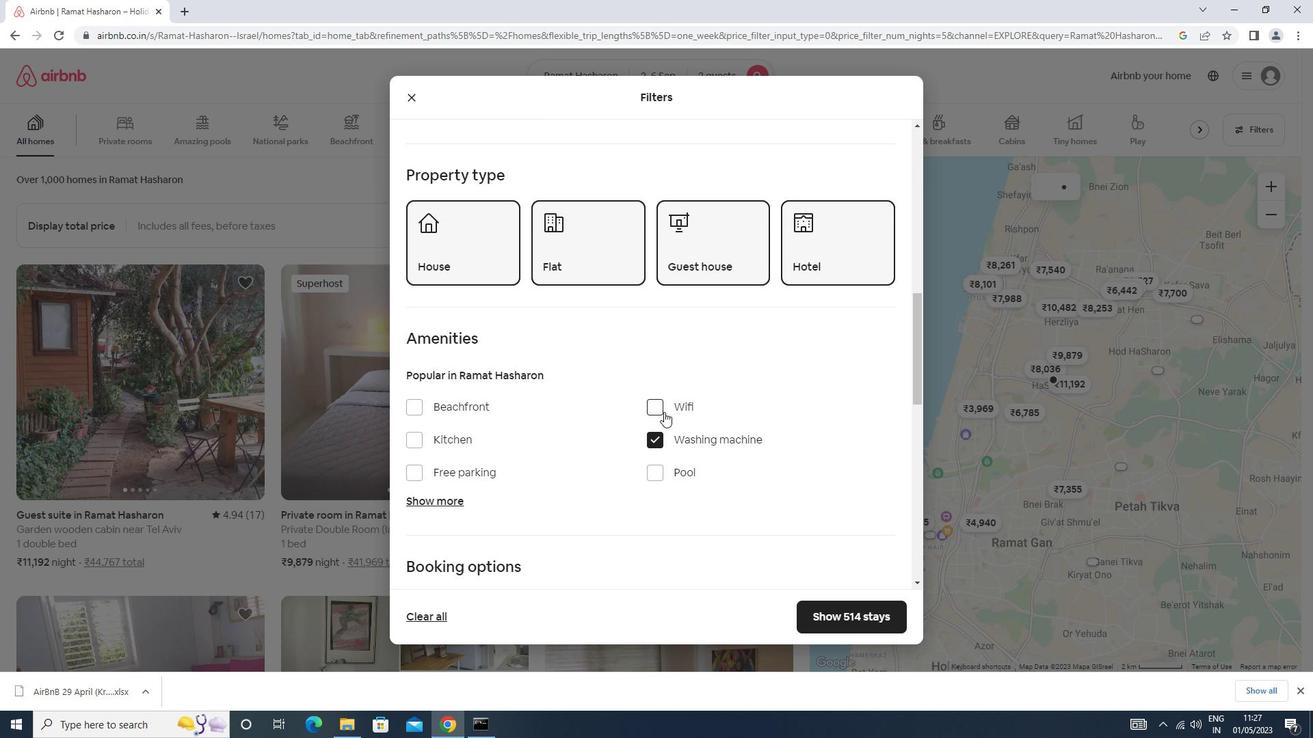 
Action: Mouse moved to (858, 314)
Screenshot: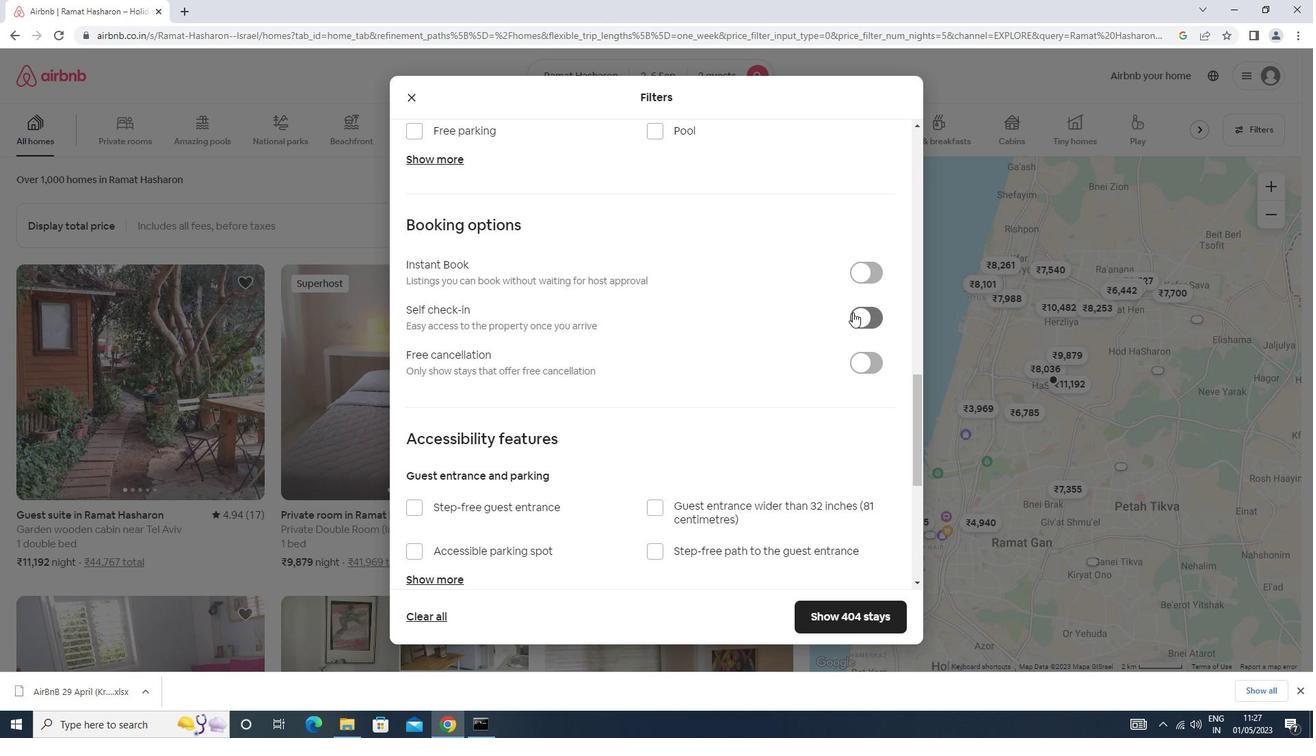 
Action: Mouse pressed left at (858, 314)
Screenshot: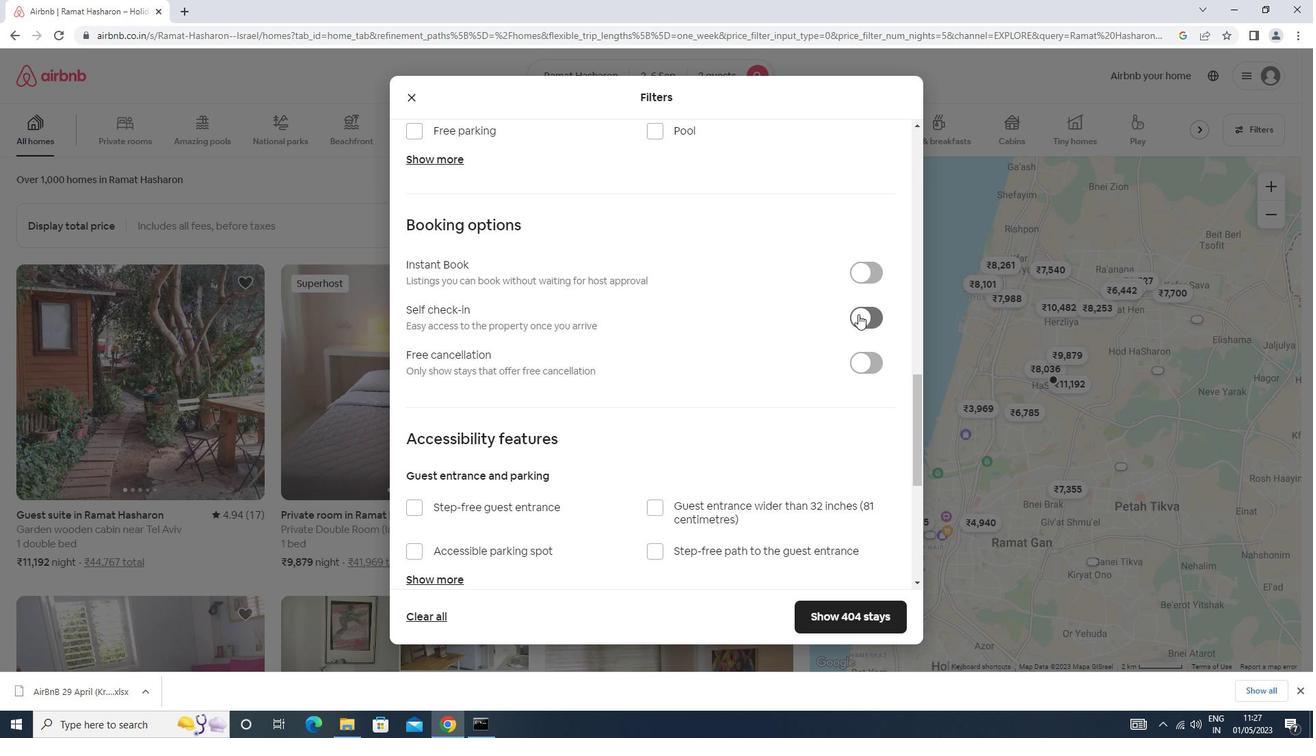 
Action: Mouse moved to (849, 318)
Screenshot: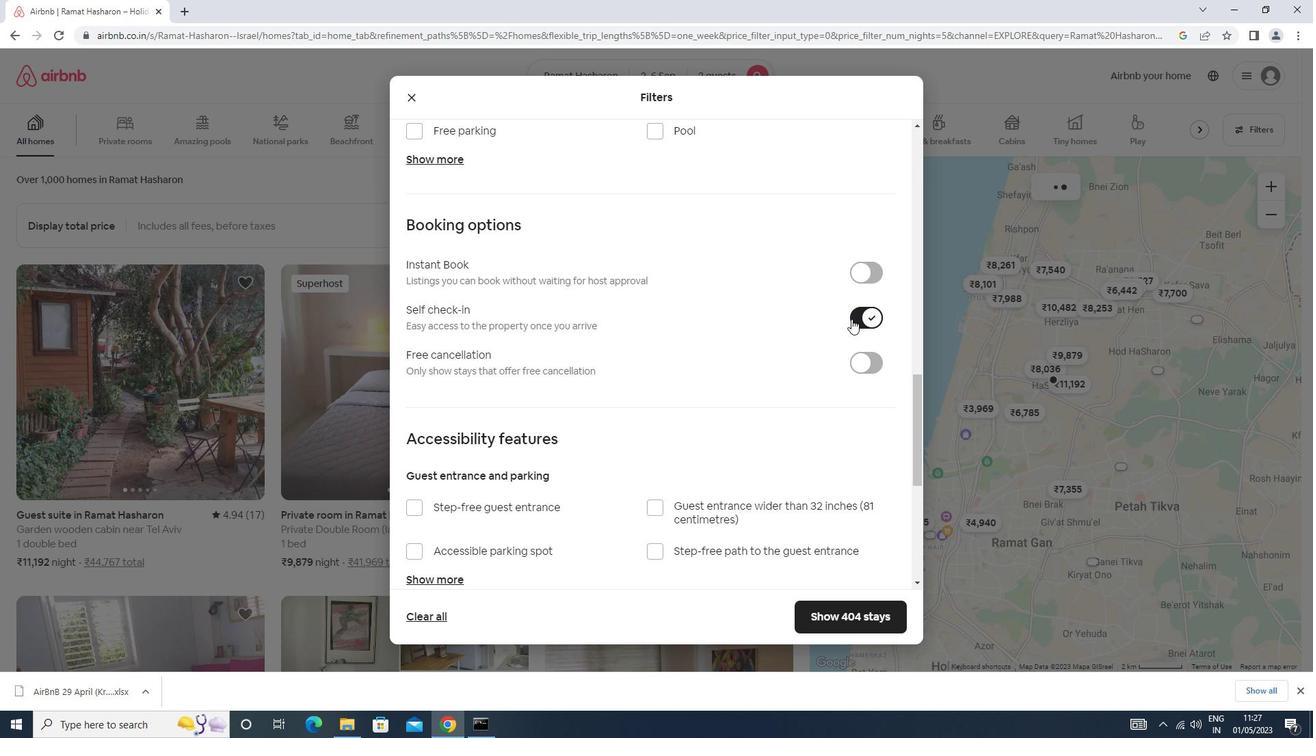 
Action: Mouse scrolled (849, 317) with delta (0, 0)
Screenshot: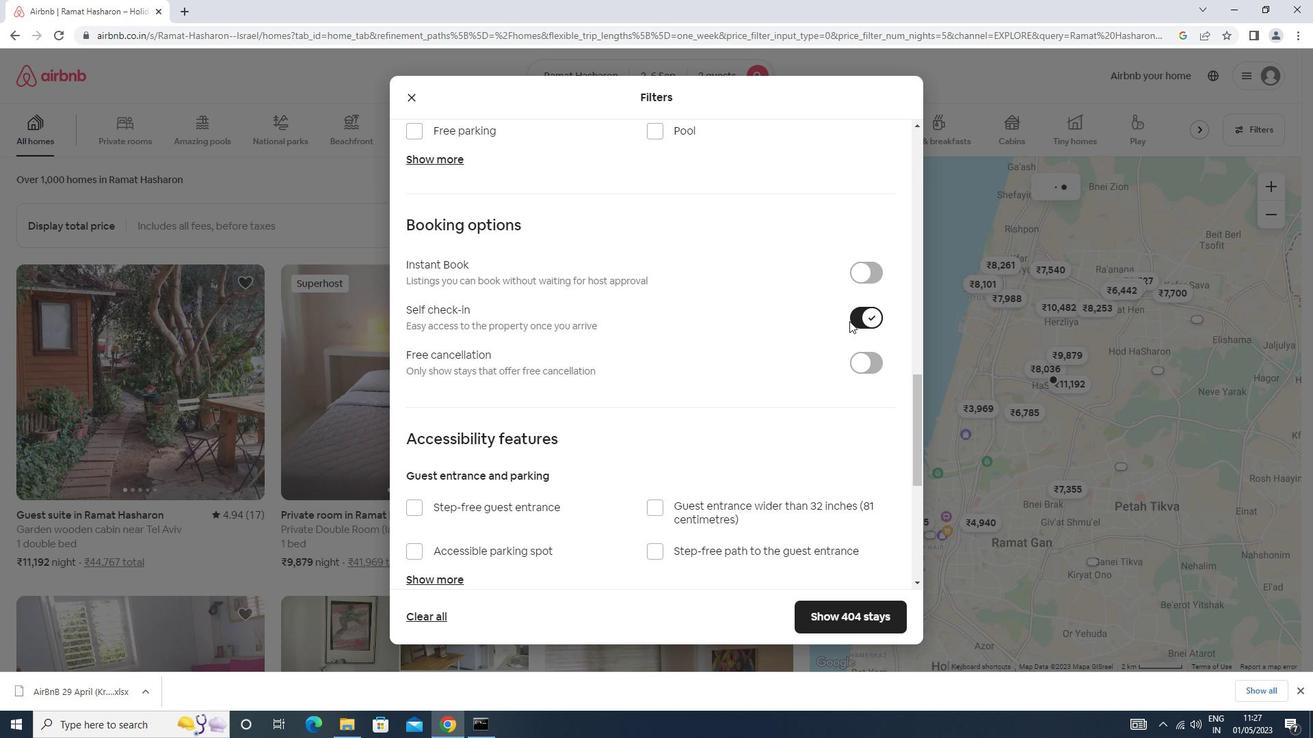 
Action: Mouse moved to (848, 318)
Screenshot: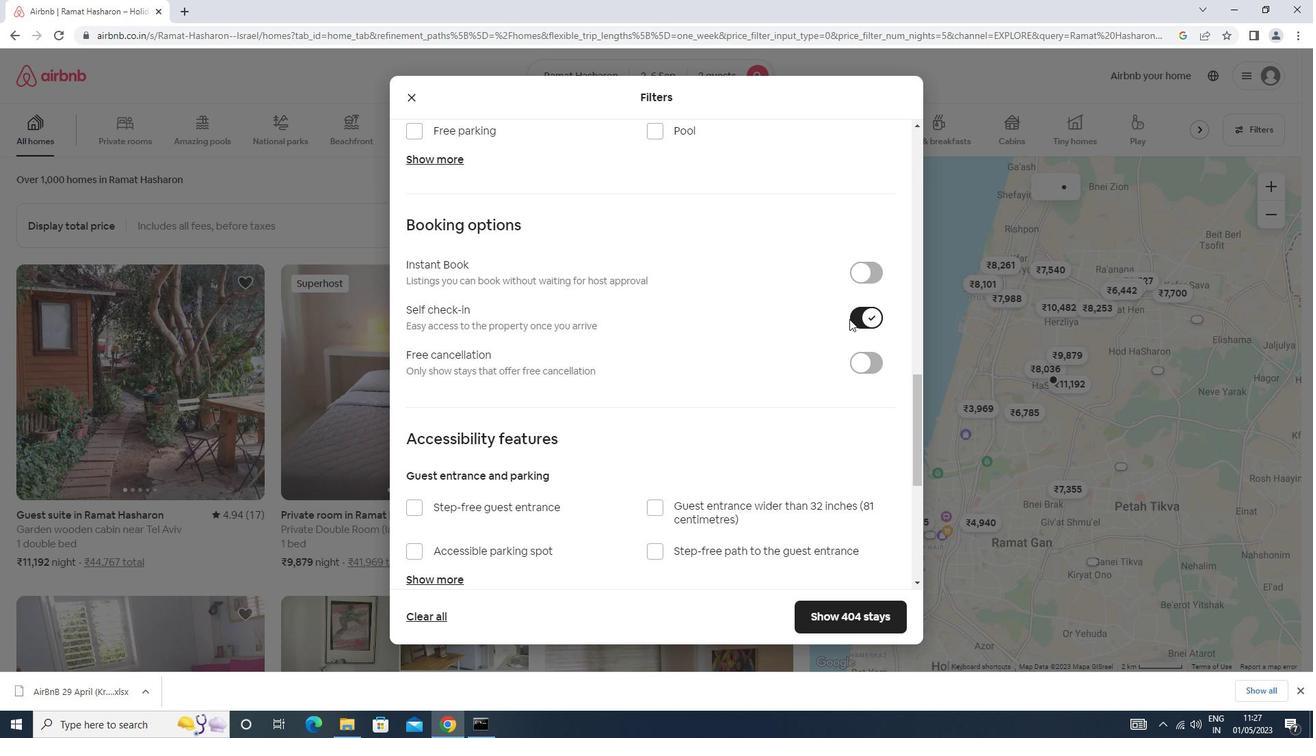 
Action: Mouse scrolled (848, 317) with delta (0, 0)
Screenshot: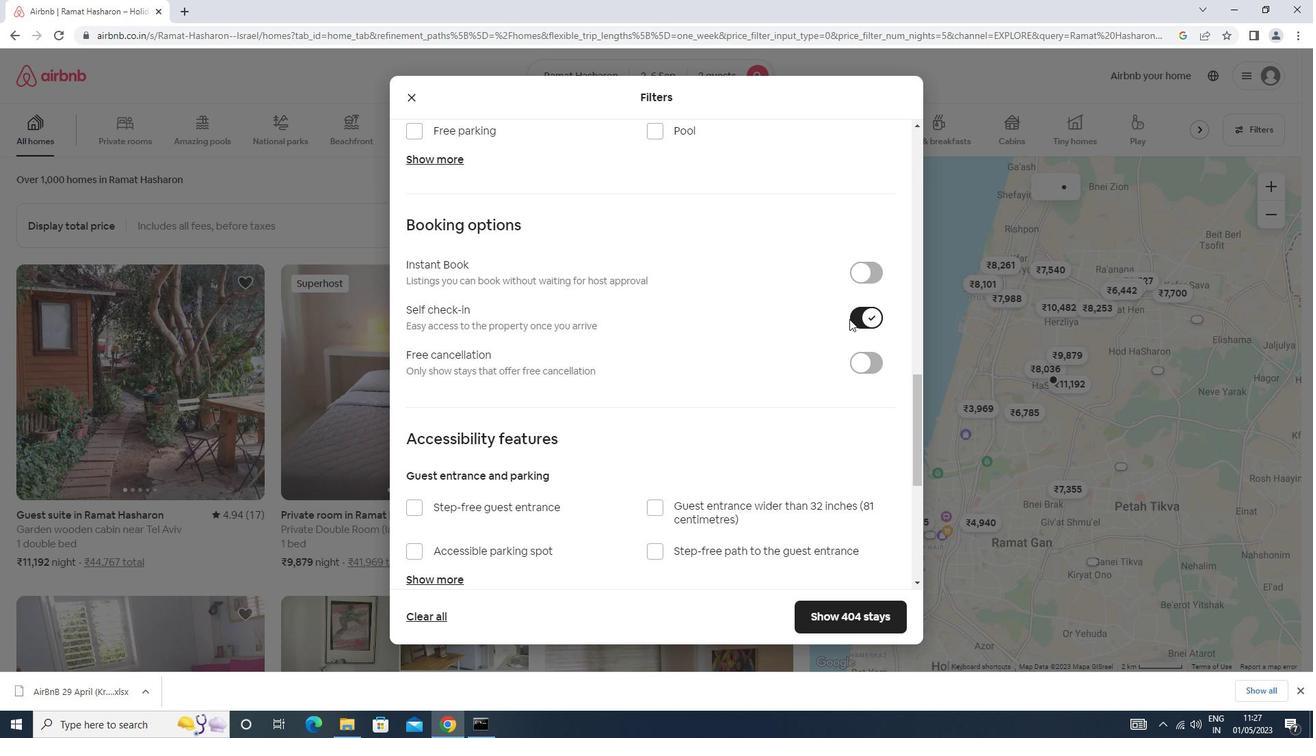 
Action: Mouse moved to (847, 319)
Screenshot: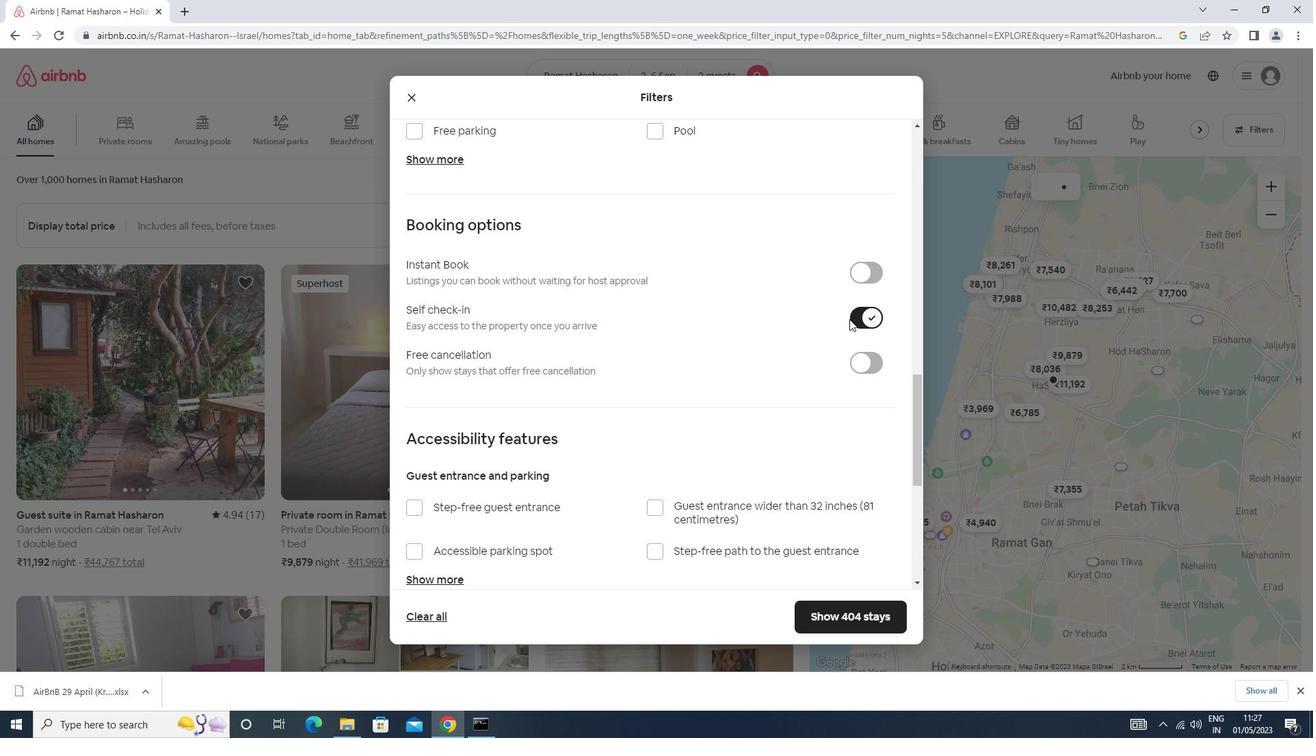 
Action: Mouse scrolled (847, 318) with delta (0, 0)
Screenshot: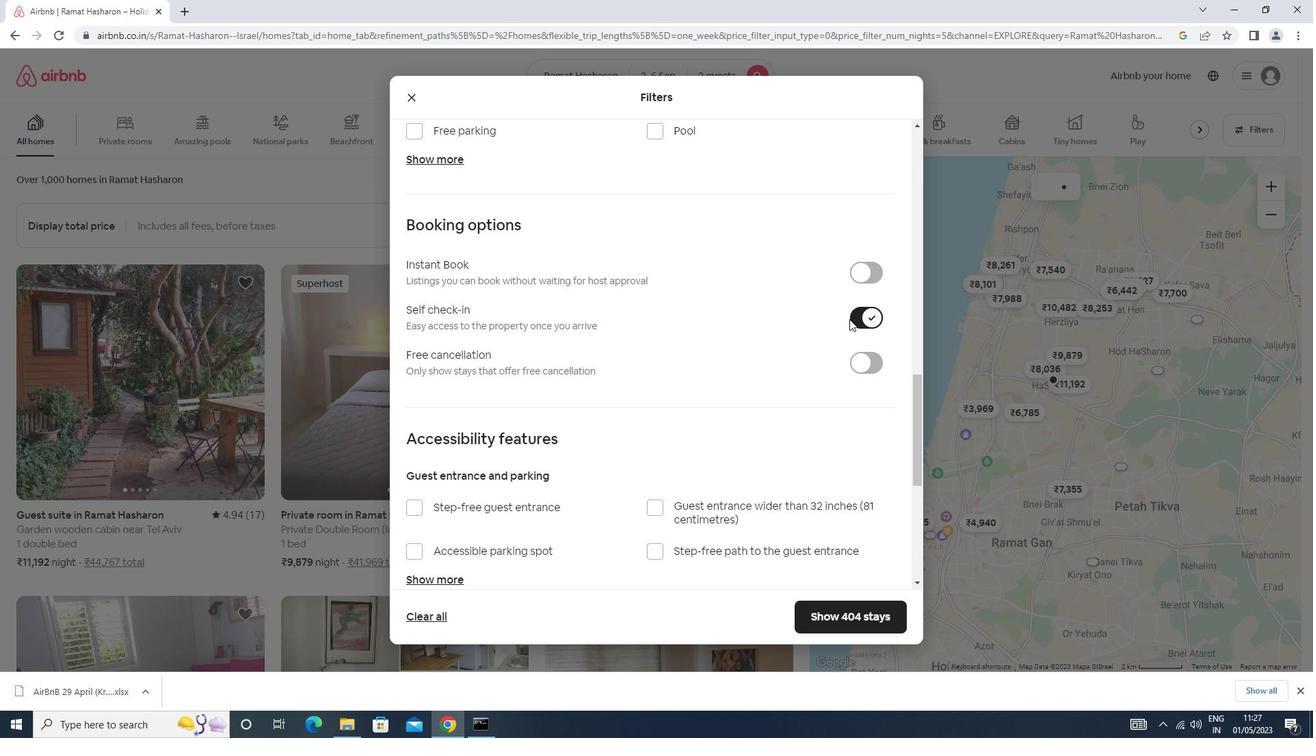 
Action: Mouse moved to (846, 320)
Screenshot: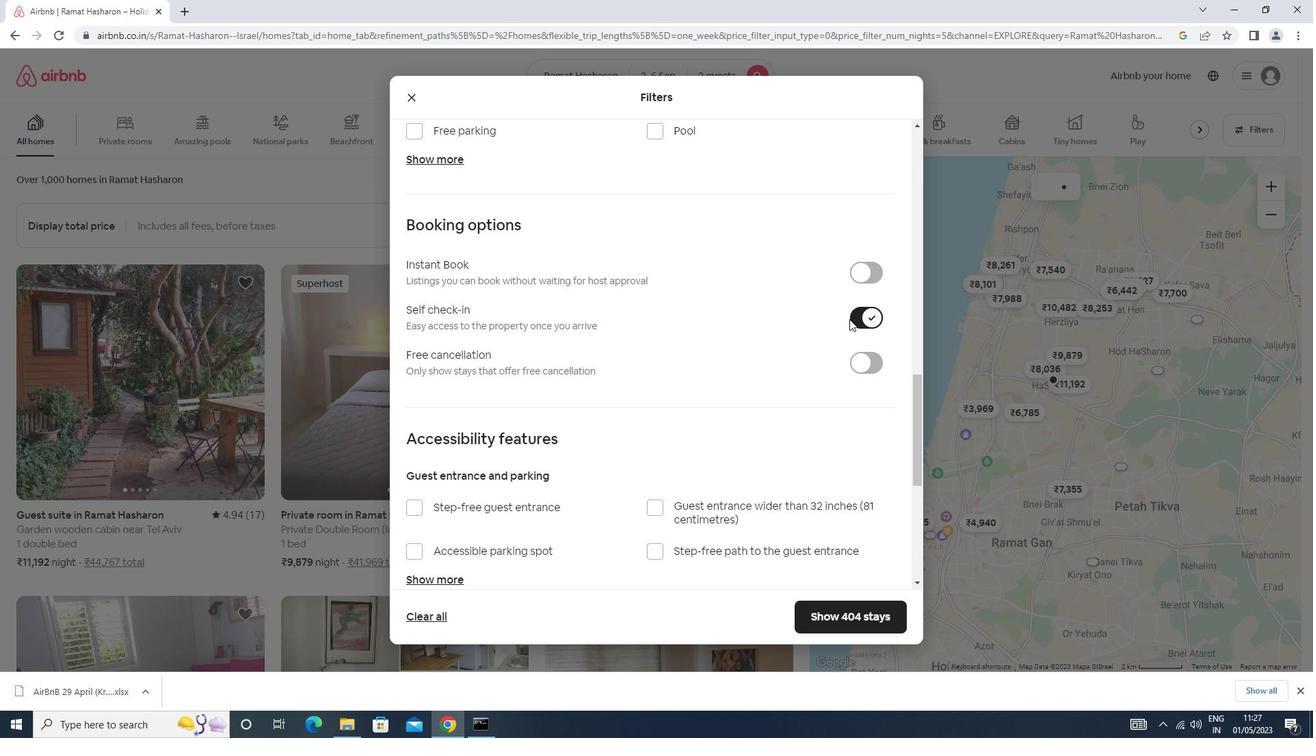 
Action: Mouse scrolled (846, 319) with delta (0, 0)
Screenshot: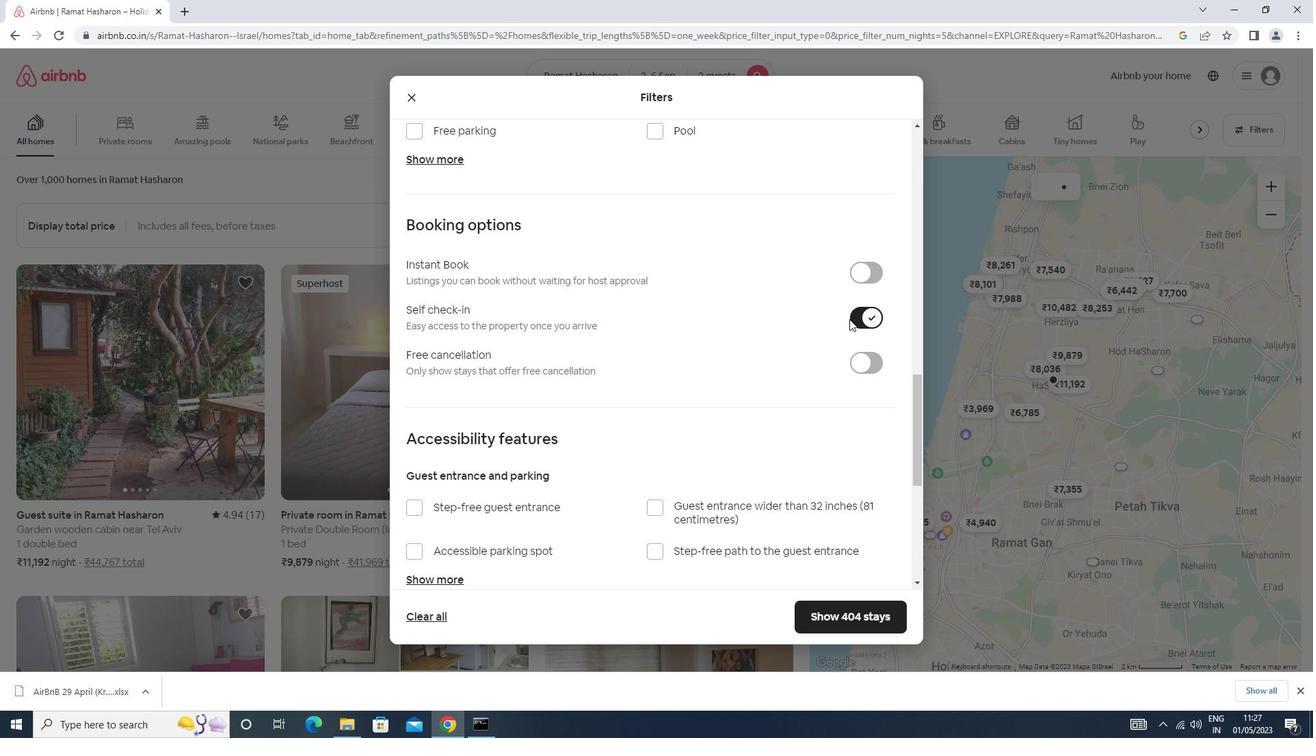 
Action: Mouse moved to (846, 320)
Screenshot: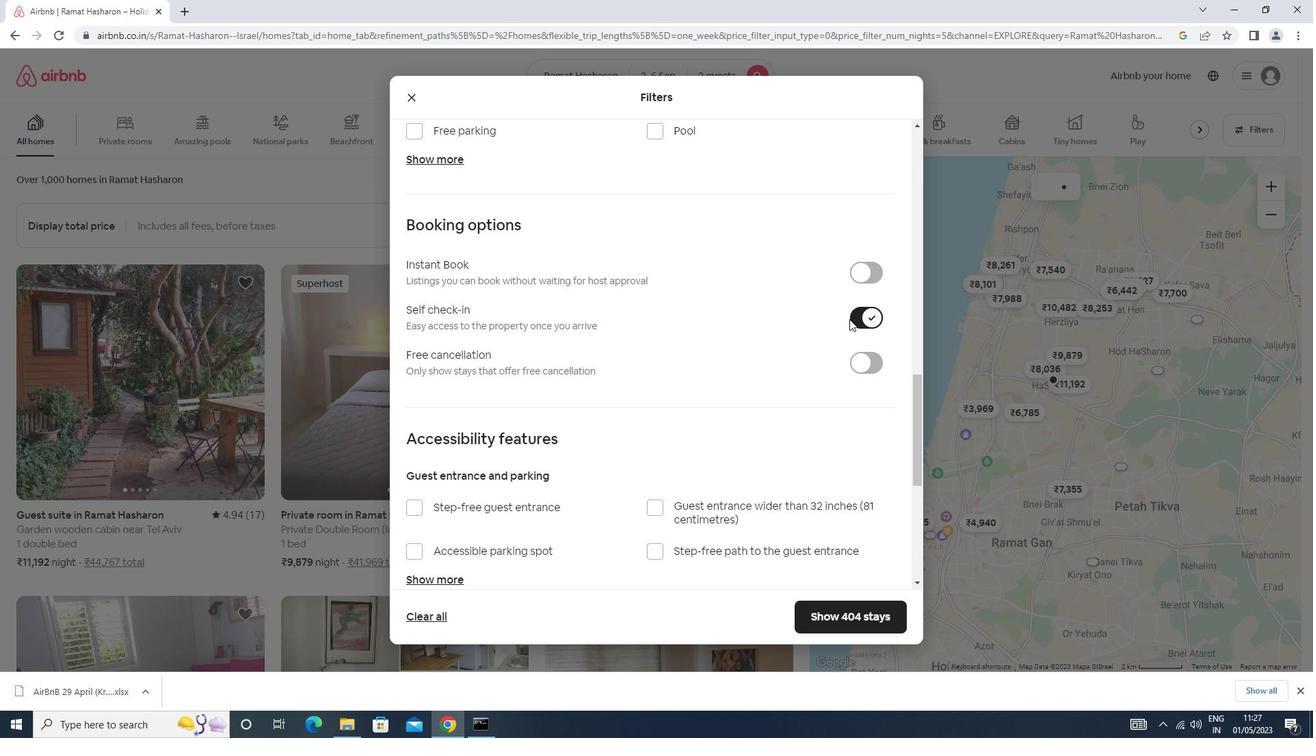 
Action: Mouse scrolled (846, 319) with delta (0, 0)
Screenshot: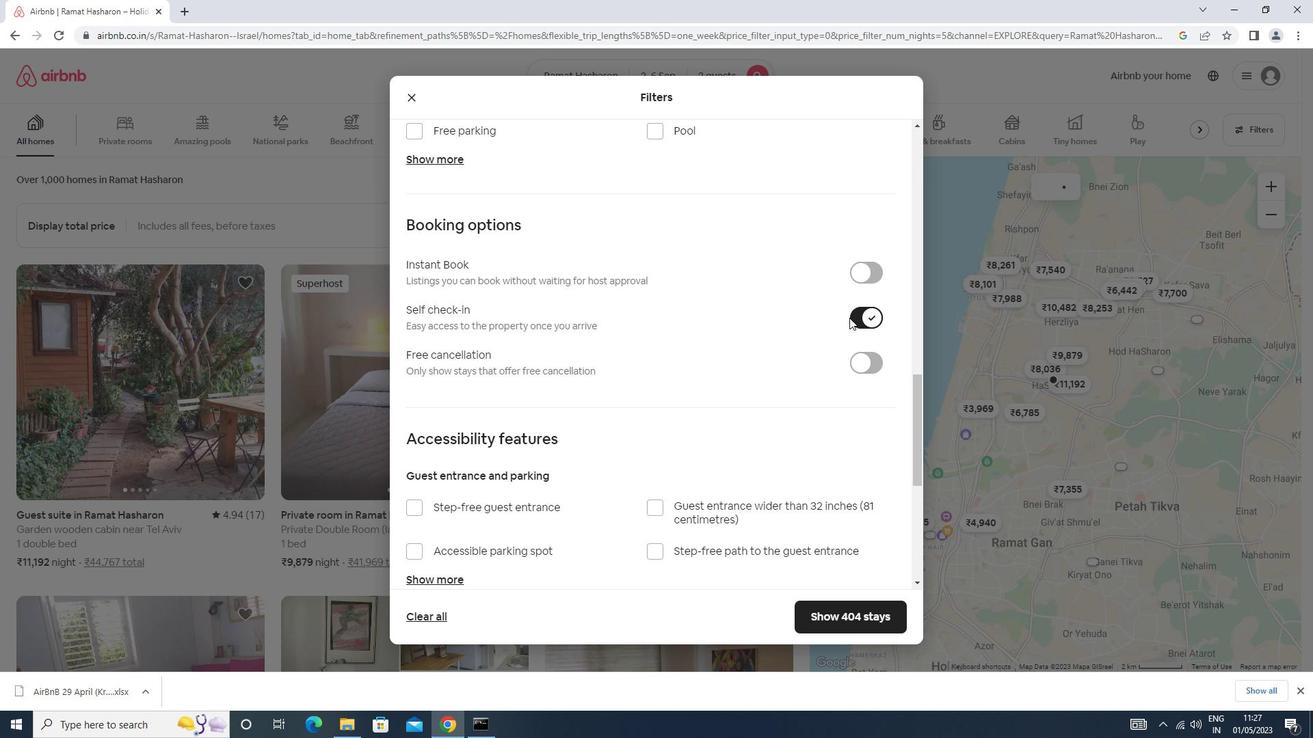 
Action: Mouse scrolled (846, 319) with delta (0, 0)
Screenshot: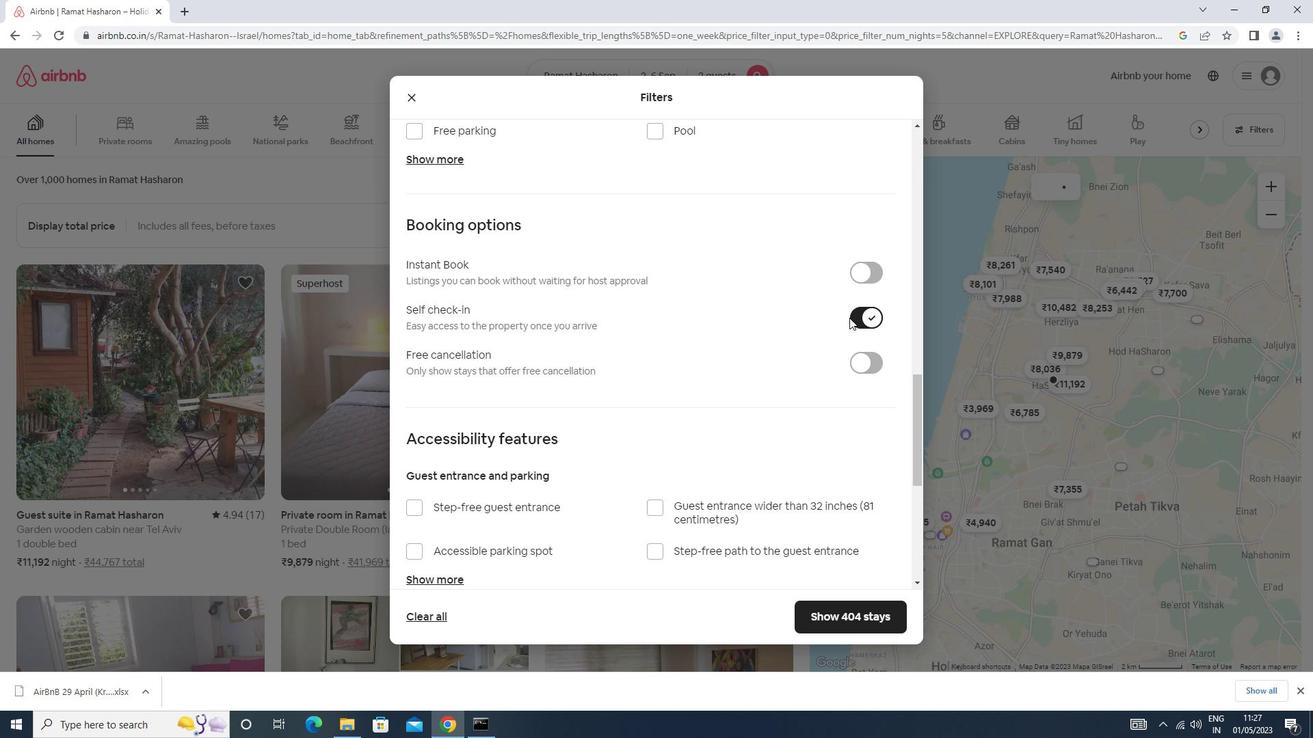 
Action: Mouse moved to (845, 320)
Screenshot: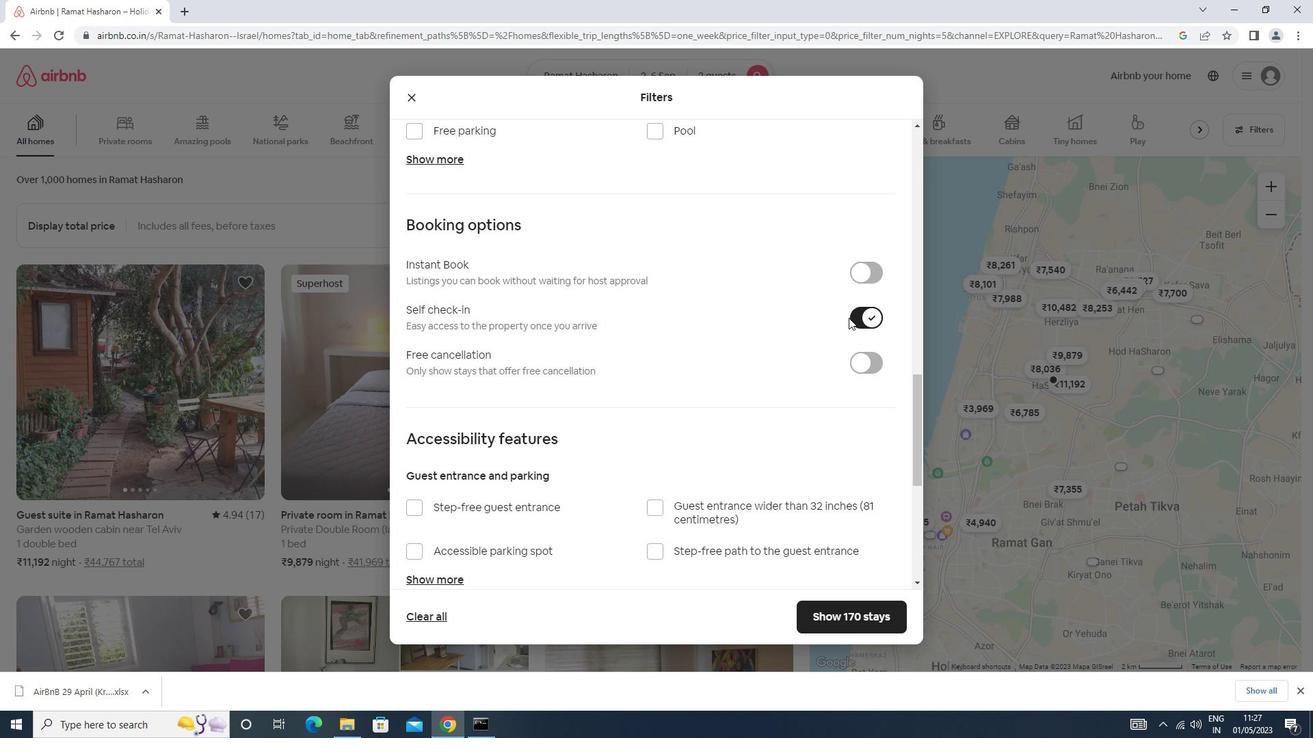 
Action: Mouse scrolled (845, 320) with delta (0, 0)
Screenshot: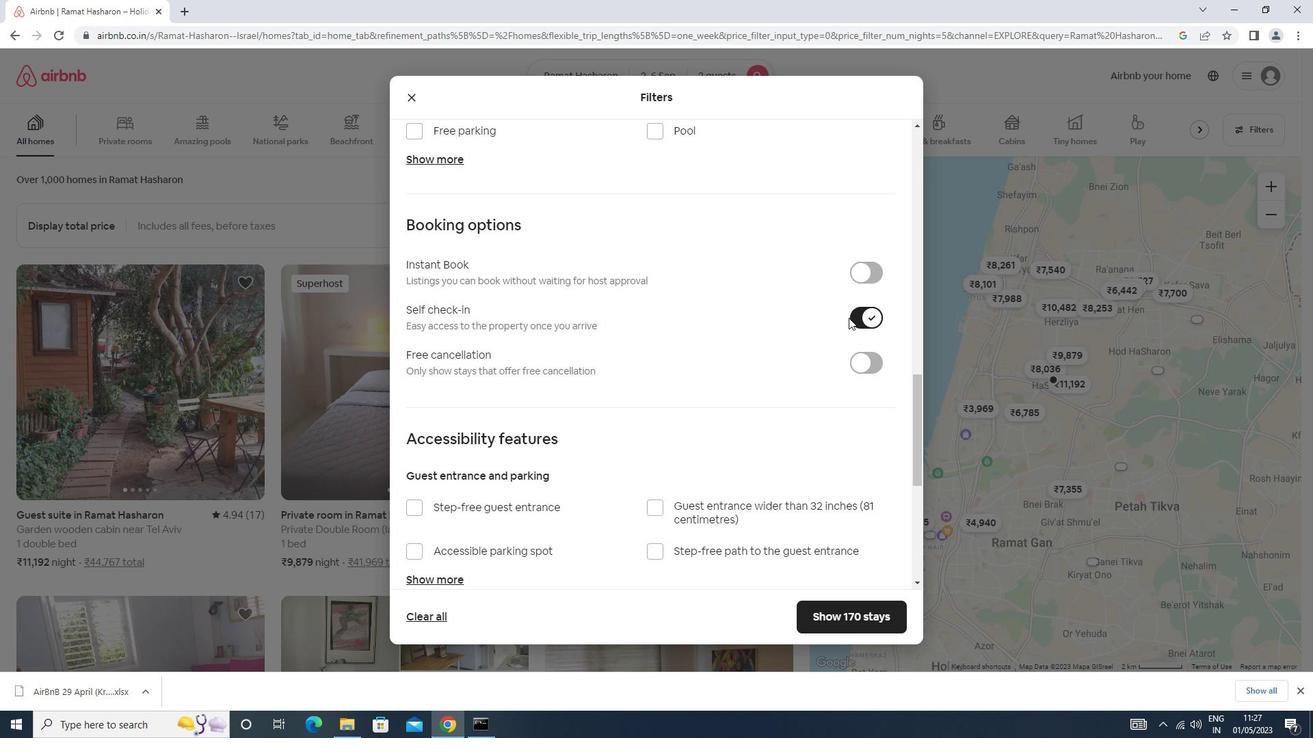 
Action: Mouse moved to (844, 322)
Screenshot: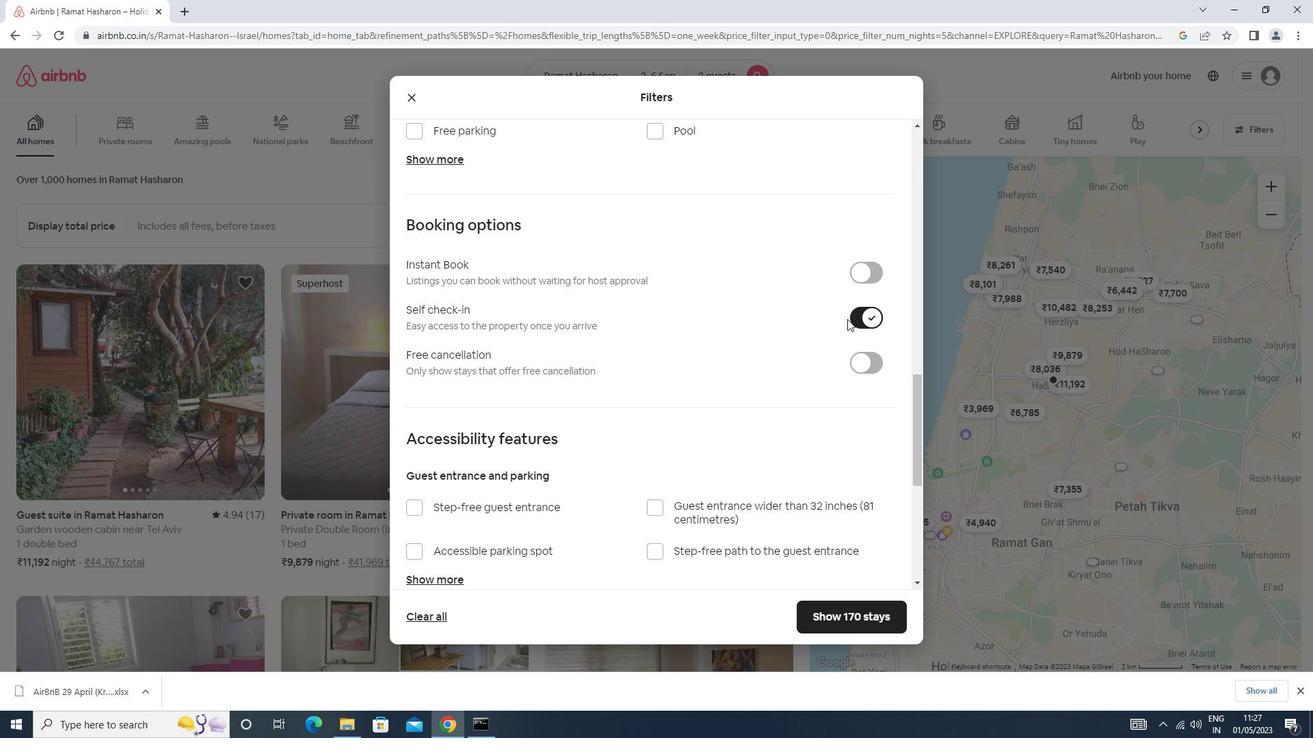 
Action: Mouse scrolled (844, 321) with delta (0, 0)
Screenshot: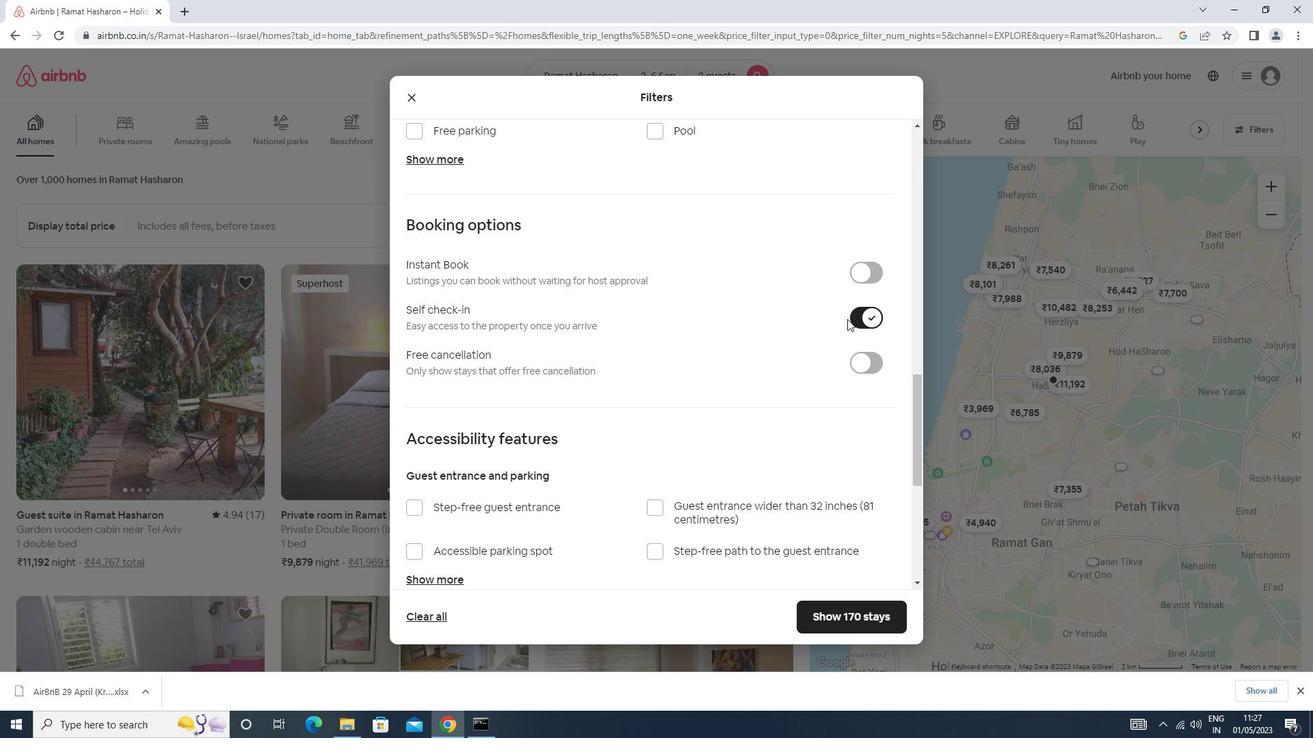 
Action: Mouse moved to (436, 489)
Screenshot: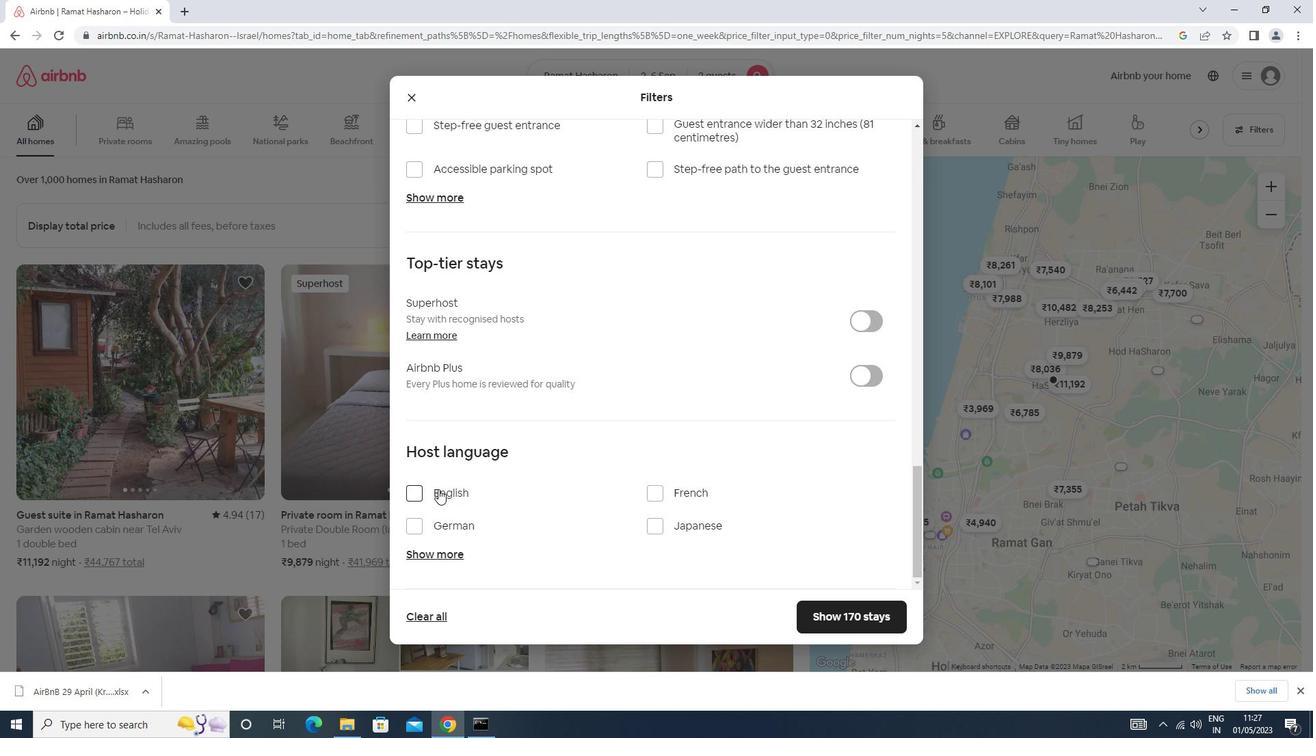 
Action: Mouse pressed left at (436, 489)
Screenshot: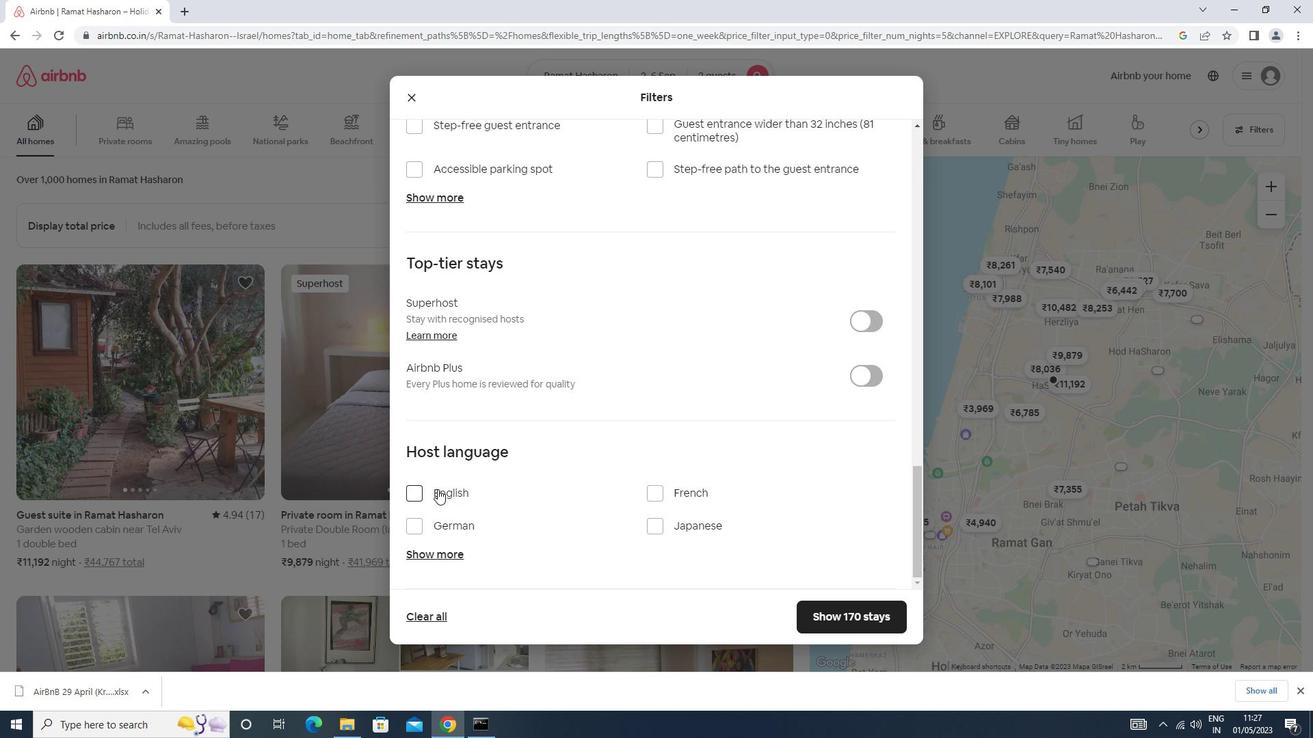 
Action: Mouse moved to (837, 611)
Screenshot: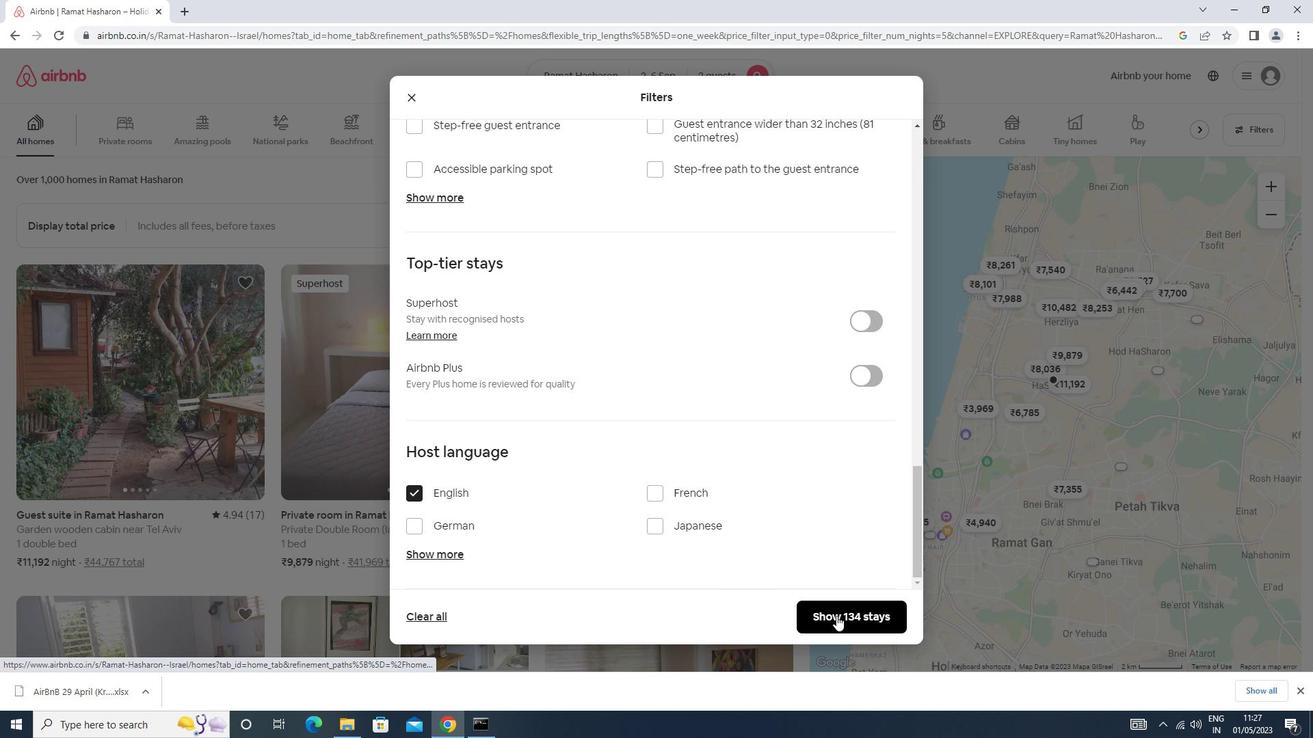 
Action: Mouse pressed left at (837, 611)
Screenshot: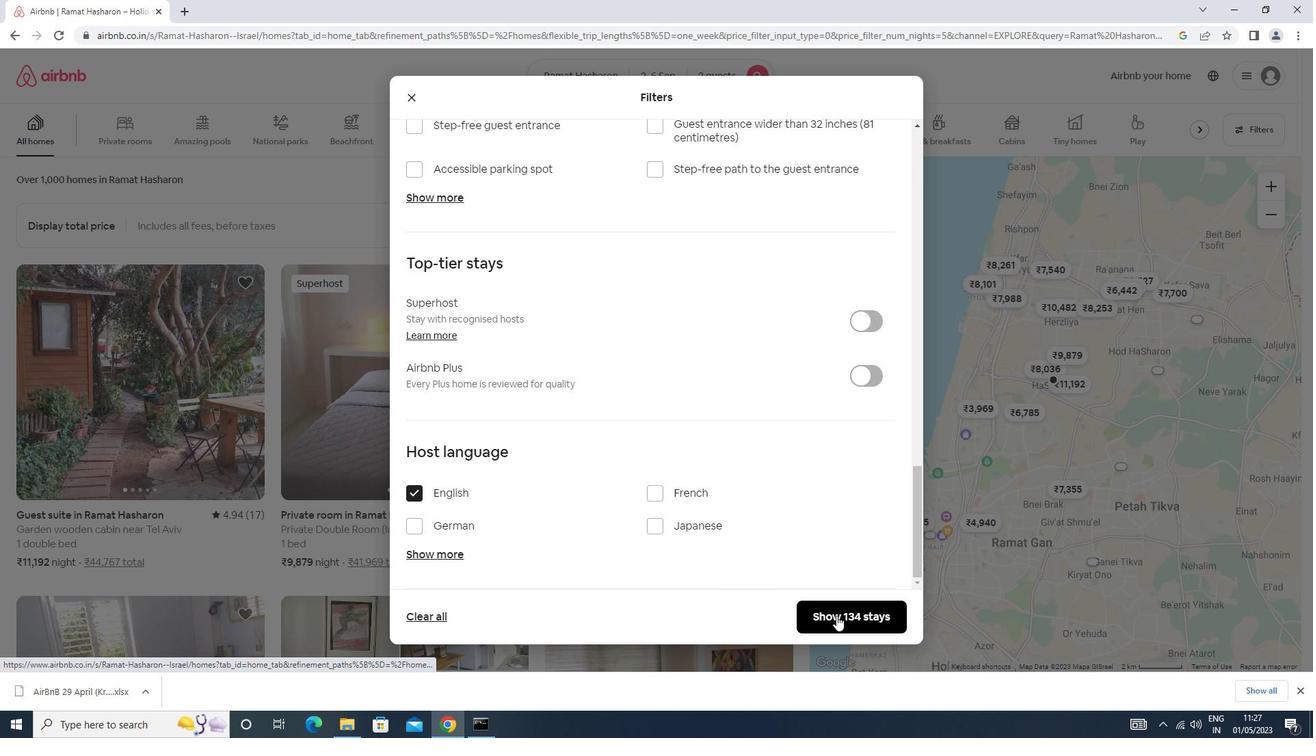
Action: Mouse moved to (833, 614)
Screenshot: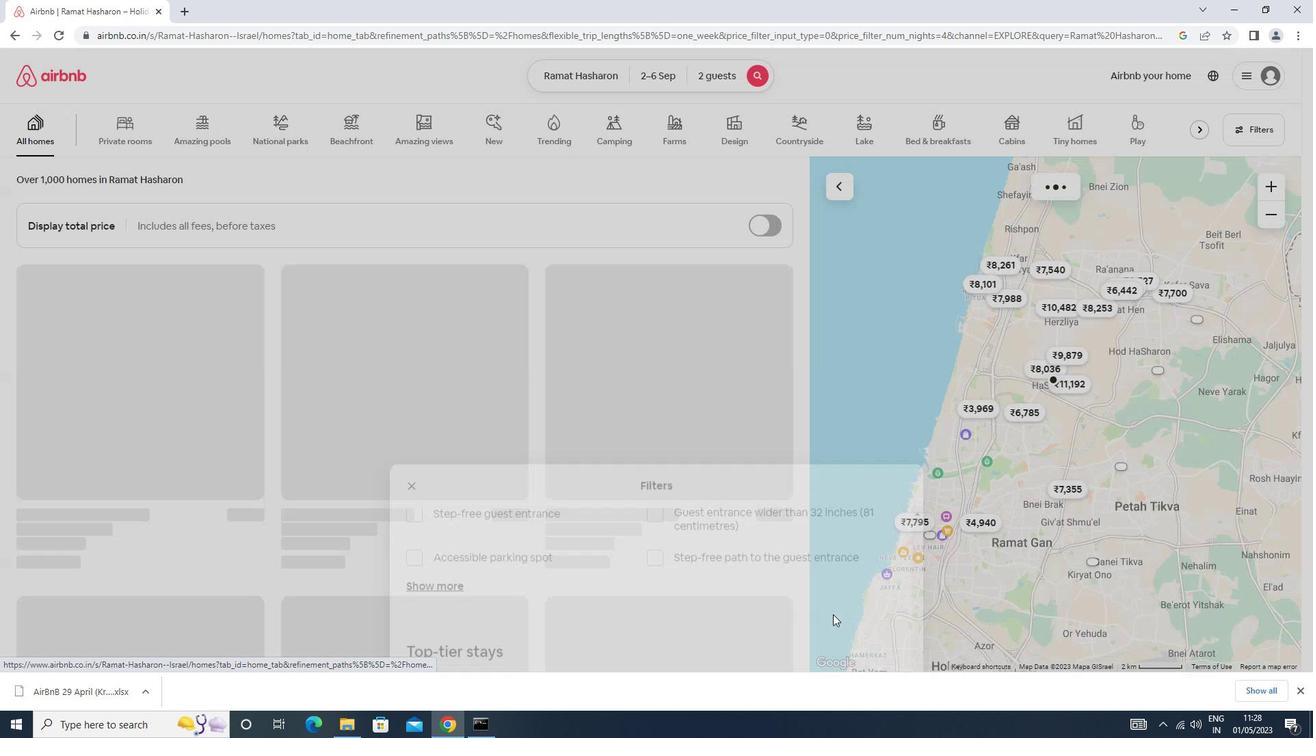 
